 Task: Find connections with filter location Le Plessis-Robinson with filter topic #Strategywith filter profile language Spanish with filter current company Analytics Vidhya with filter school CDAC Bangalore with filter industry Language Schools with filter service category Digital Marketing with filter keywords title Financial Analyst
Action: Mouse moved to (716, 136)
Screenshot: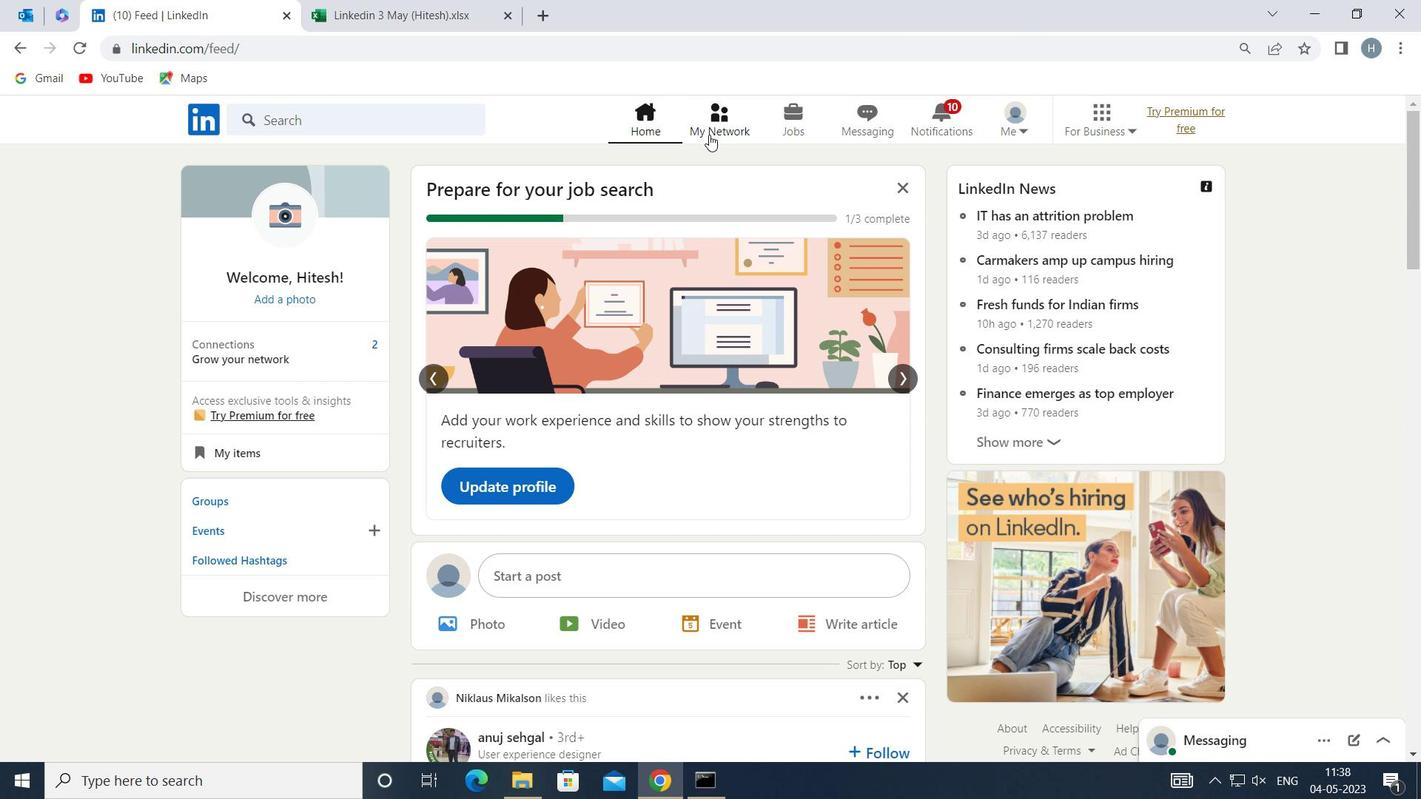 
Action: Mouse pressed left at (716, 136)
Screenshot: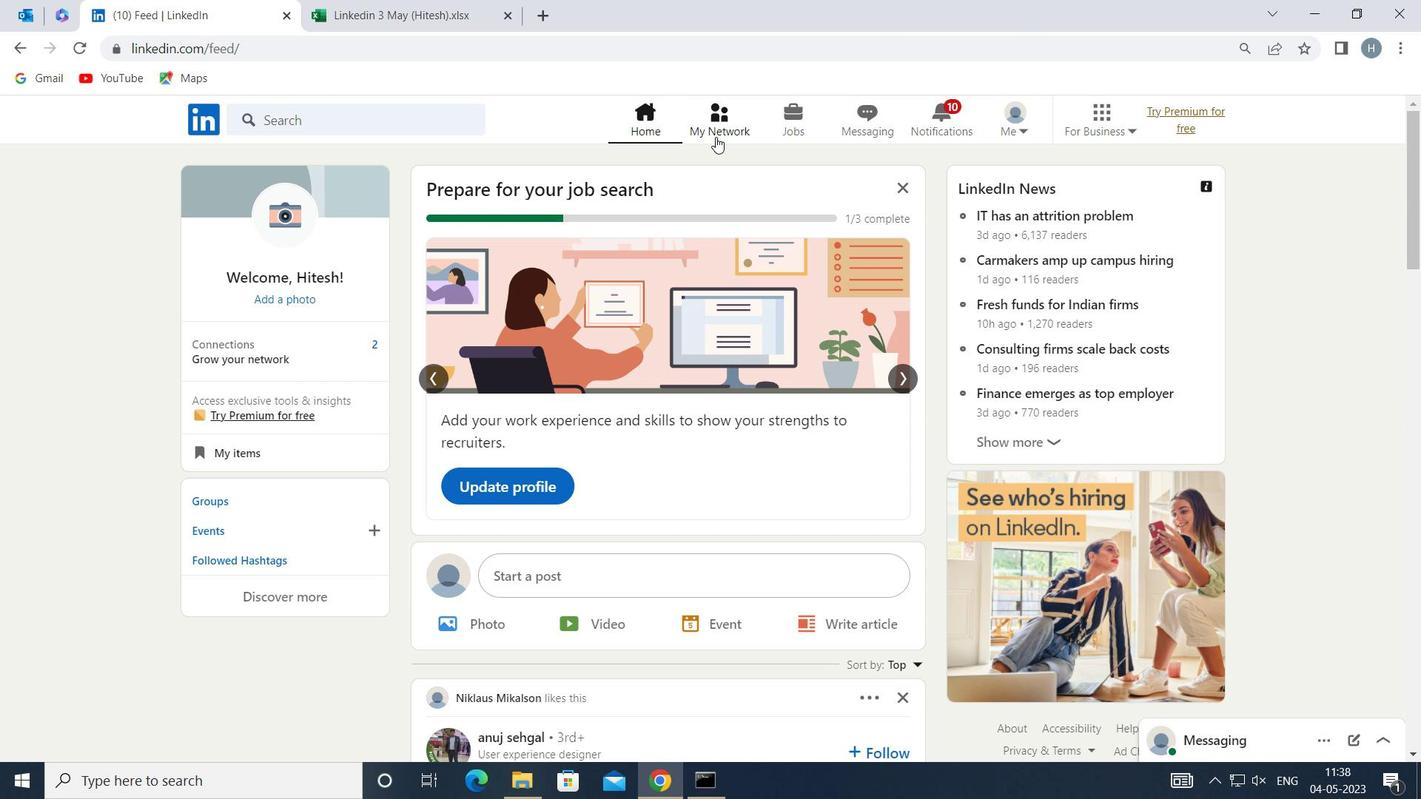 
Action: Mouse moved to (404, 226)
Screenshot: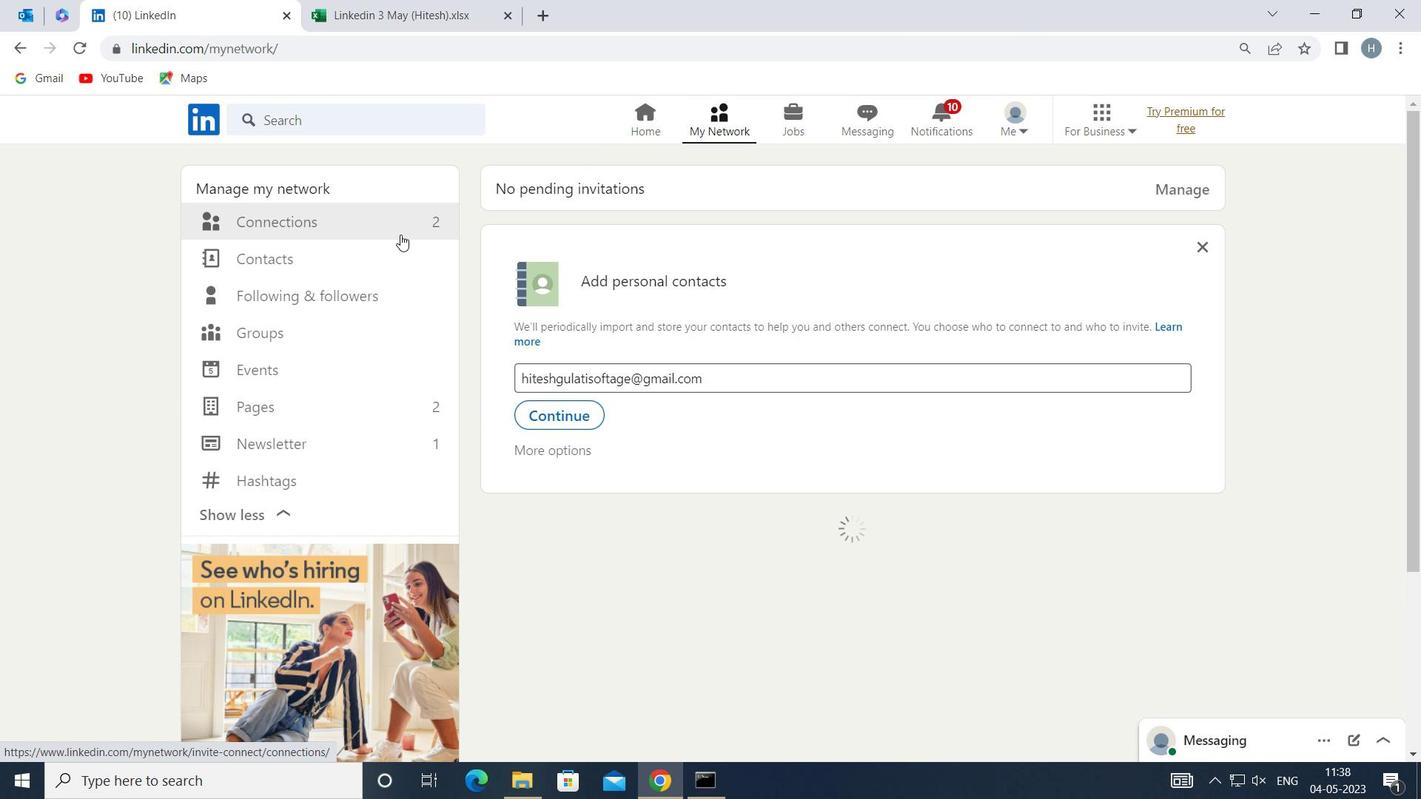 
Action: Mouse pressed left at (404, 226)
Screenshot: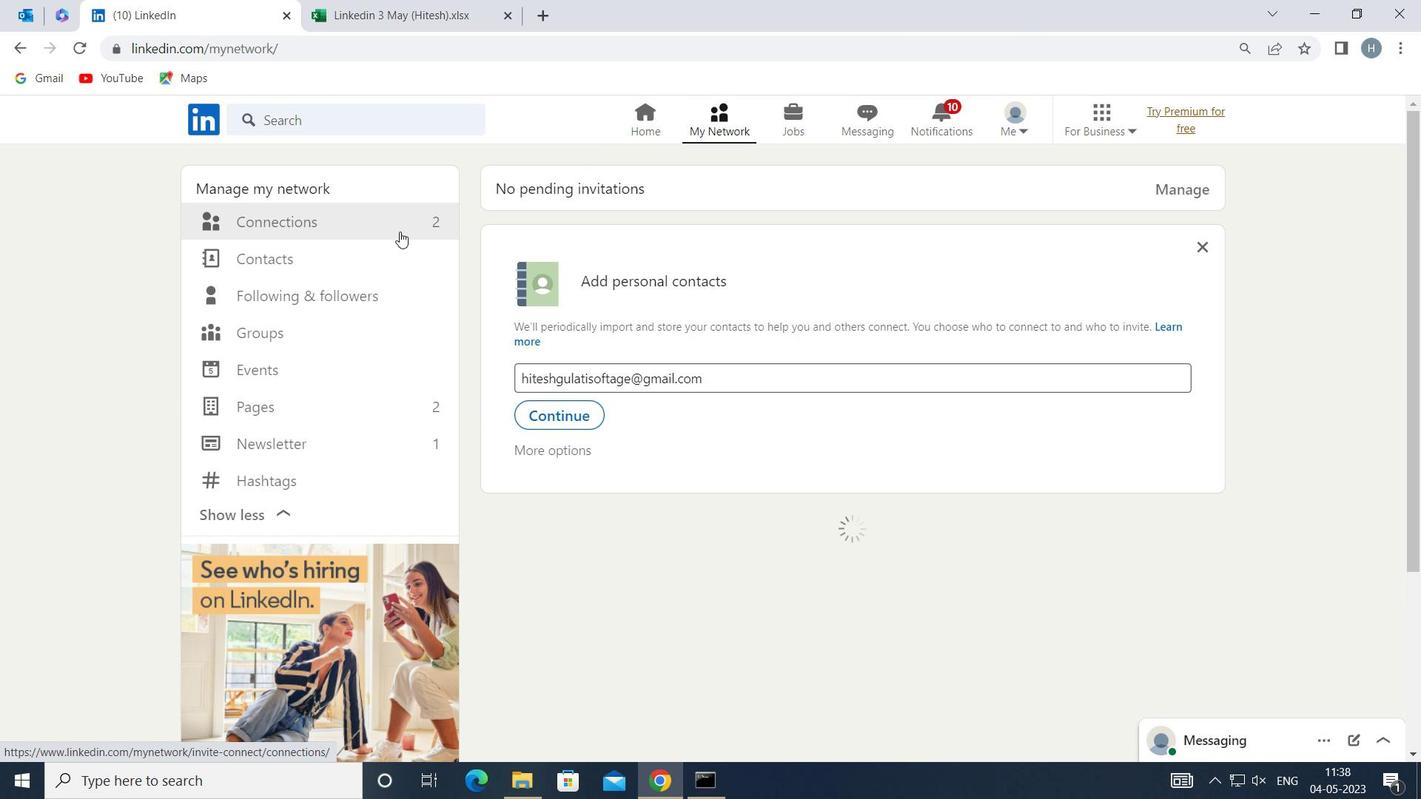 
Action: Mouse moved to (826, 216)
Screenshot: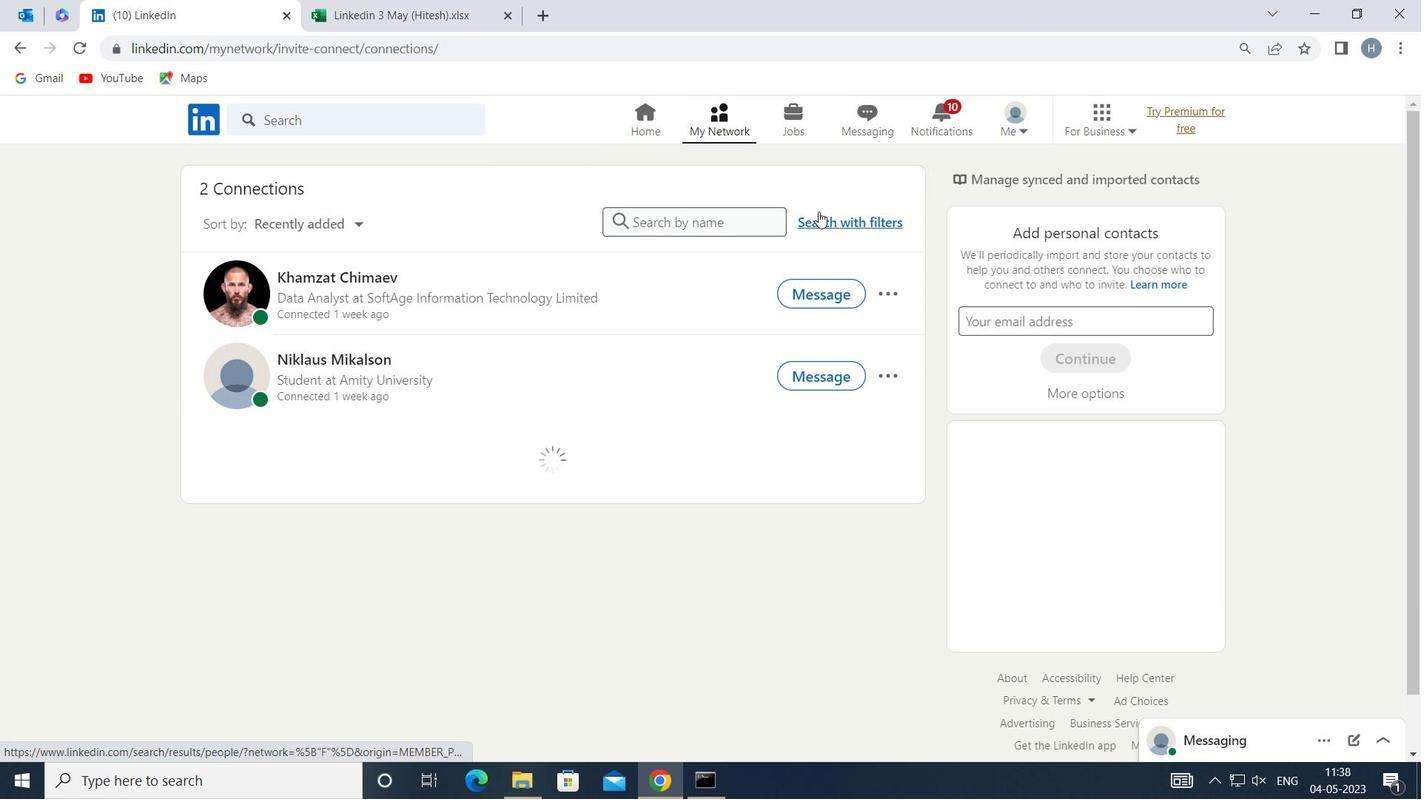
Action: Mouse pressed left at (826, 216)
Screenshot: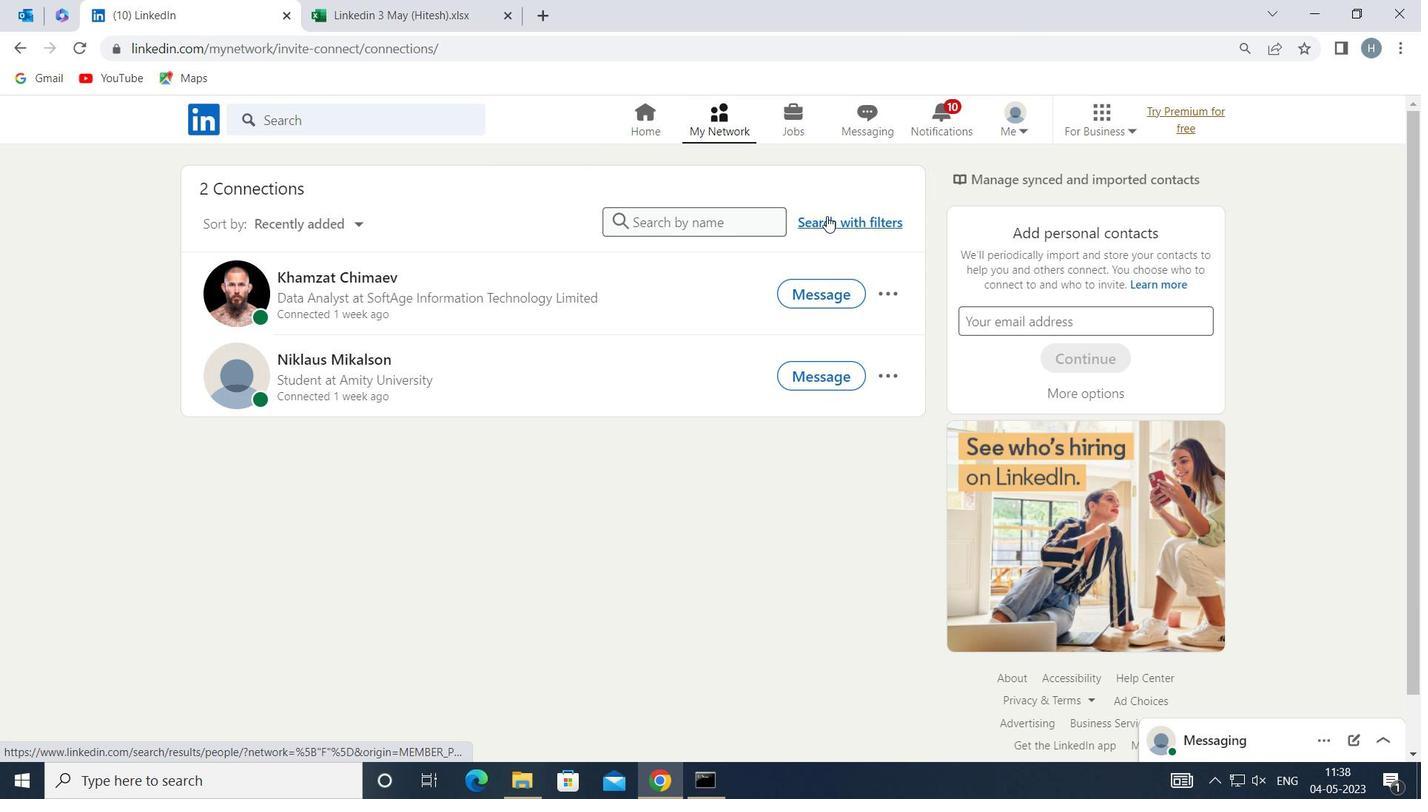
Action: Mouse moved to (777, 169)
Screenshot: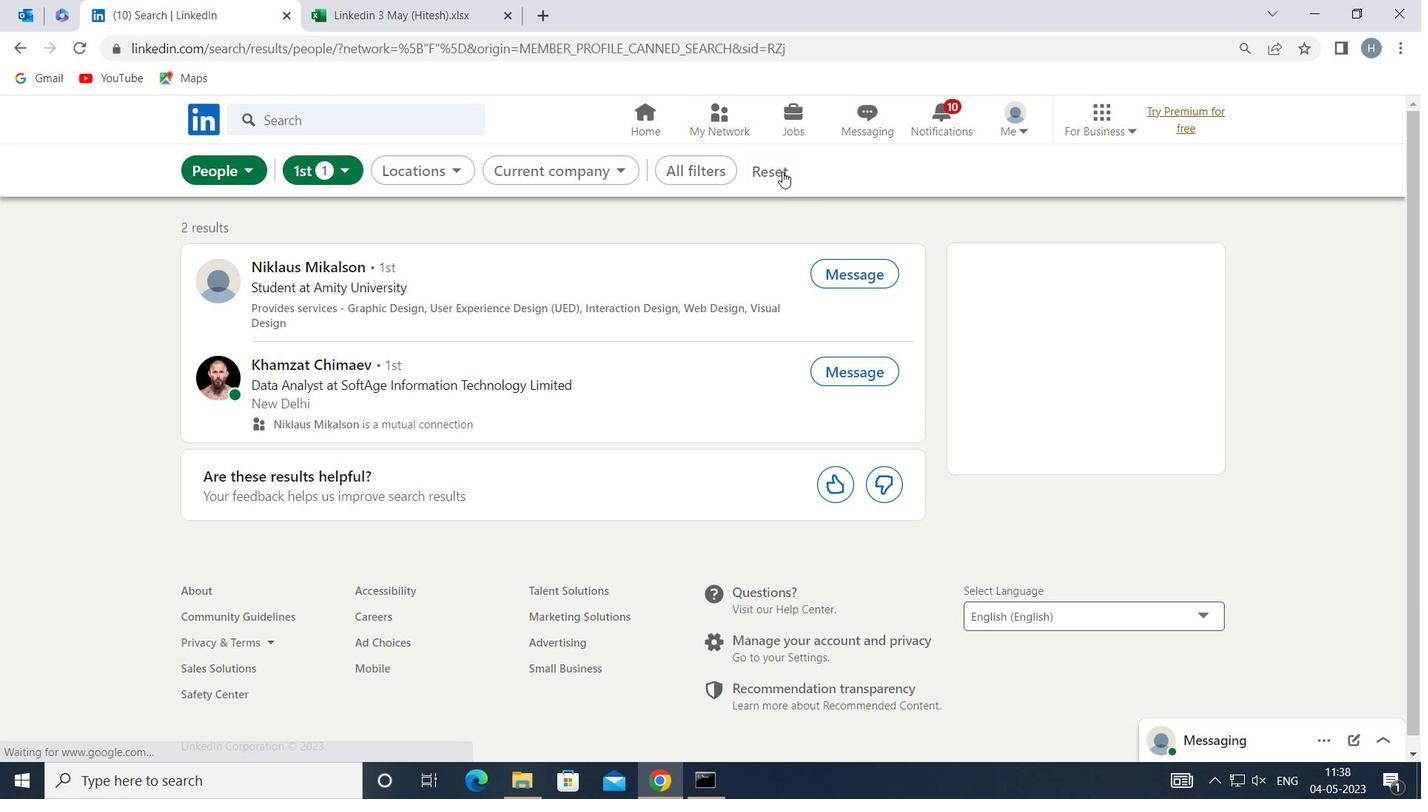 
Action: Mouse pressed left at (777, 169)
Screenshot: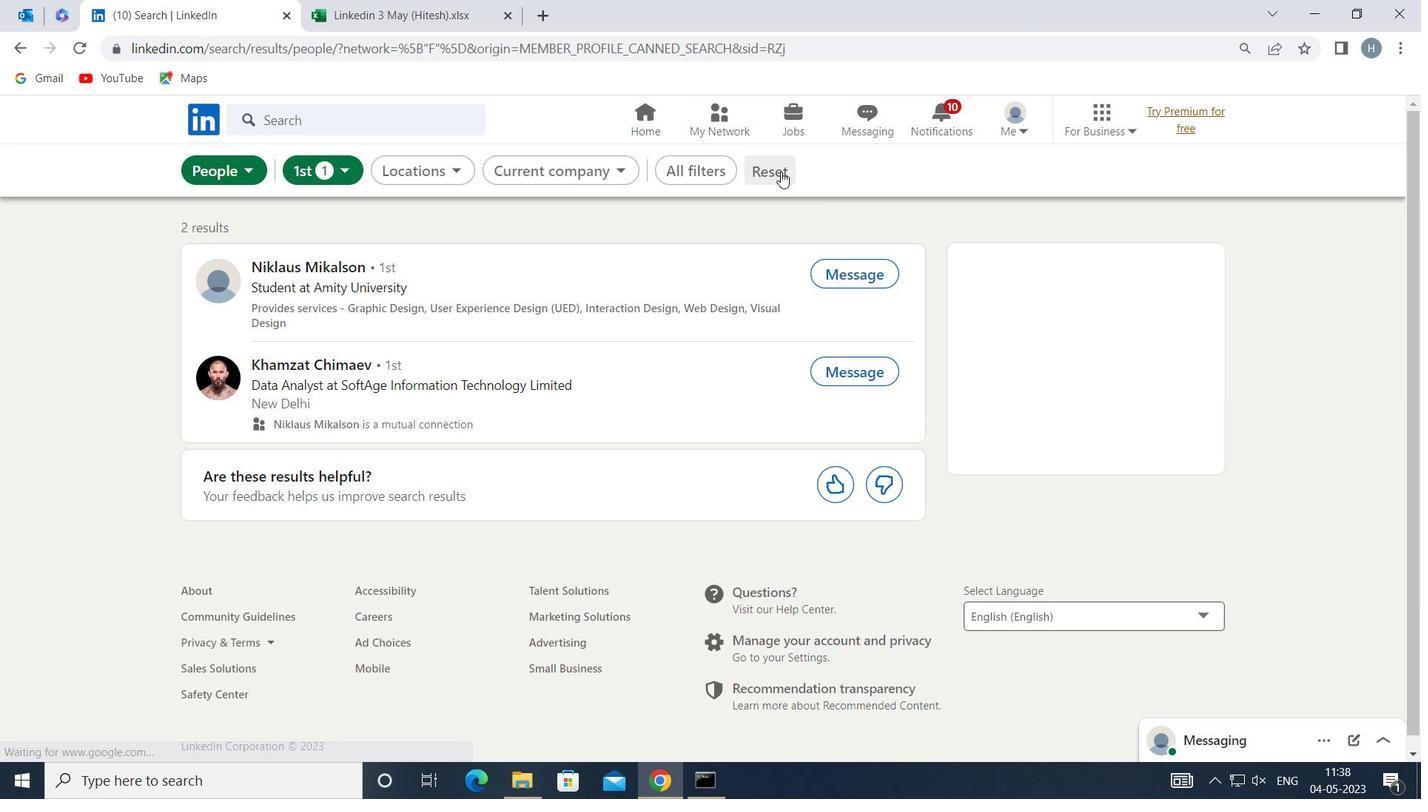 
Action: Mouse moved to (747, 170)
Screenshot: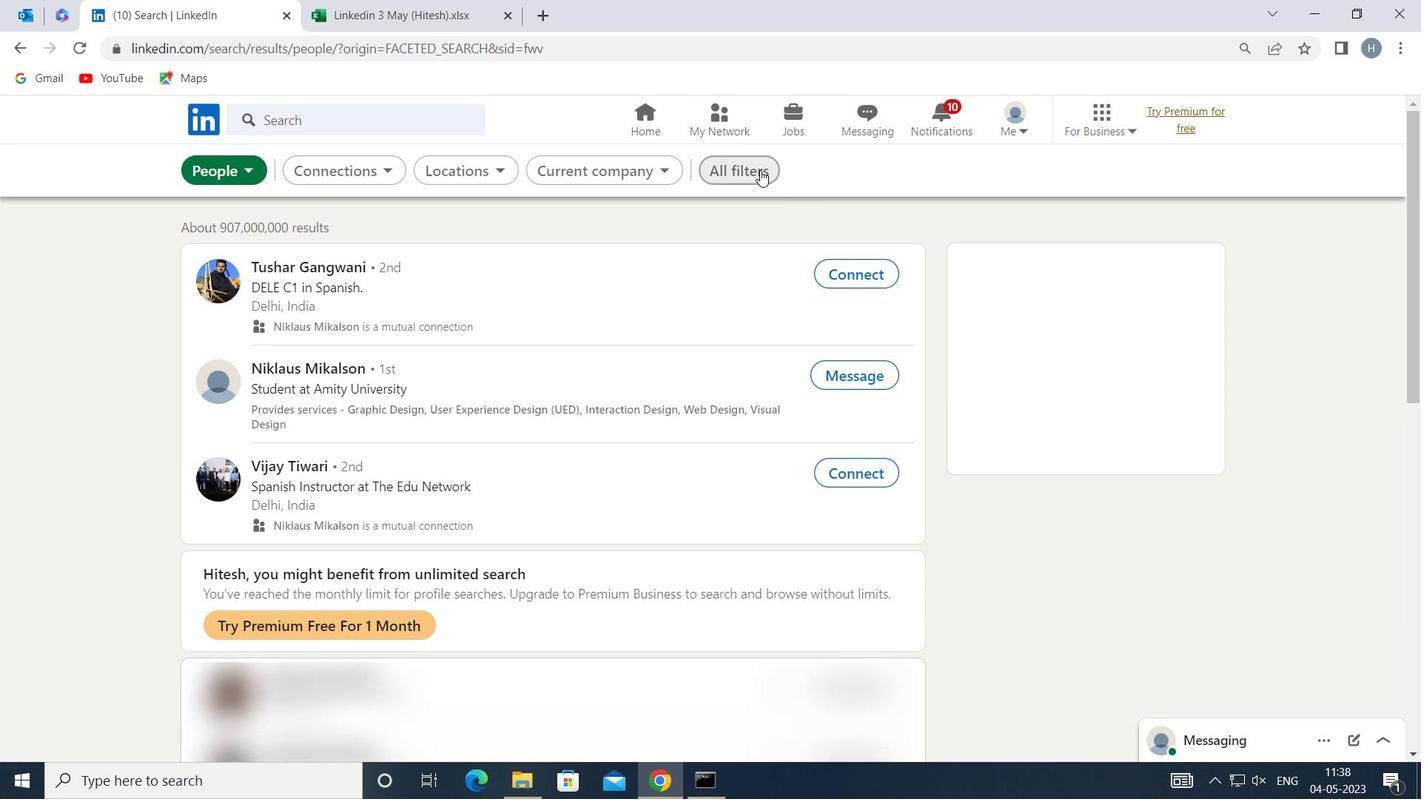 
Action: Mouse pressed left at (747, 170)
Screenshot: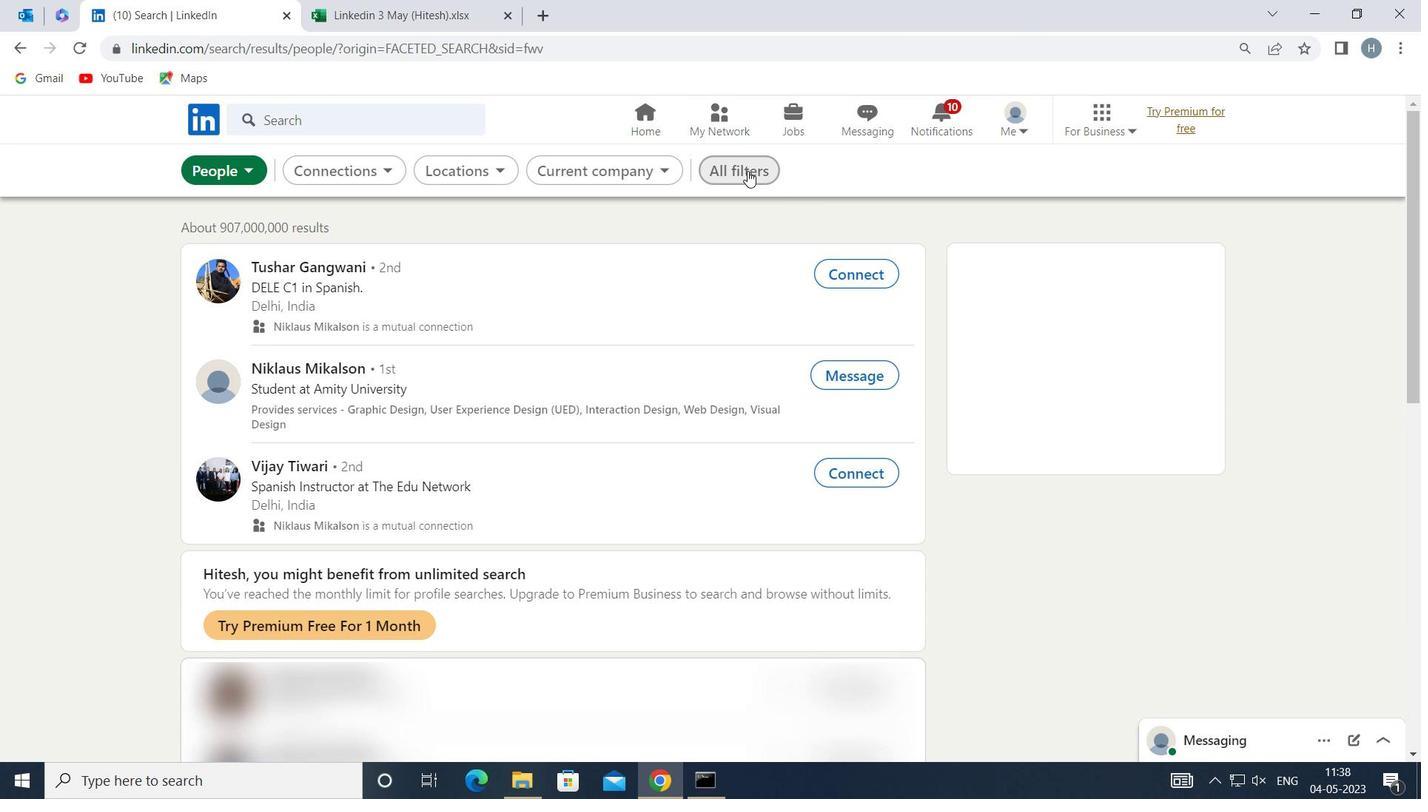 
Action: Mouse moved to (1264, 387)
Screenshot: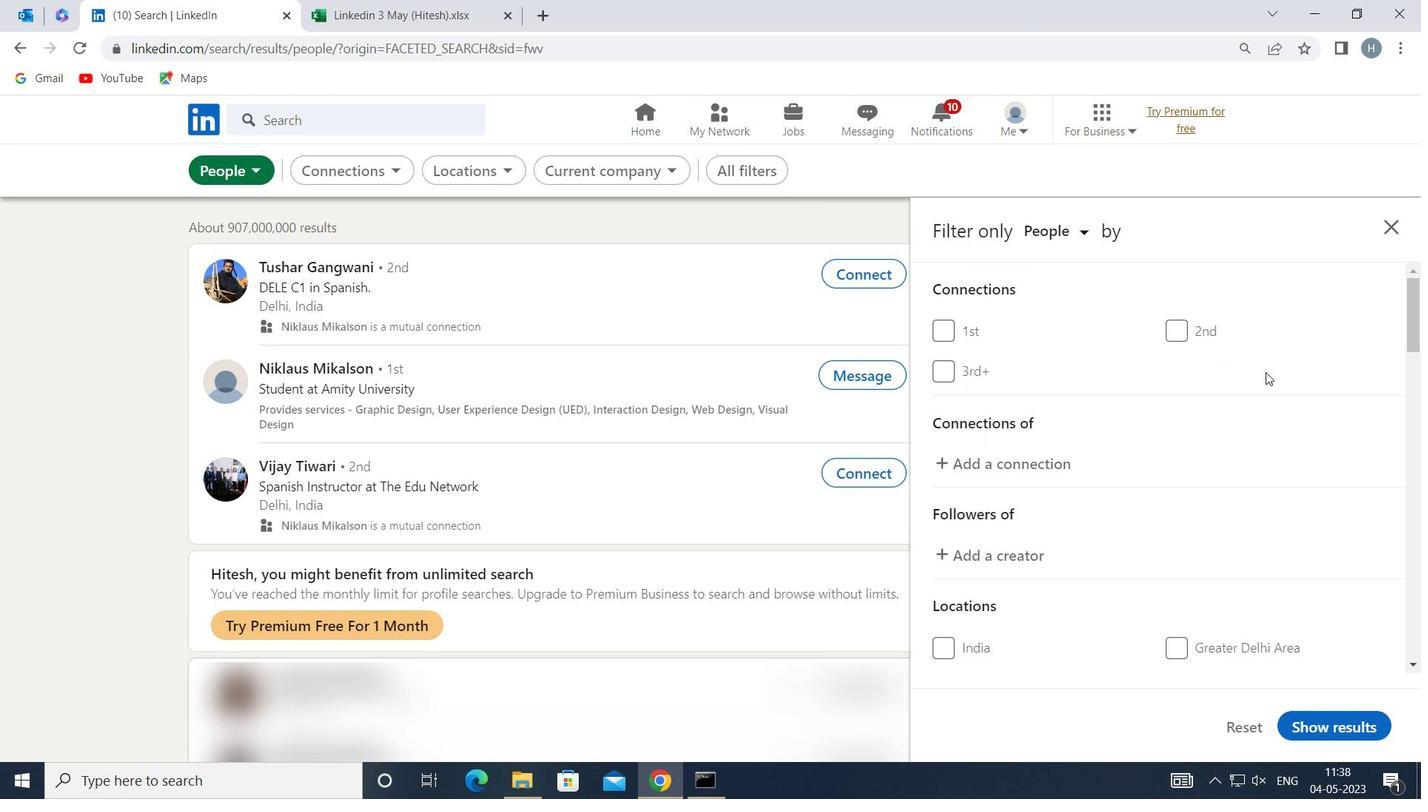 
Action: Mouse scrolled (1264, 387) with delta (0, 0)
Screenshot: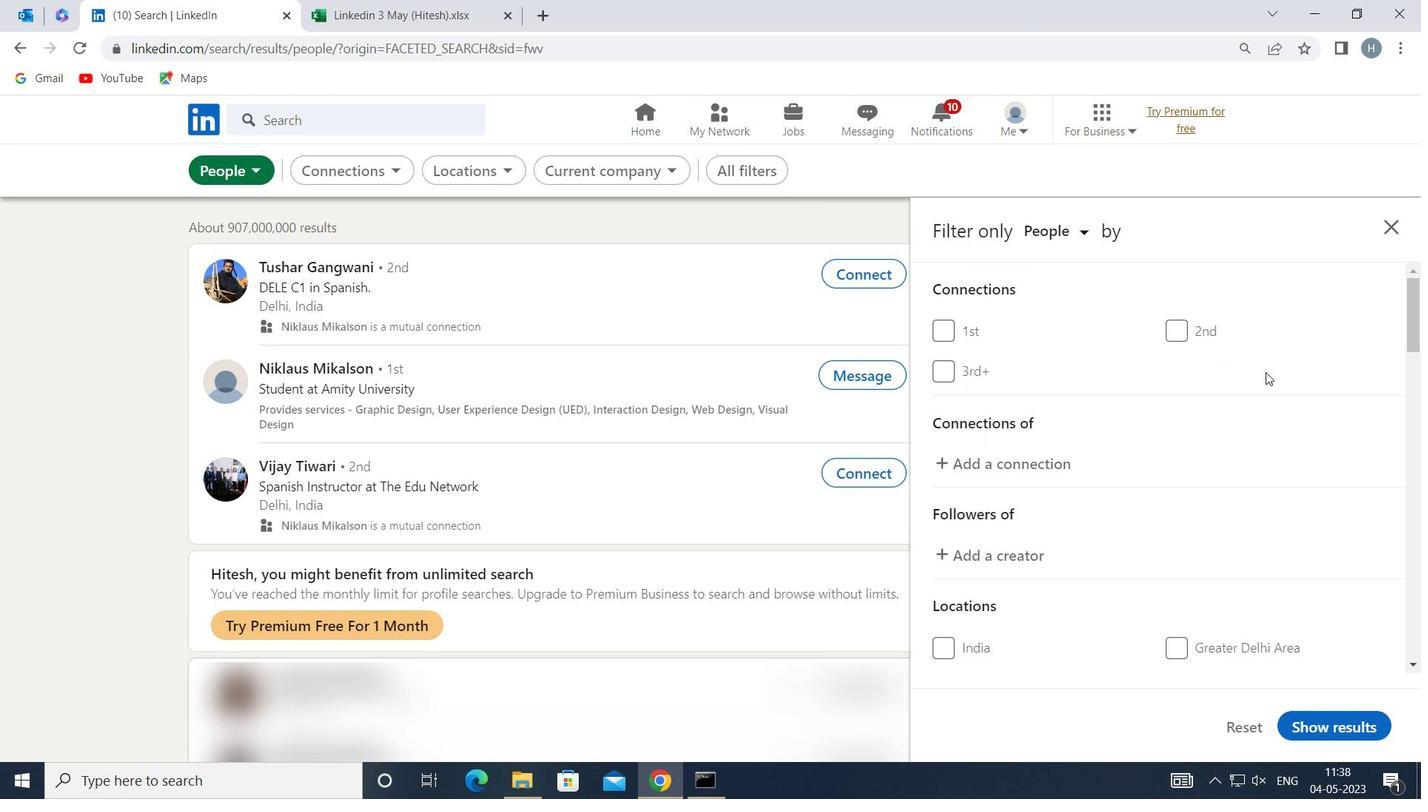 
Action: Mouse moved to (1262, 388)
Screenshot: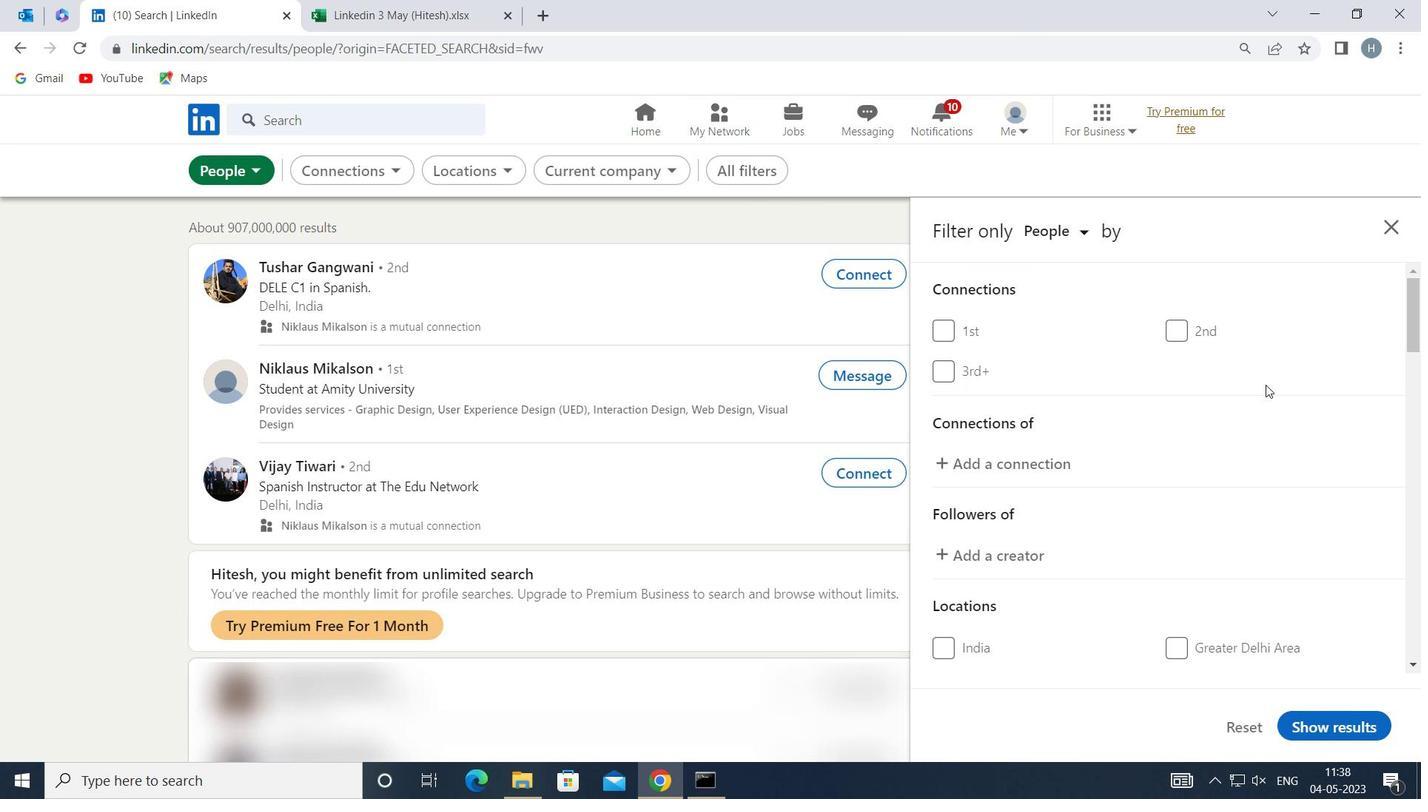 
Action: Mouse scrolled (1262, 387) with delta (0, 0)
Screenshot: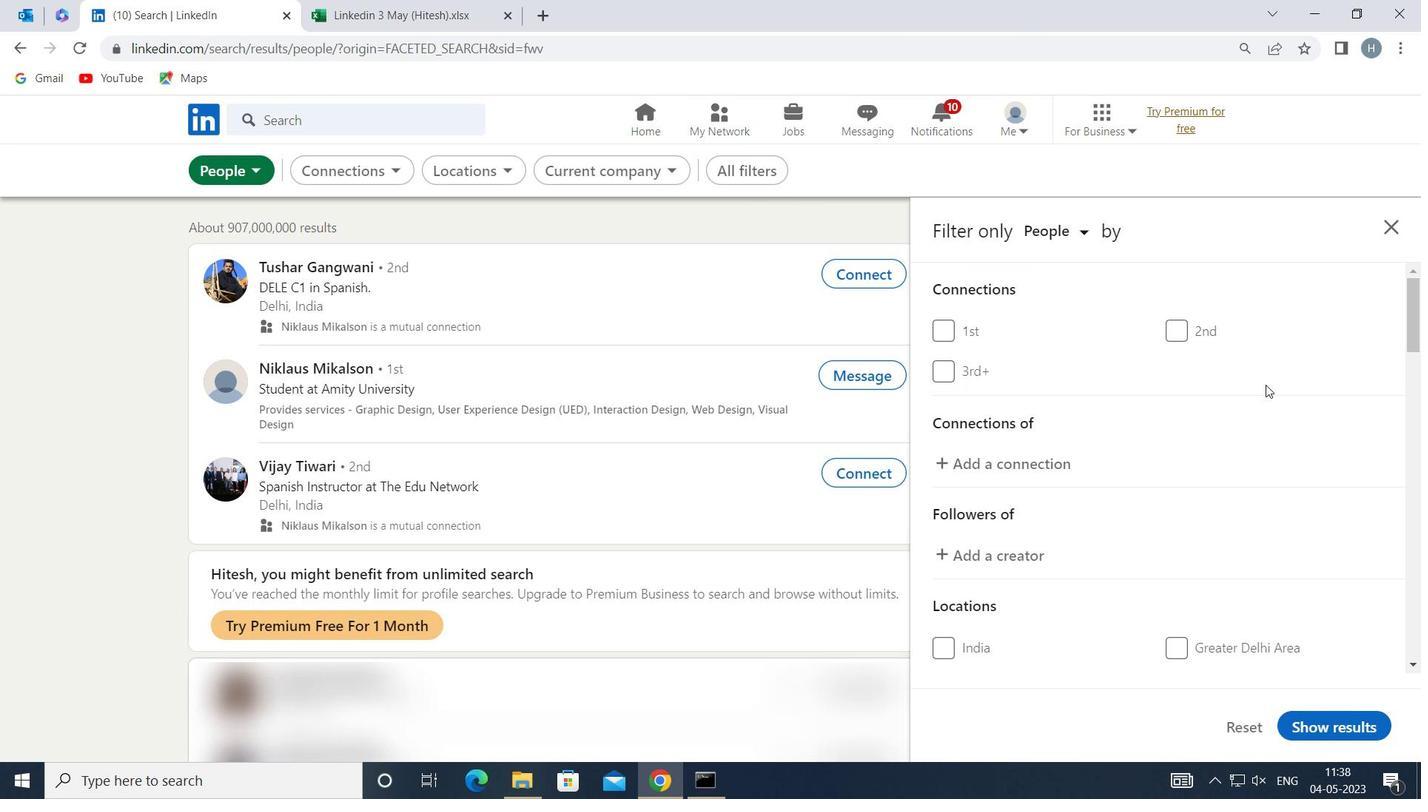 
Action: Mouse moved to (1249, 393)
Screenshot: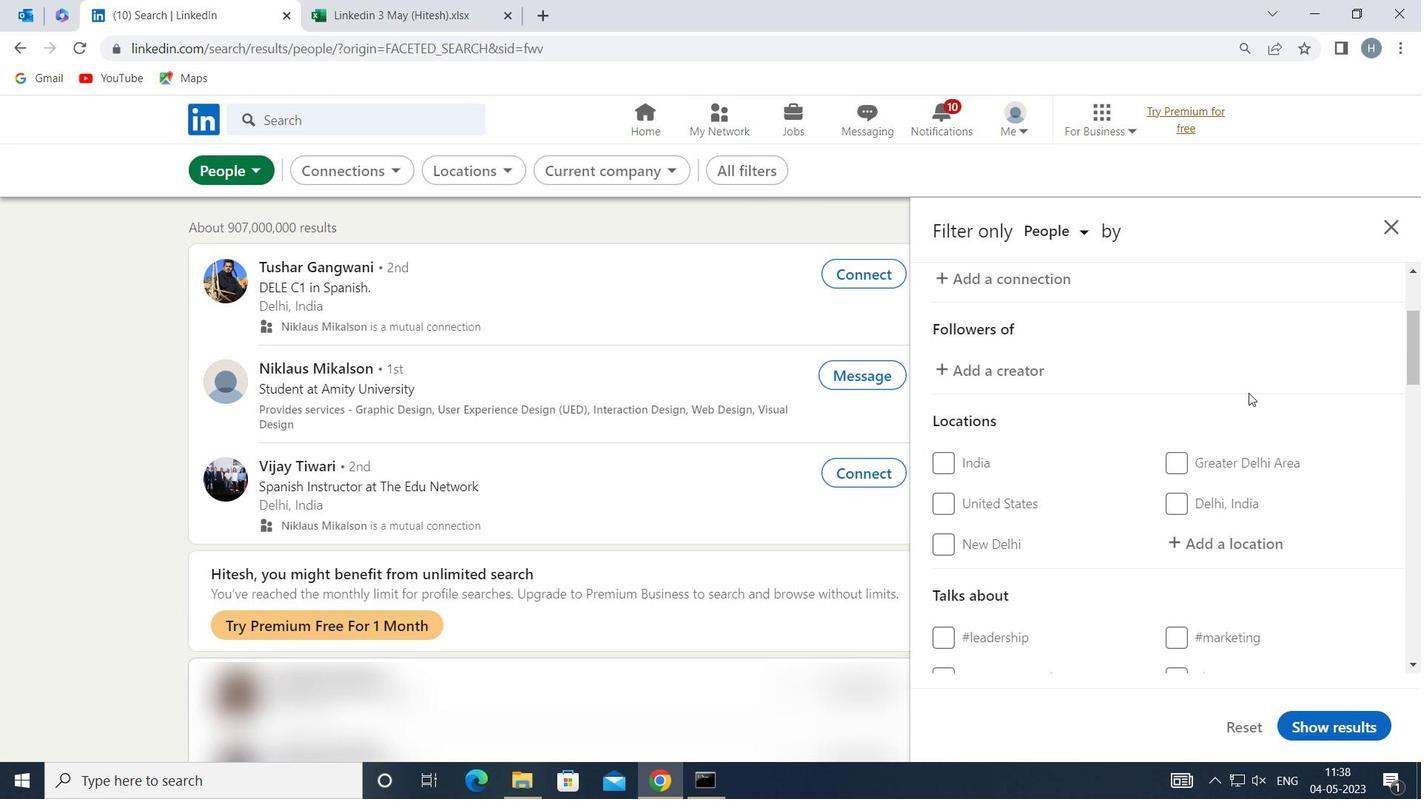 
Action: Mouse scrolled (1249, 393) with delta (0, 0)
Screenshot: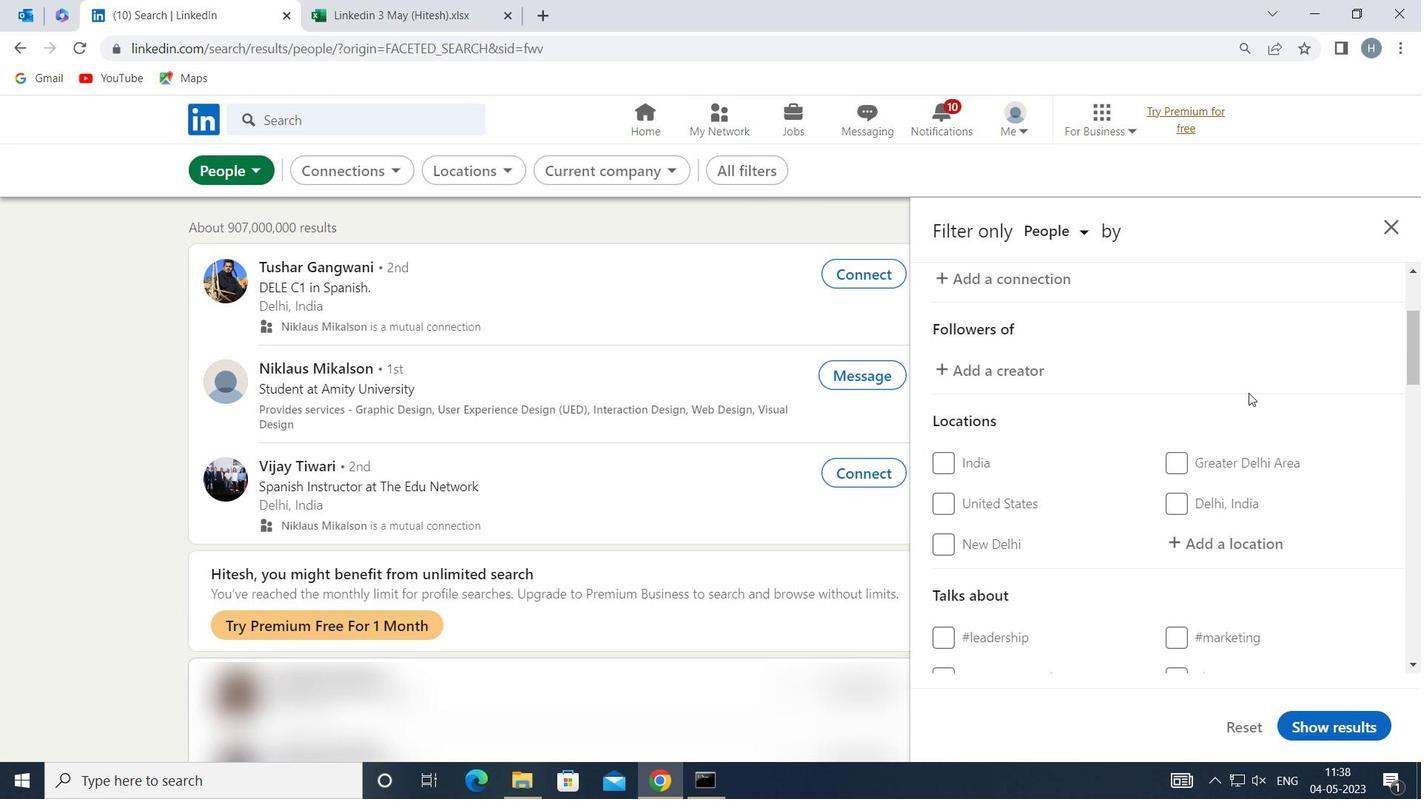 
Action: Mouse moved to (1250, 447)
Screenshot: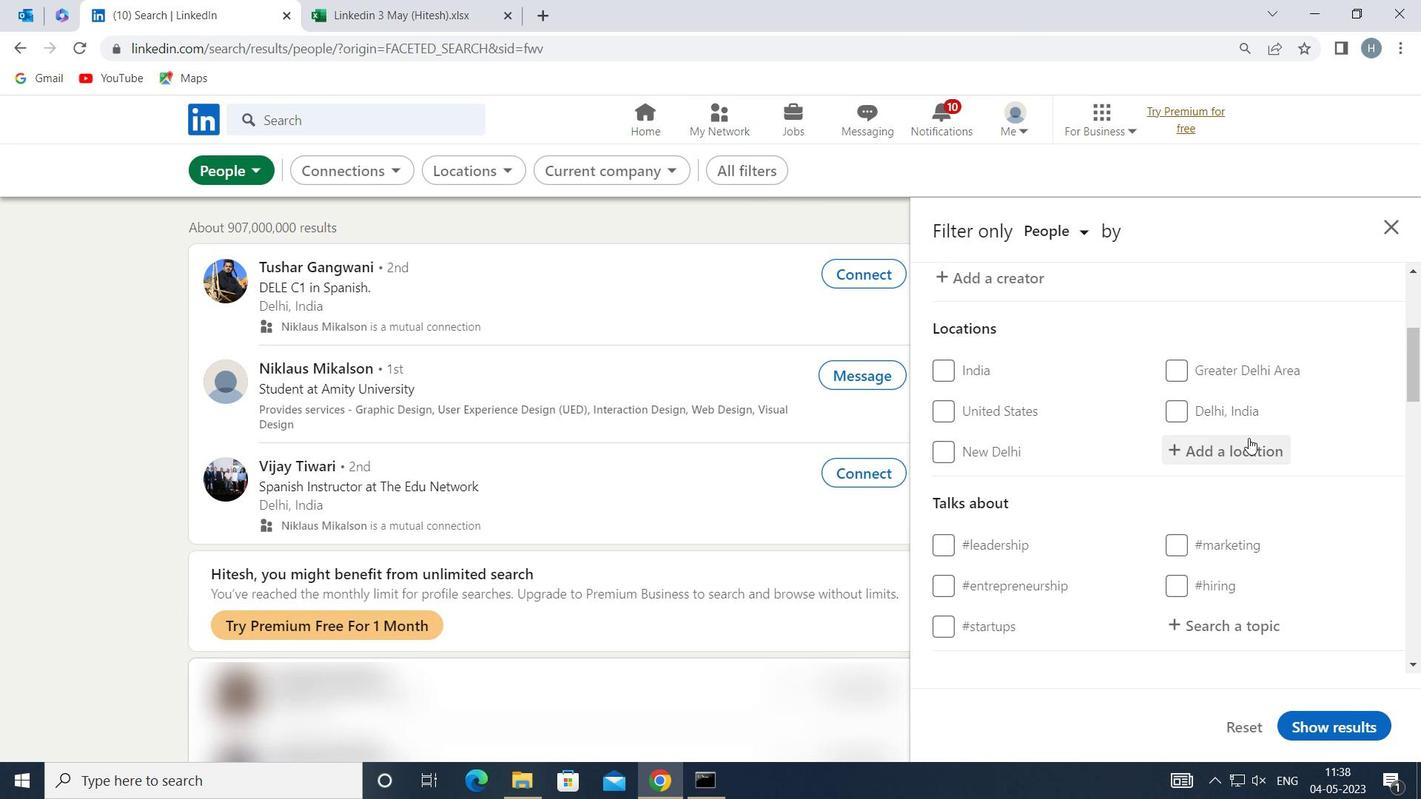 
Action: Mouse pressed left at (1250, 447)
Screenshot: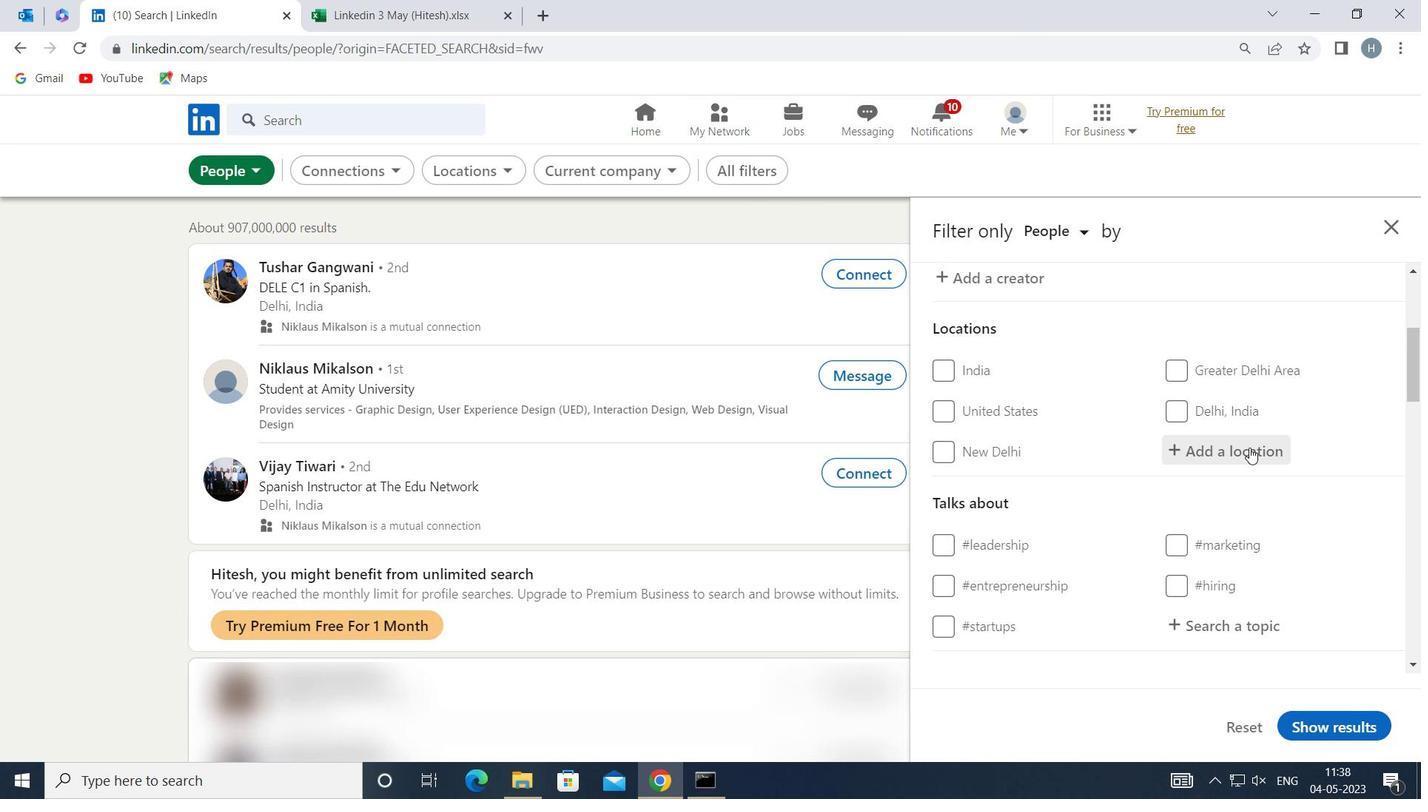 
Action: Key pressed <Key.shift>LE<Key.space><Key.shift>PLE
Screenshot: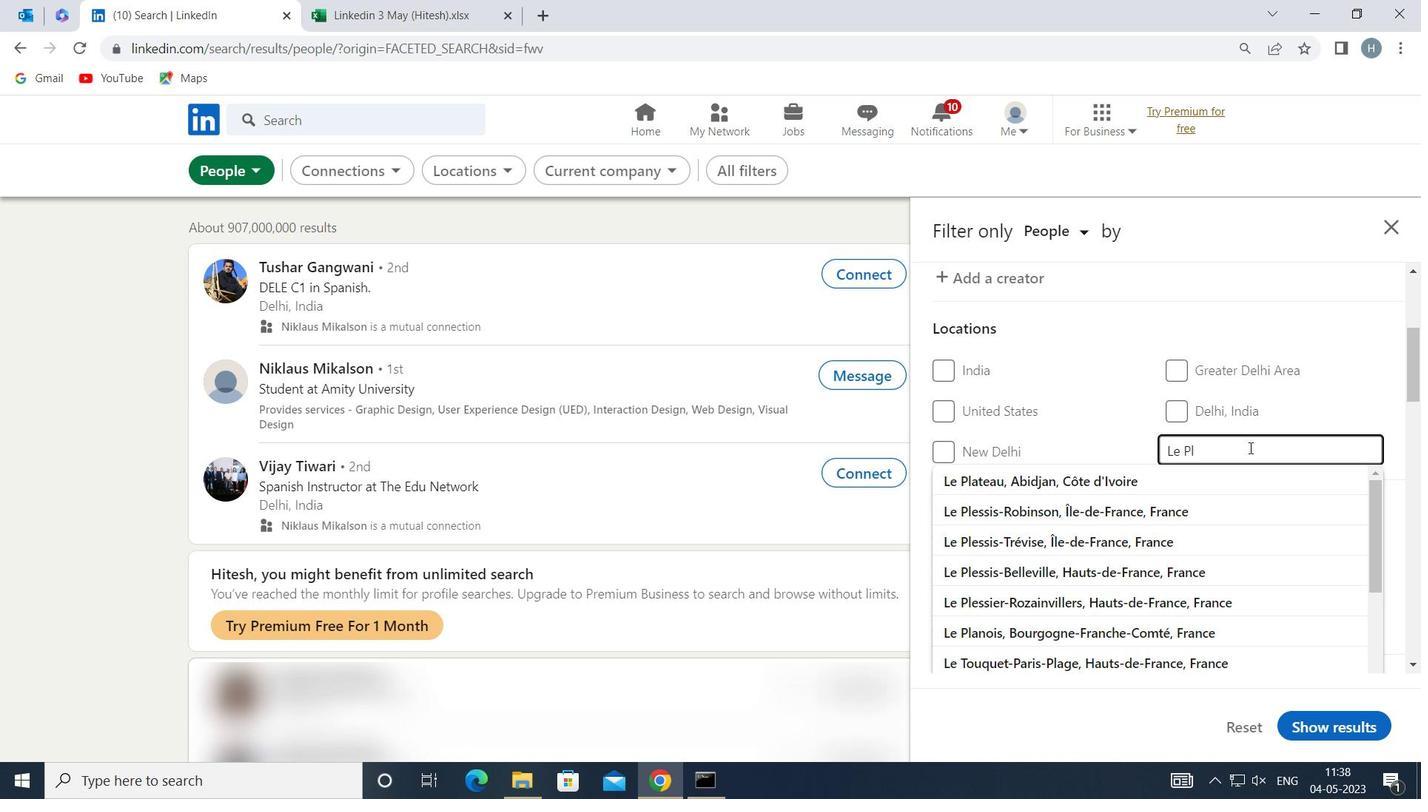 
Action: Mouse moved to (1207, 478)
Screenshot: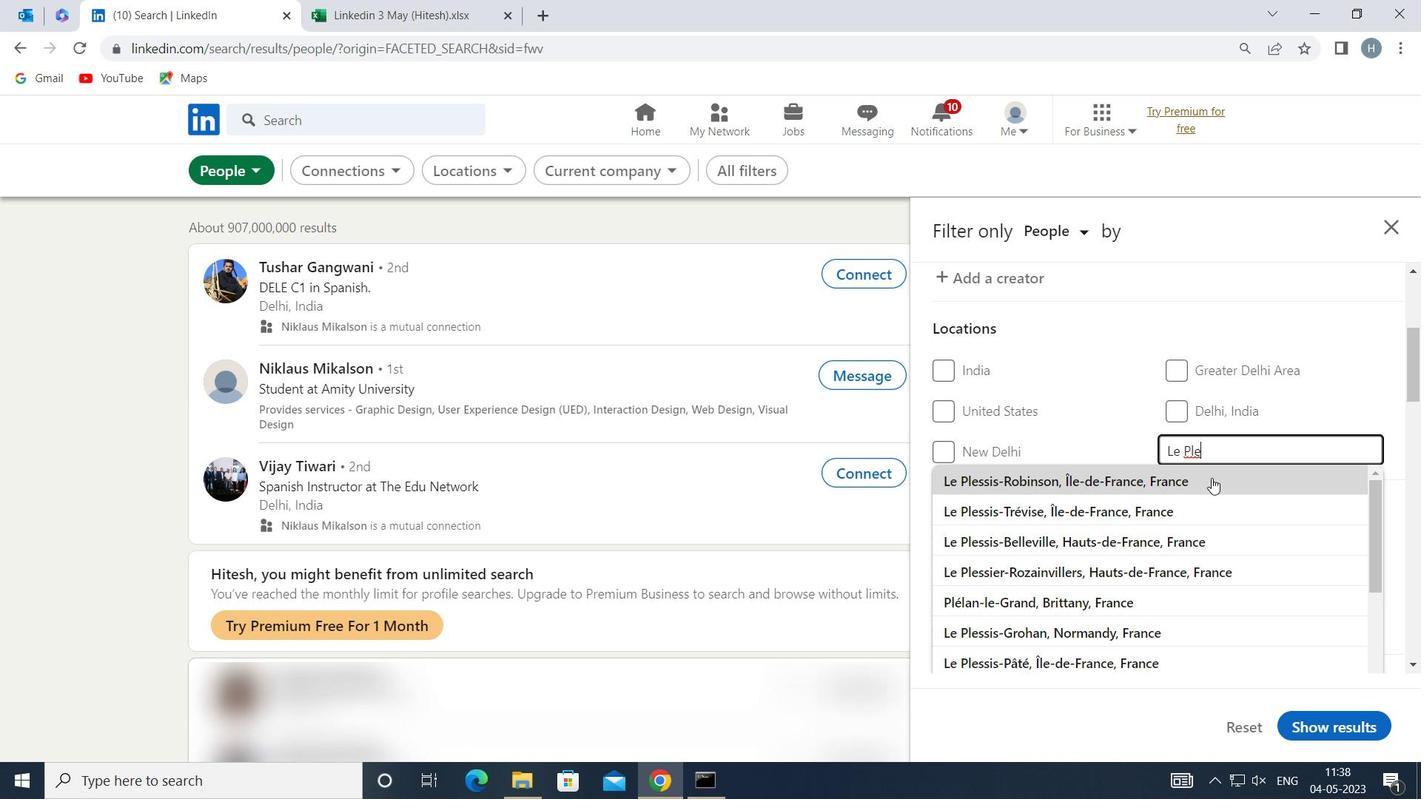 
Action: Mouse pressed left at (1207, 478)
Screenshot: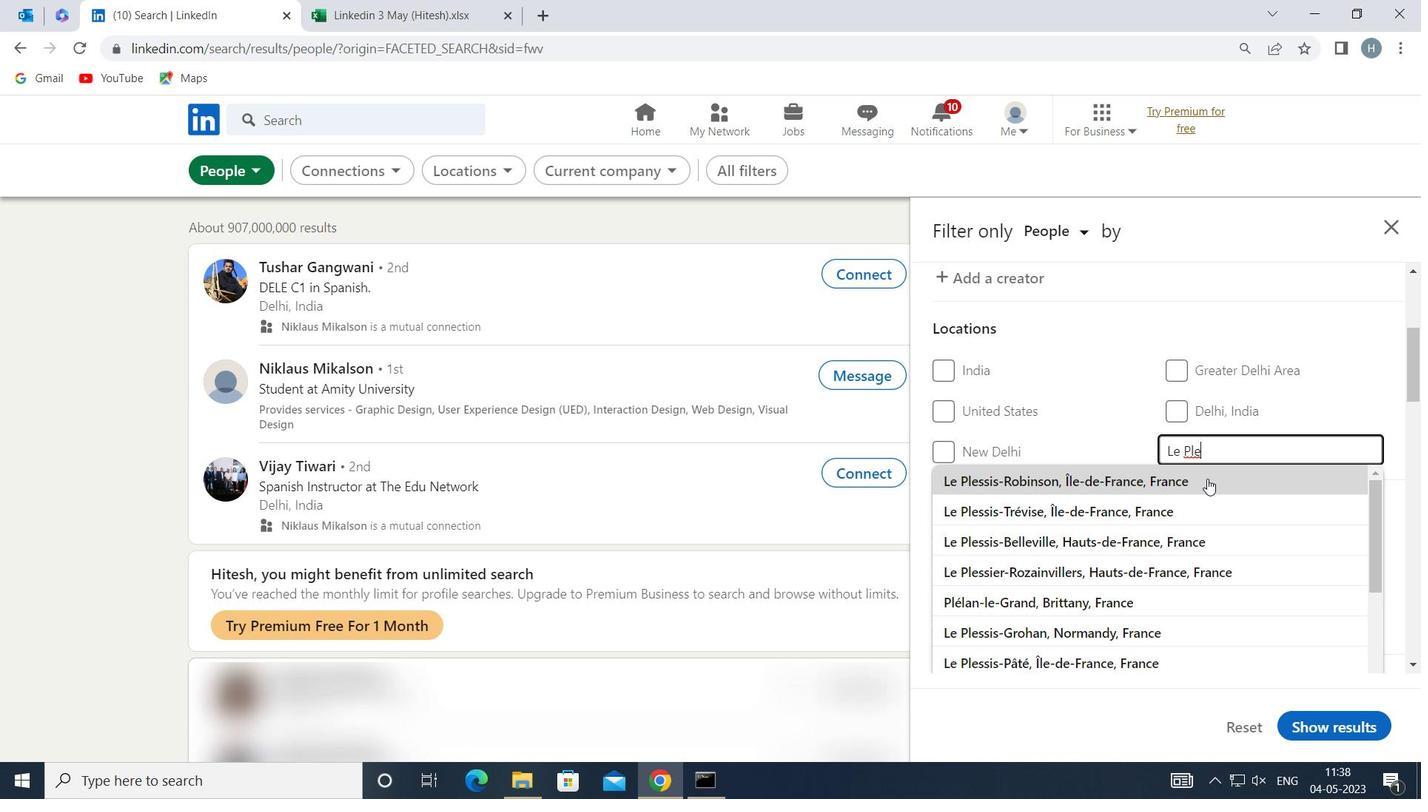 
Action: Mouse moved to (1171, 467)
Screenshot: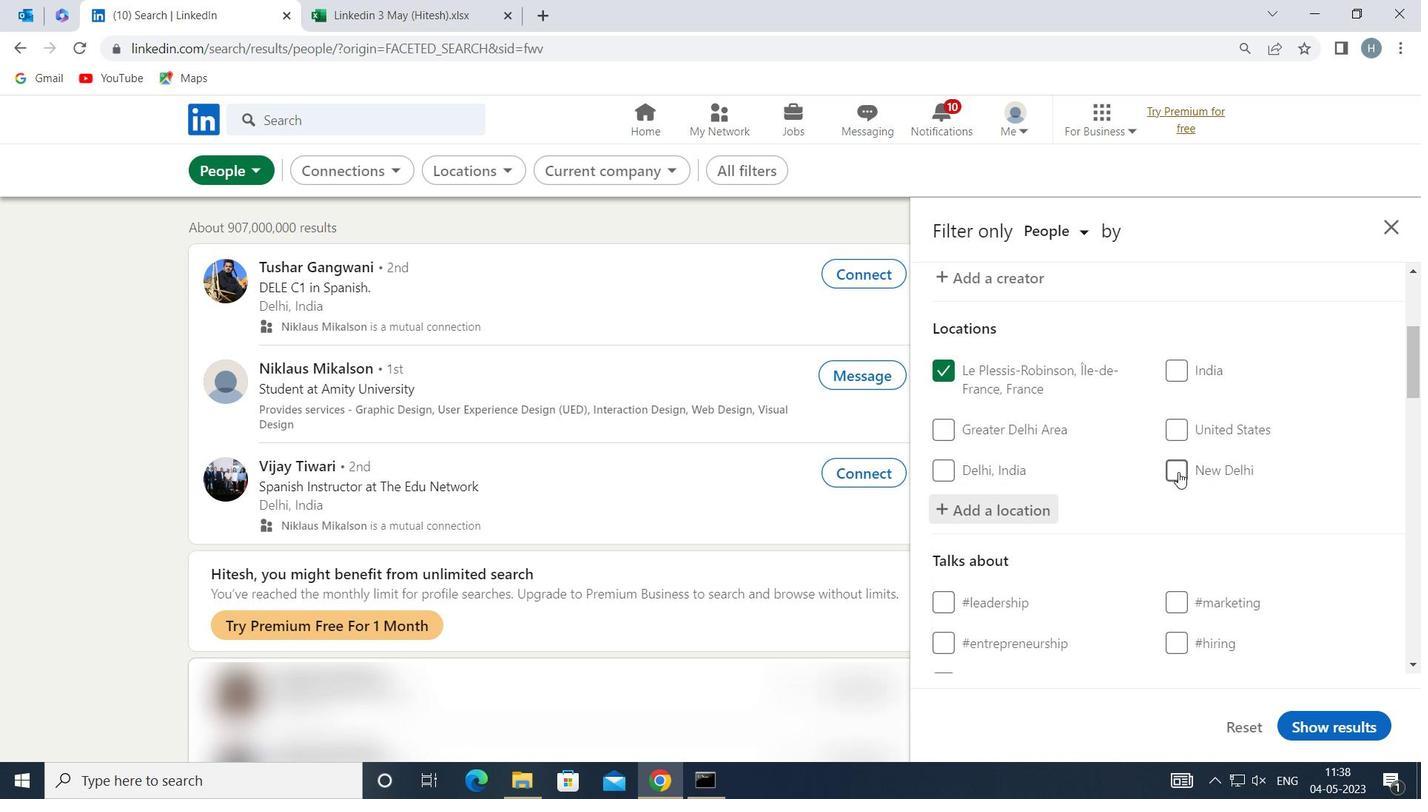 
Action: Mouse scrolled (1171, 467) with delta (0, 0)
Screenshot: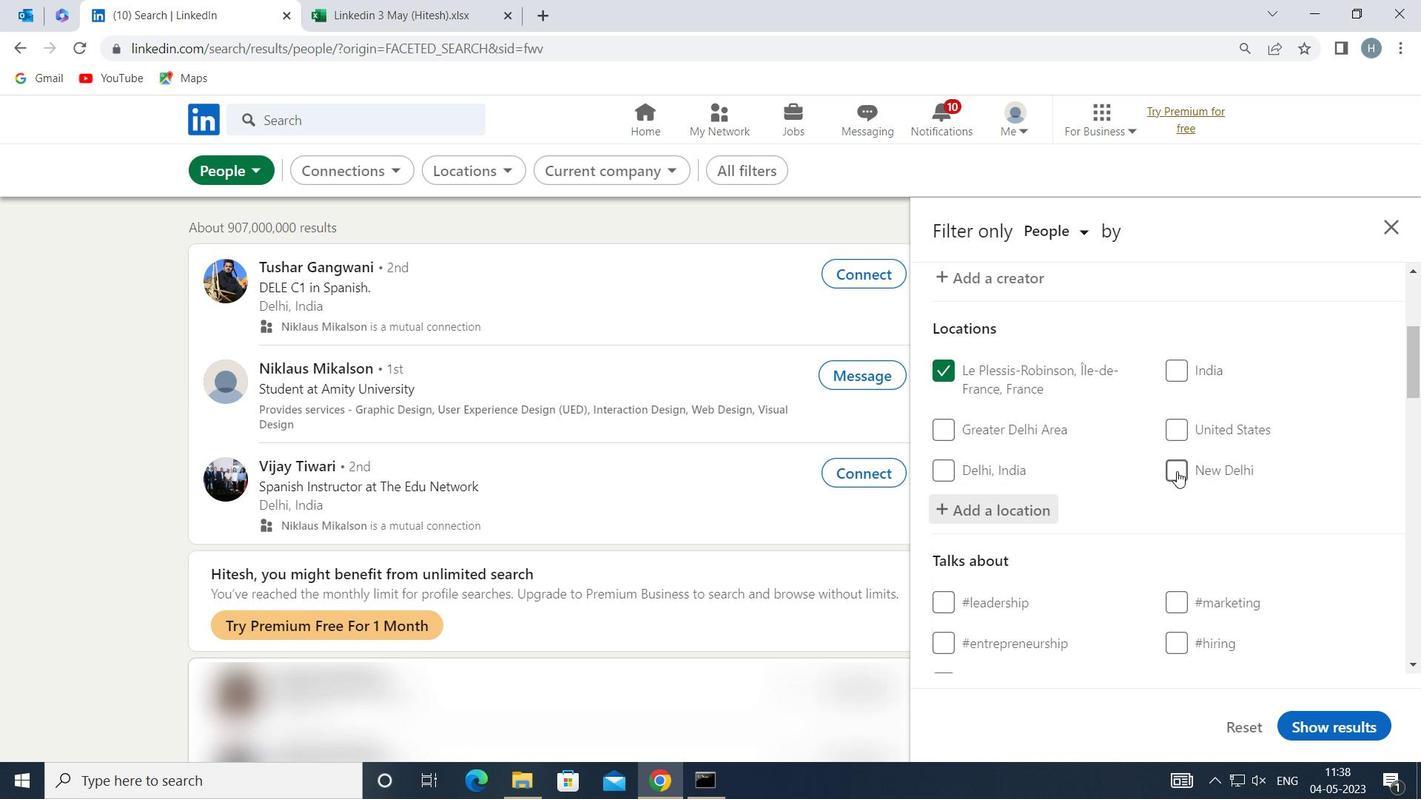 
Action: Mouse scrolled (1171, 467) with delta (0, 0)
Screenshot: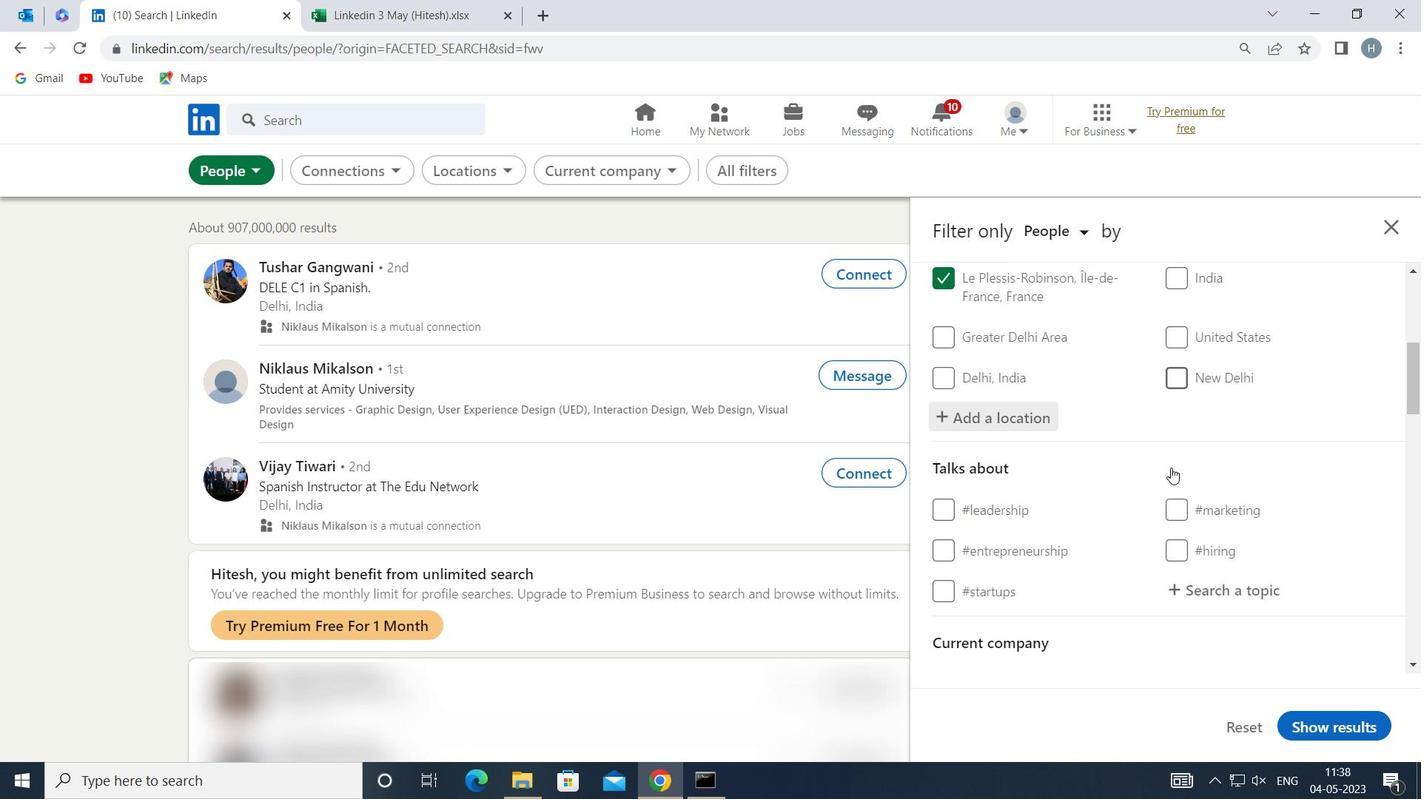 
Action: Mouse moved to (1240, 489)
Screenshot: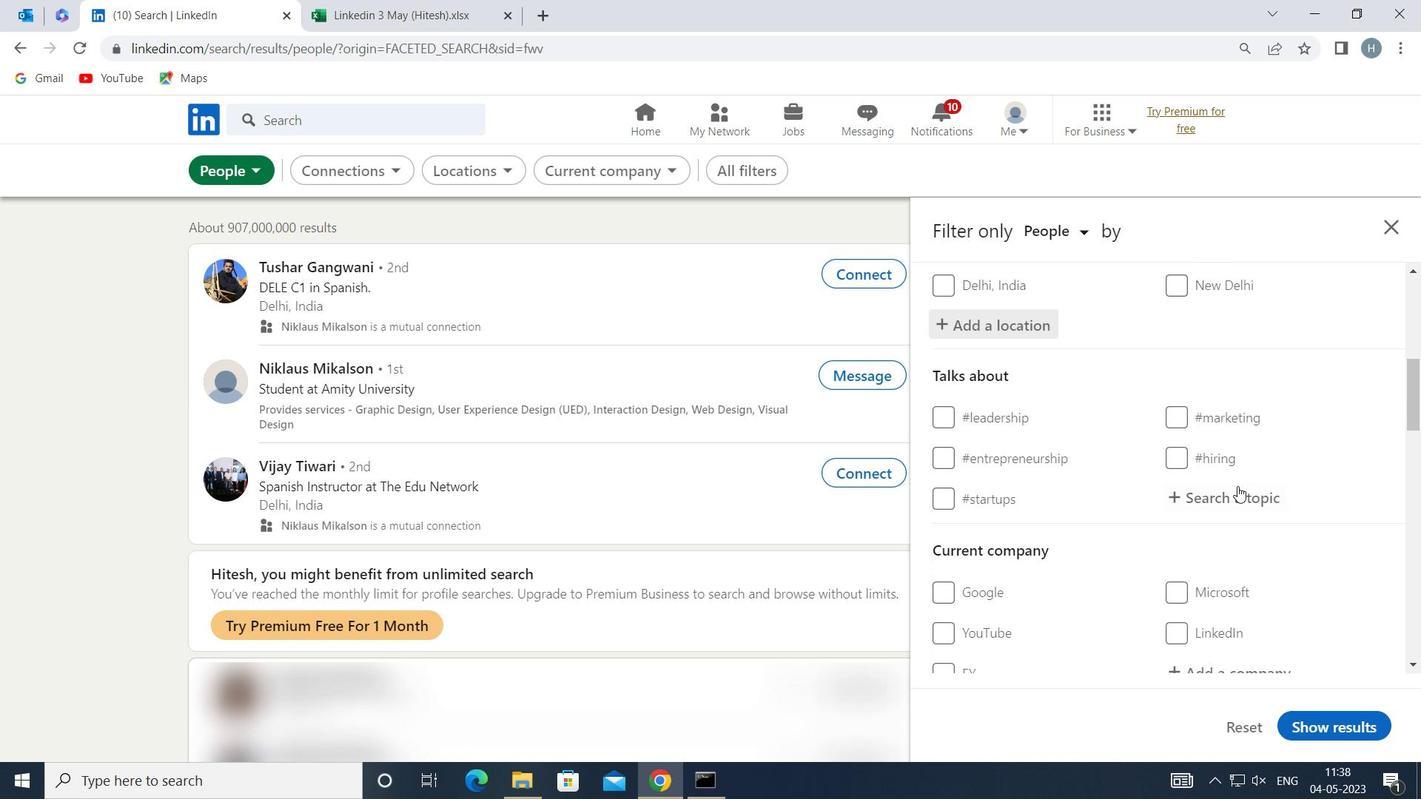 
Action: Mouse pressed left at (1240, 489)
Screenshot: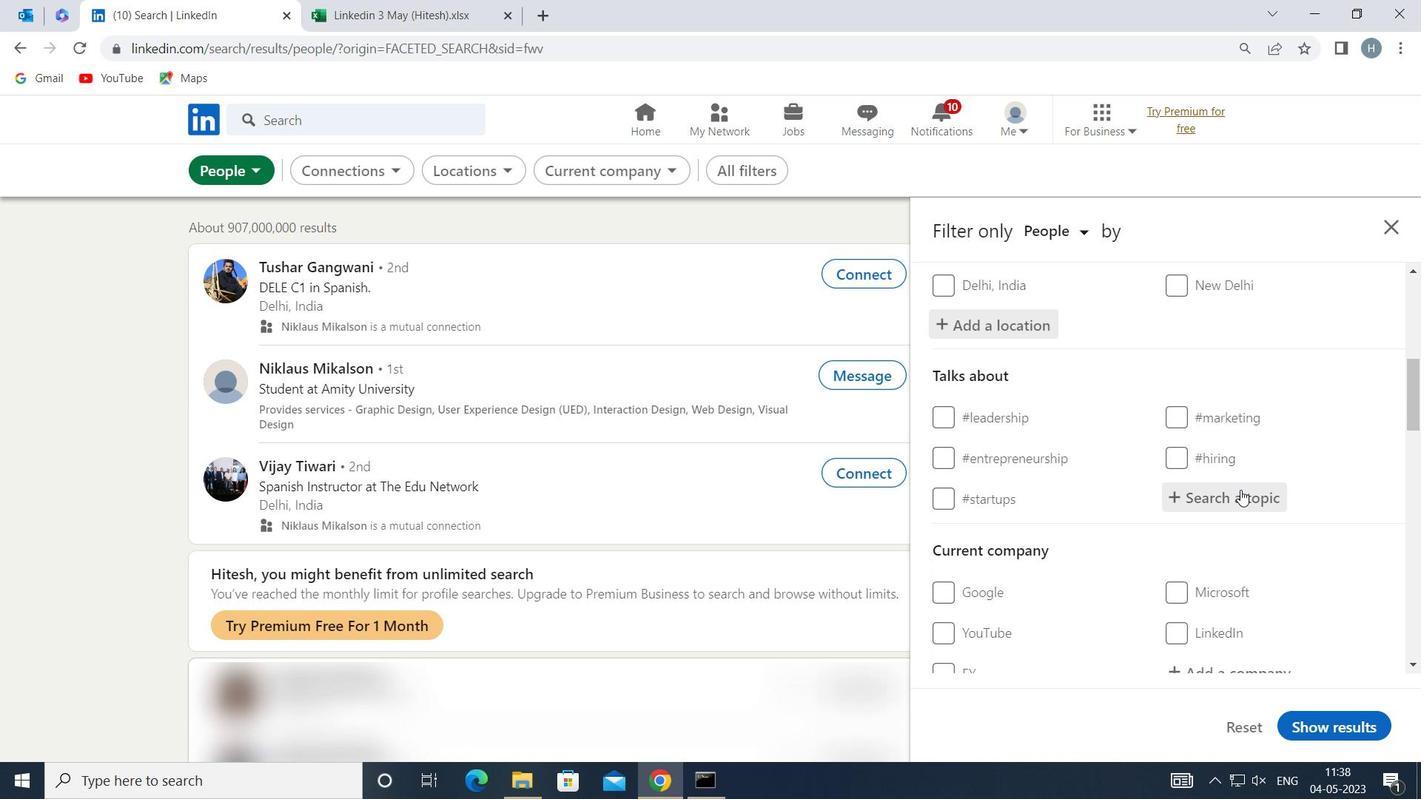 
Action: Mouse moved to (1240, 492)
Screenshot: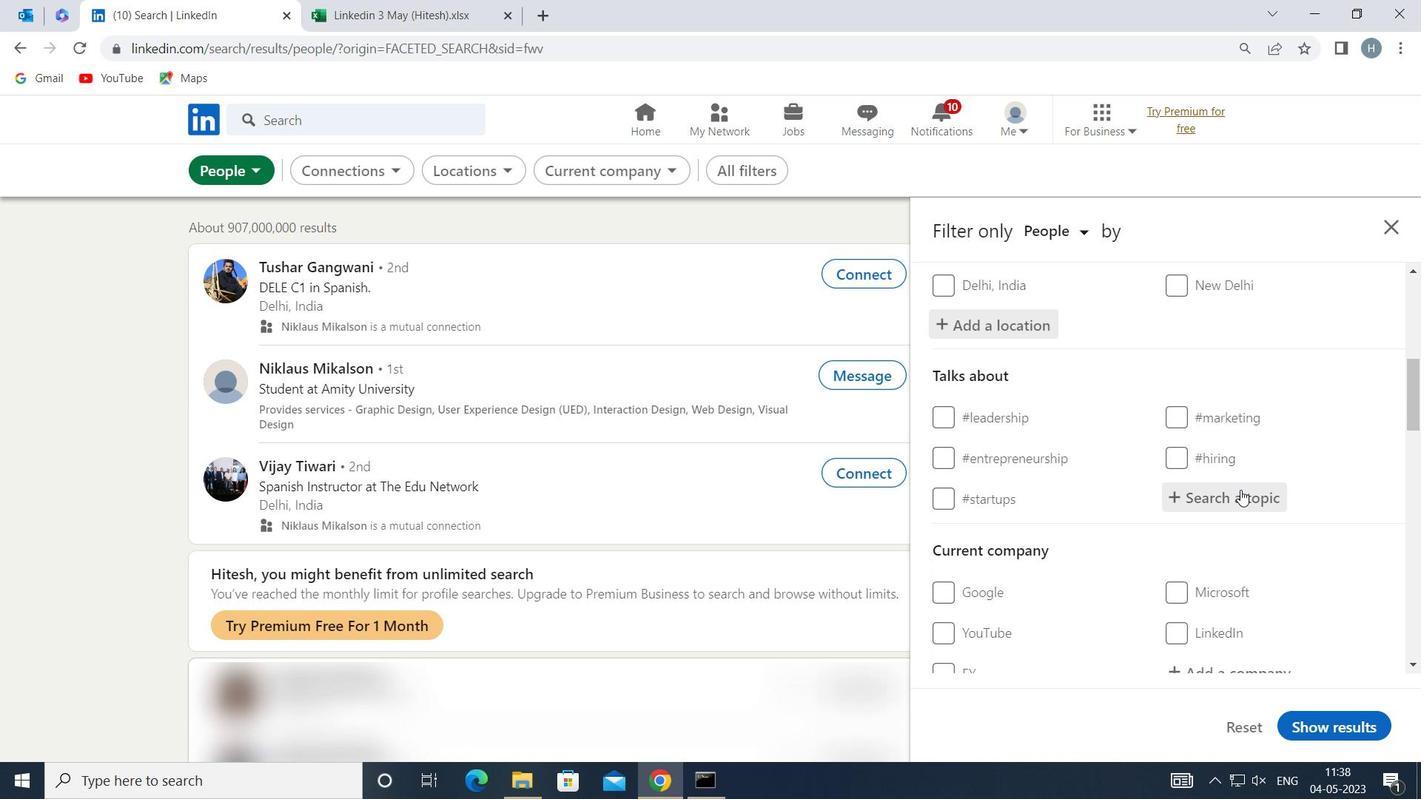 
Action: Key pressed <Key.shift>STRATEGY
Screenshot: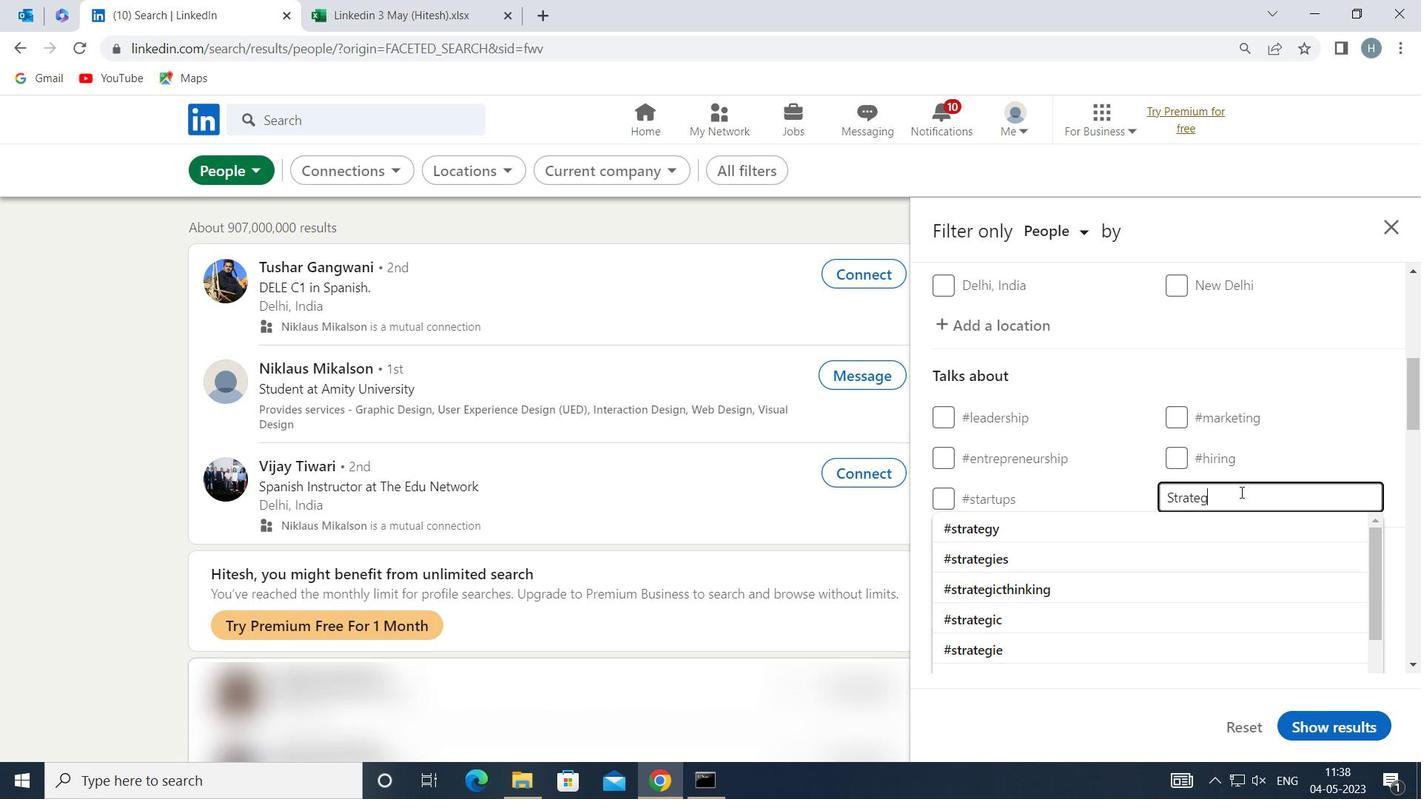 
Action: Mouse moved to (1166, 521)
Screenshot: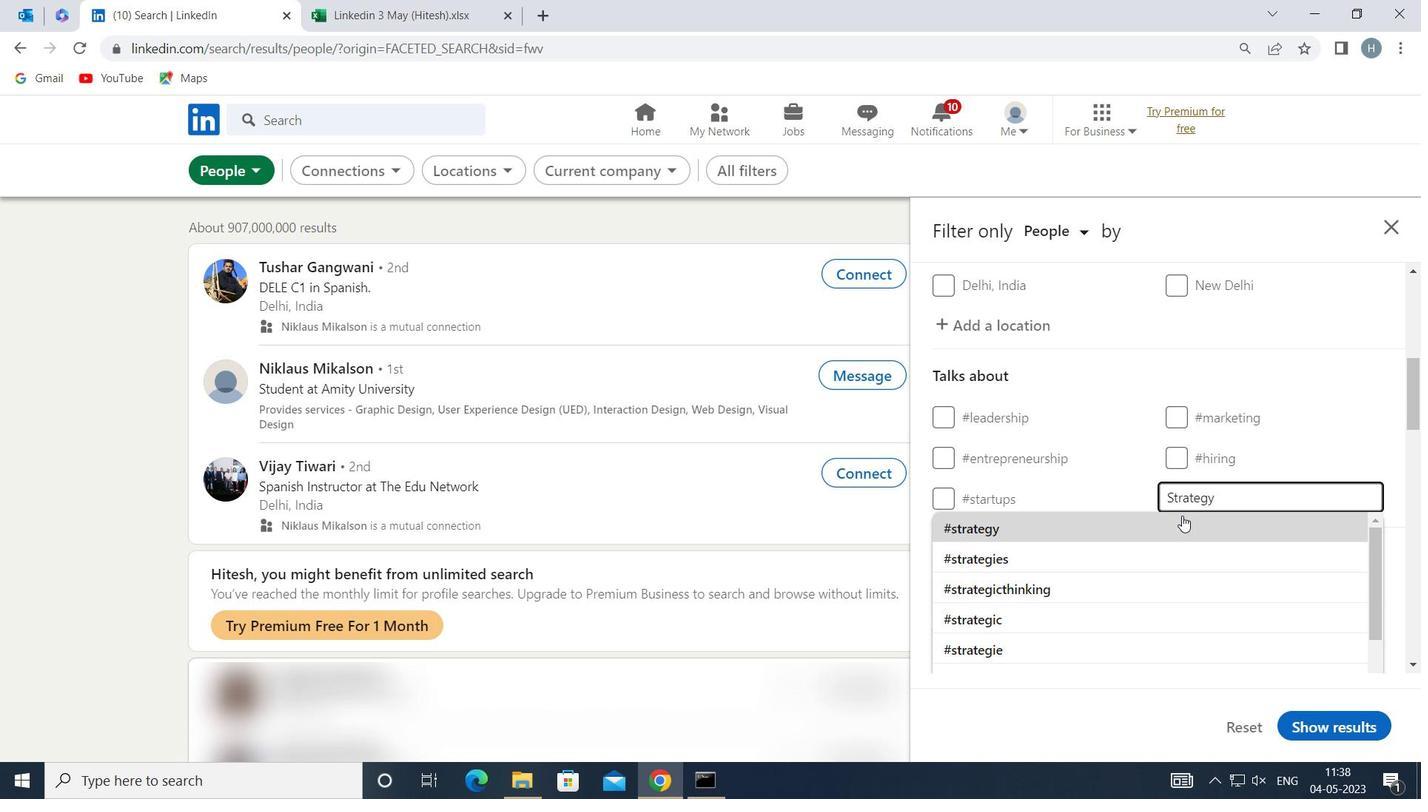 
Action: Mouse pressed left at (1166, 521)
Screenshot: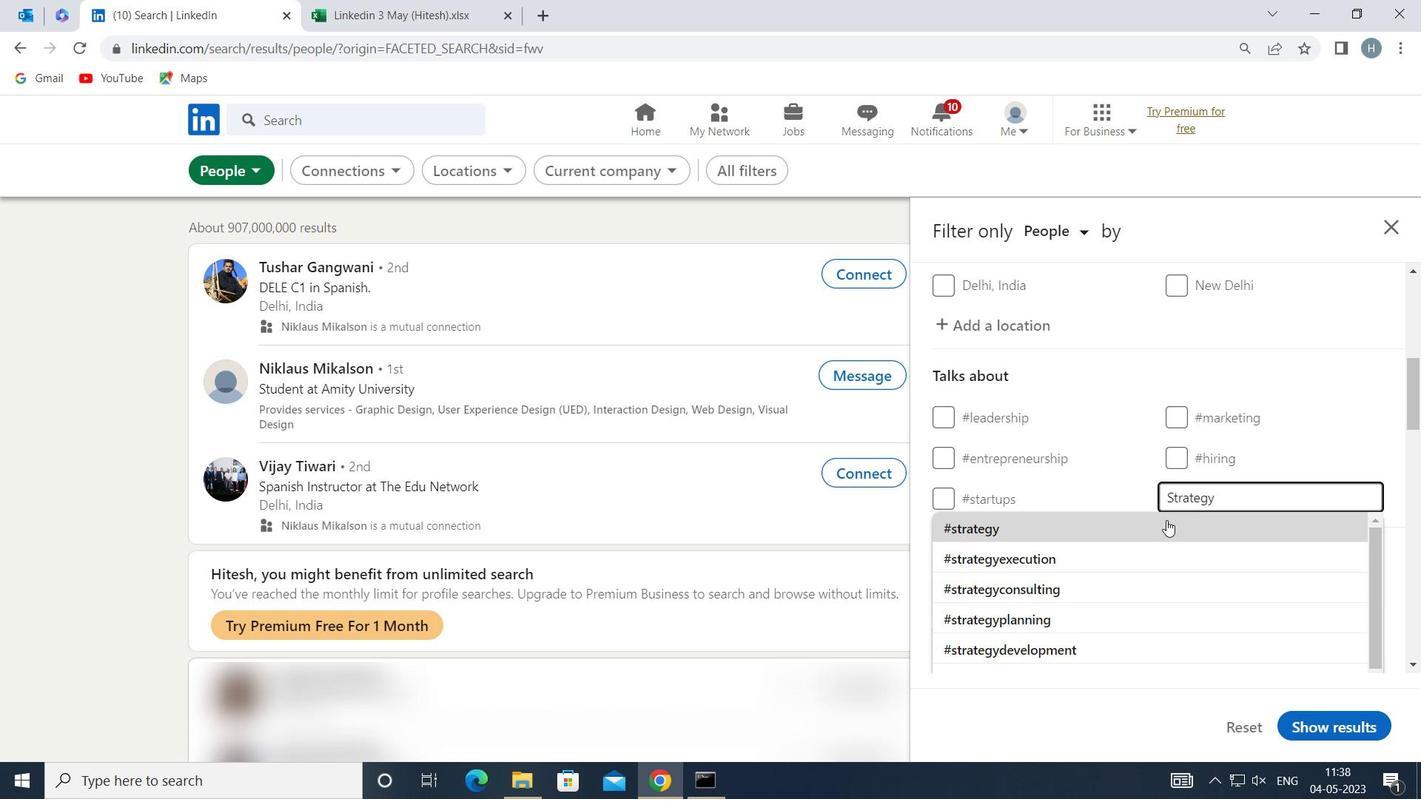 
Action: Mouse moved to (1151, 525)
Screenshot: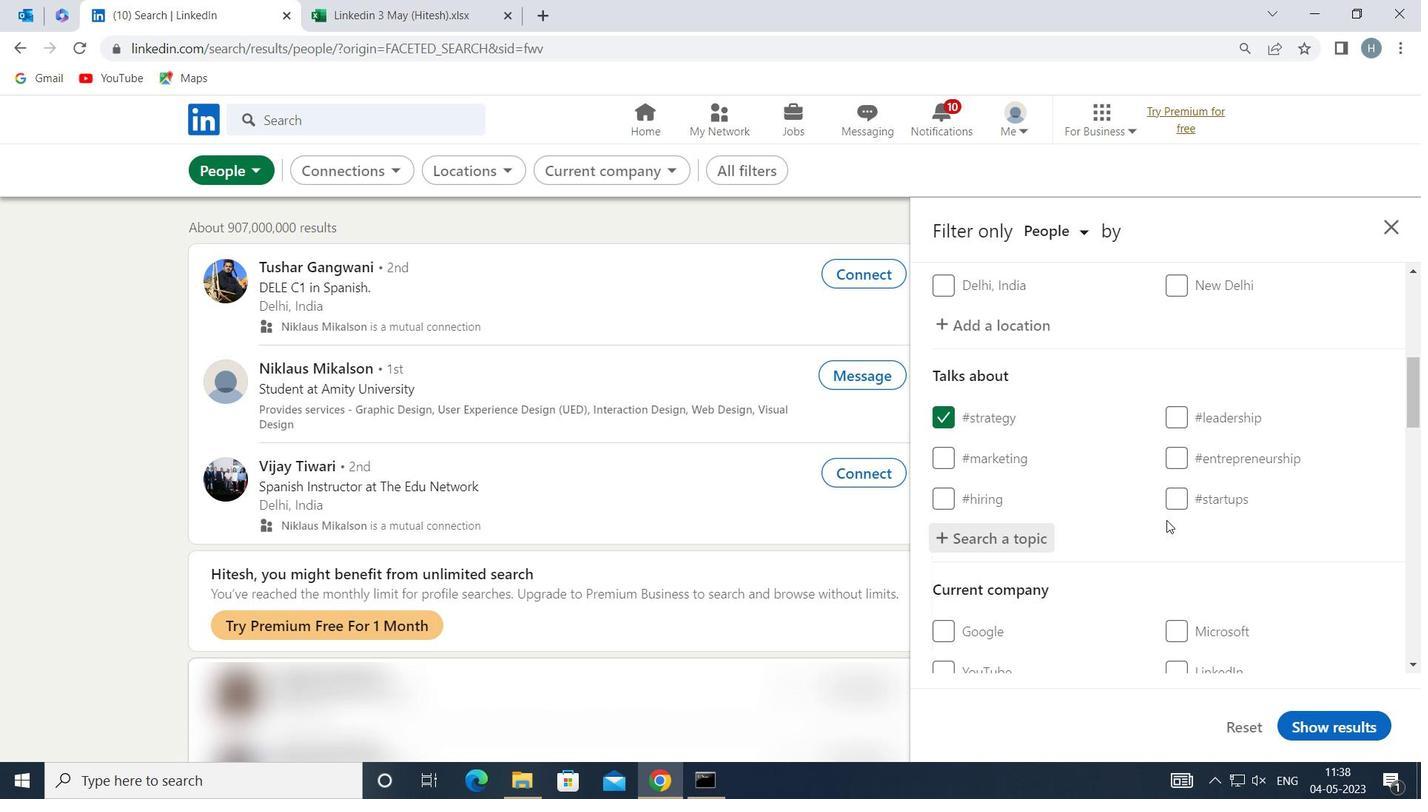 
Action: Mouse scrolled (1151, 524) with delta (0, 0)
Screenshot: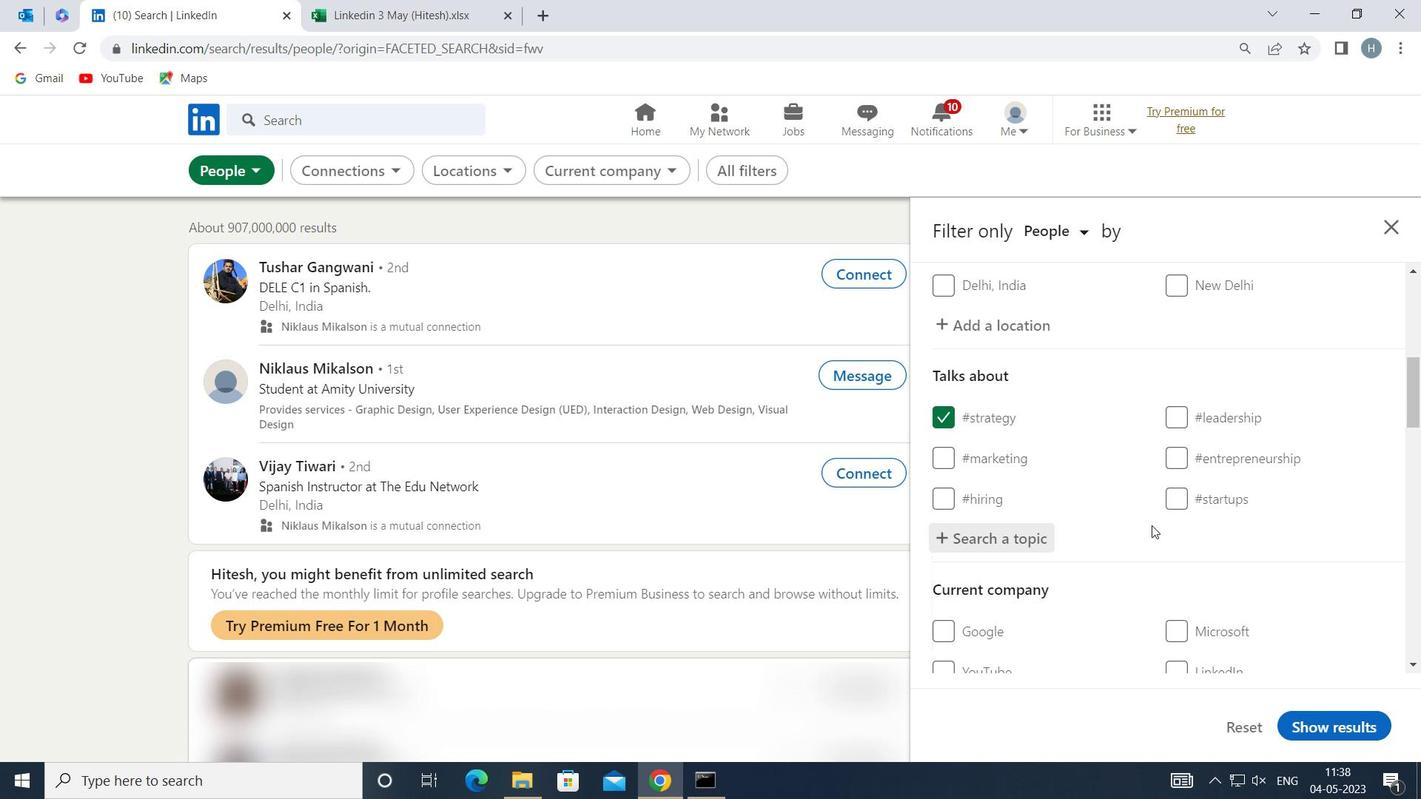 
Action: Mouse moved to (1150, 525)
Screenshot: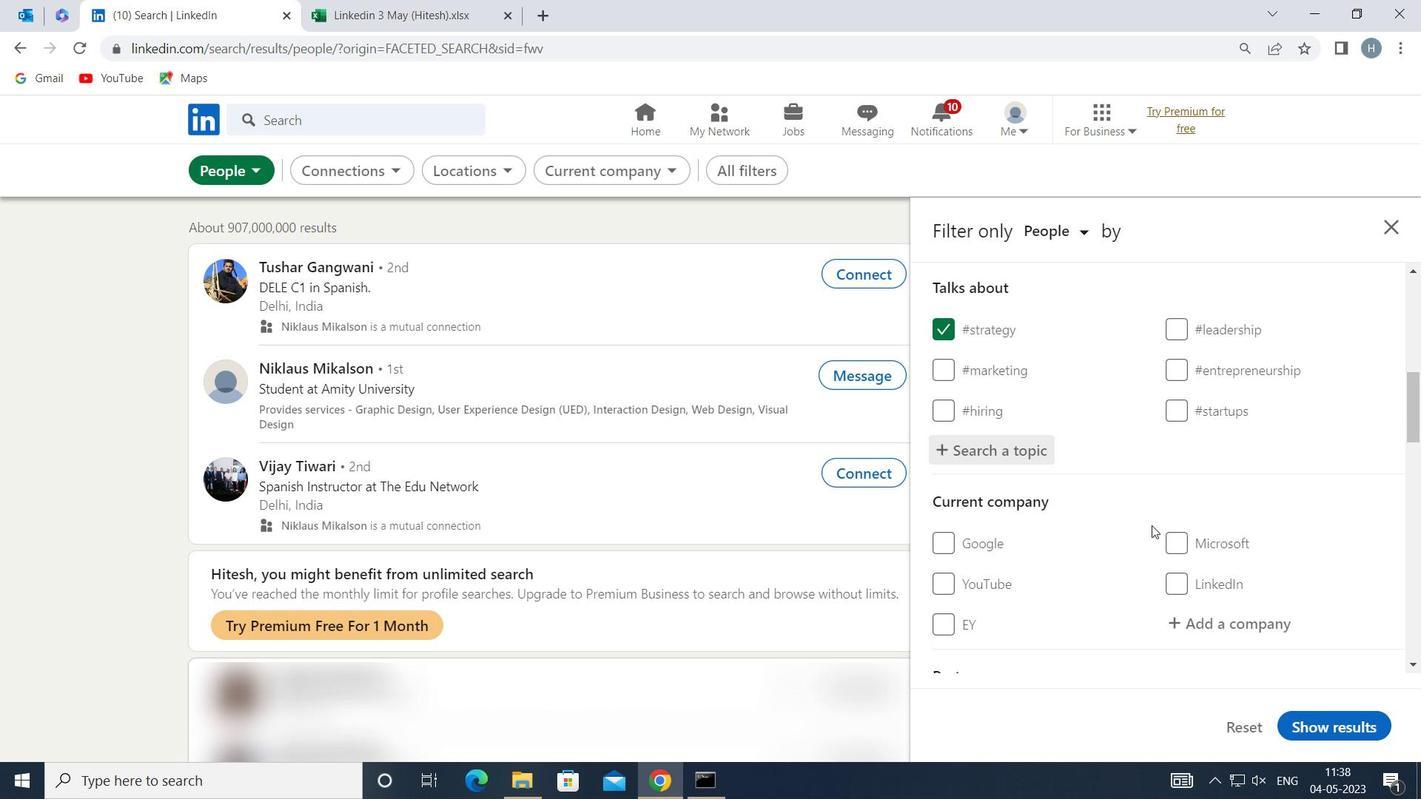 
Action: Mouse scrolled (1150, 524) with delta (0, 0)
Screenshot: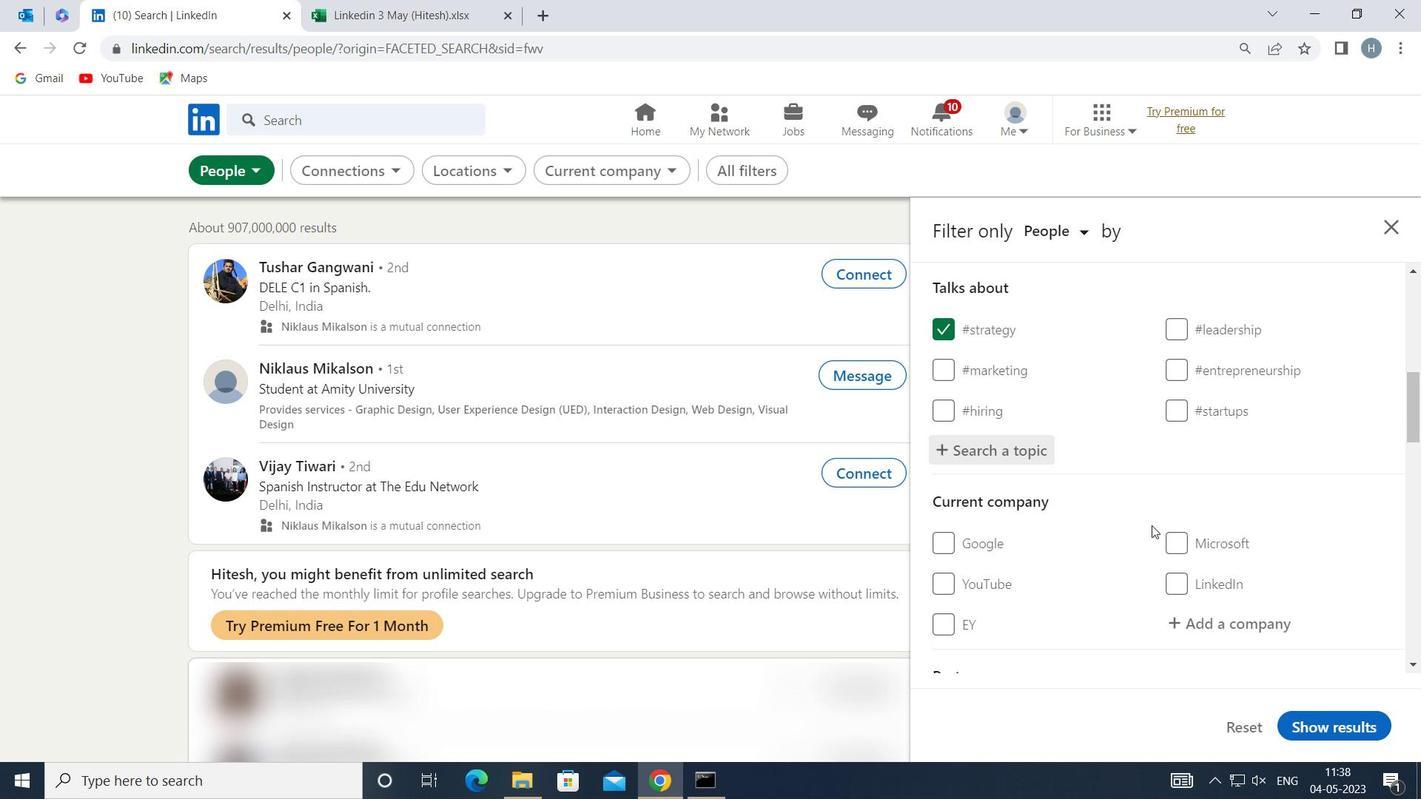 
Action: Mouse moved to (1150, 526)
Screenshot: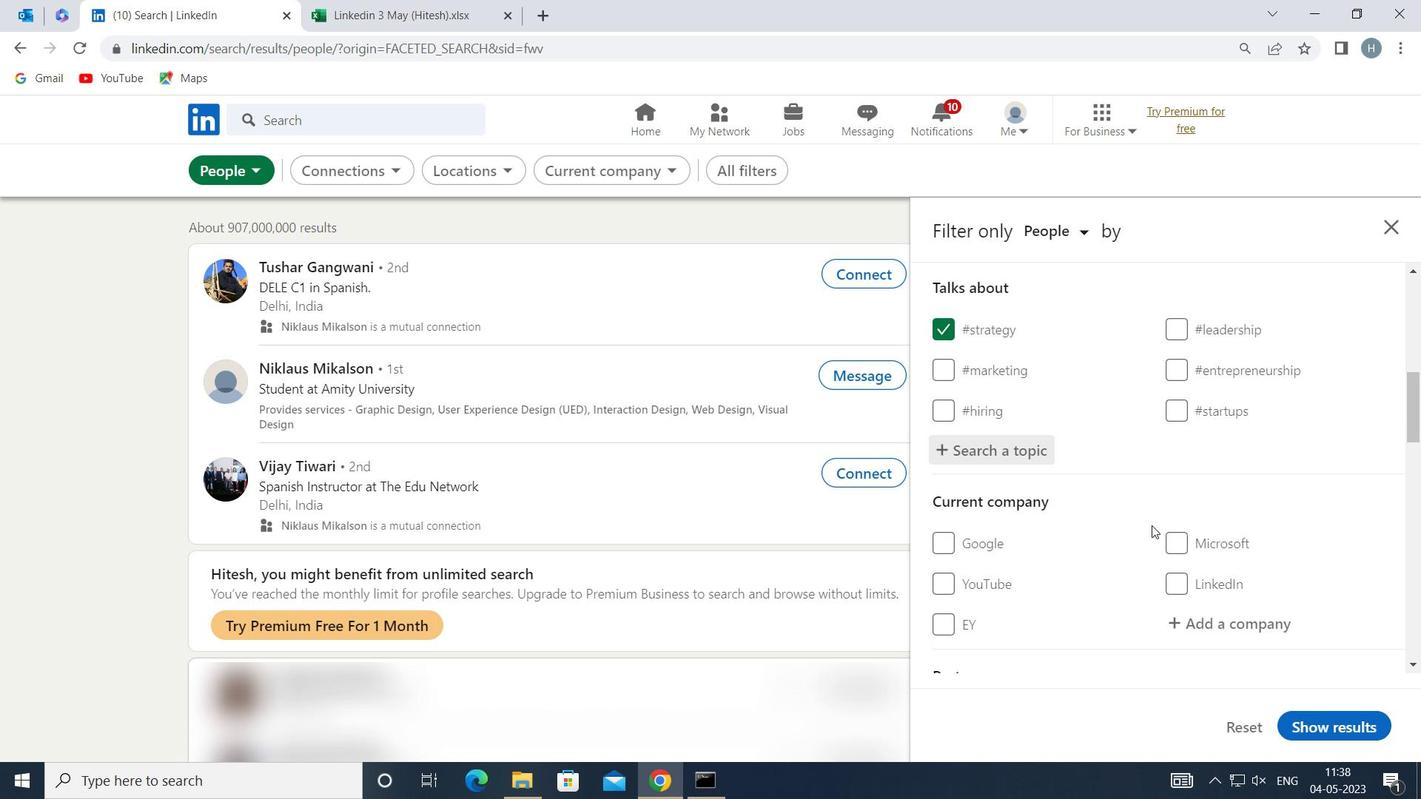 
Action: Mouse scrolled (1150, 525) with delta (0, 0)
Screenshot: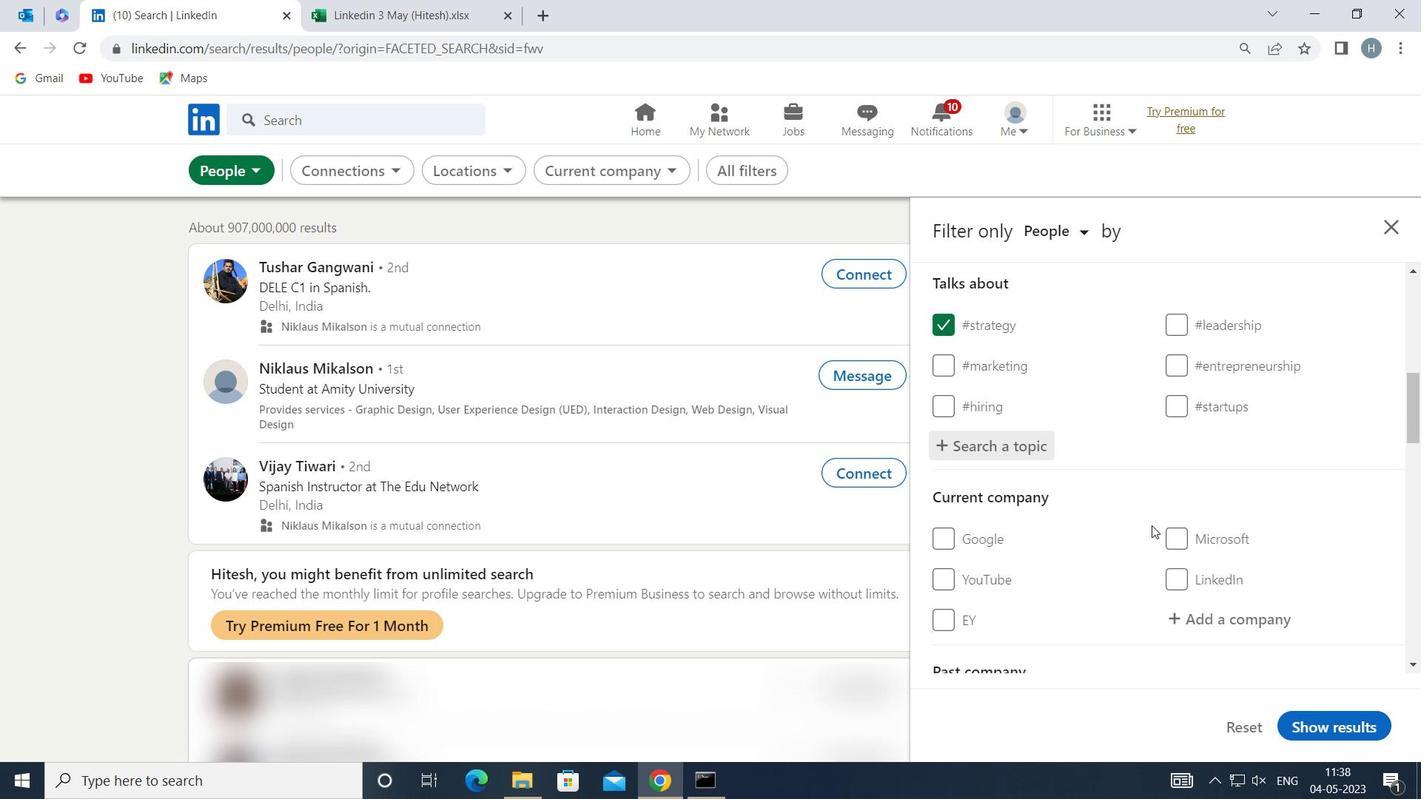 
Action: Mouse scrolled (1150, 525) with delta (0, 0)
Screenshot: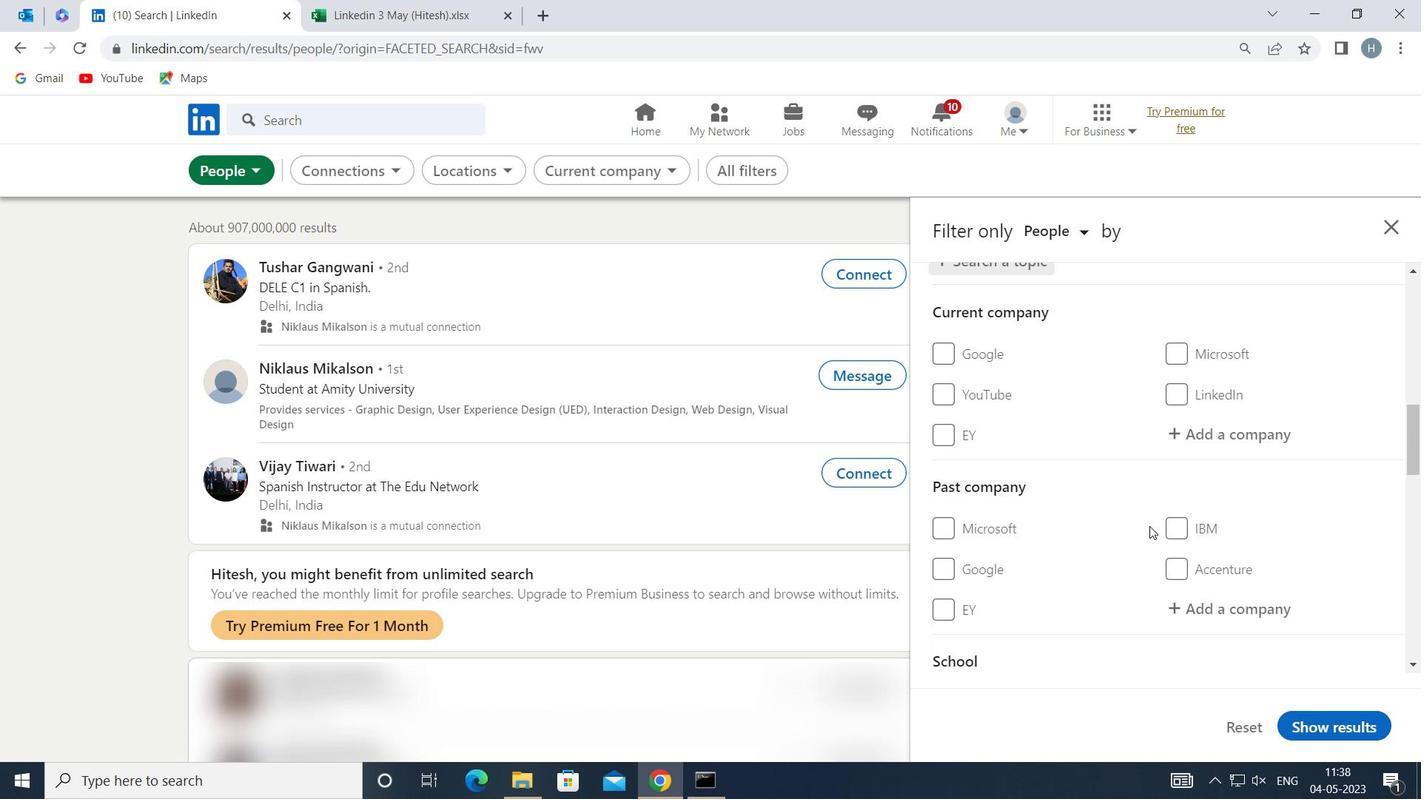 
Action: Mouse scrolled (1150, 525) with delta (0, 0)
Screenshot: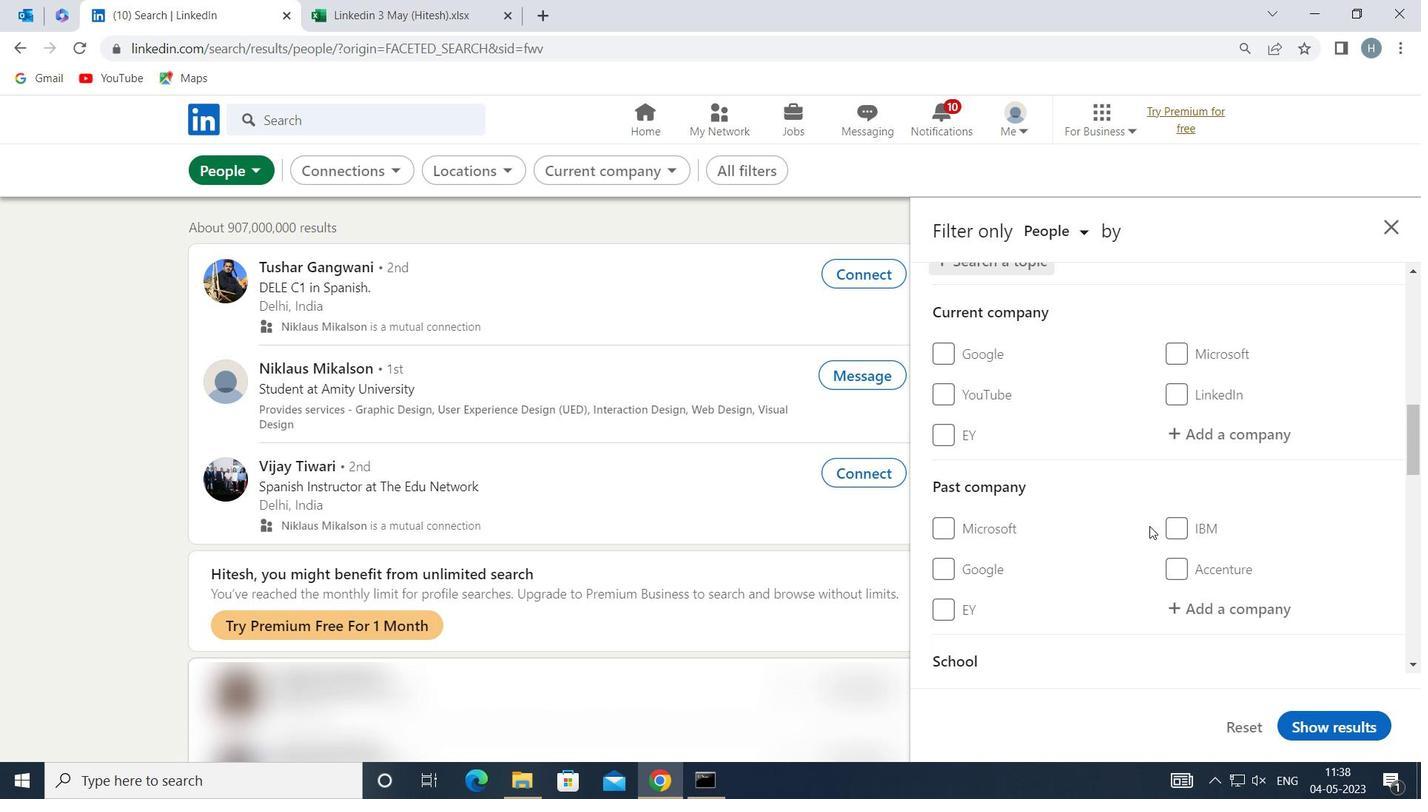 
Action: Mouse scrolled (1150, 525) with delta (0, 0)
Screenshot: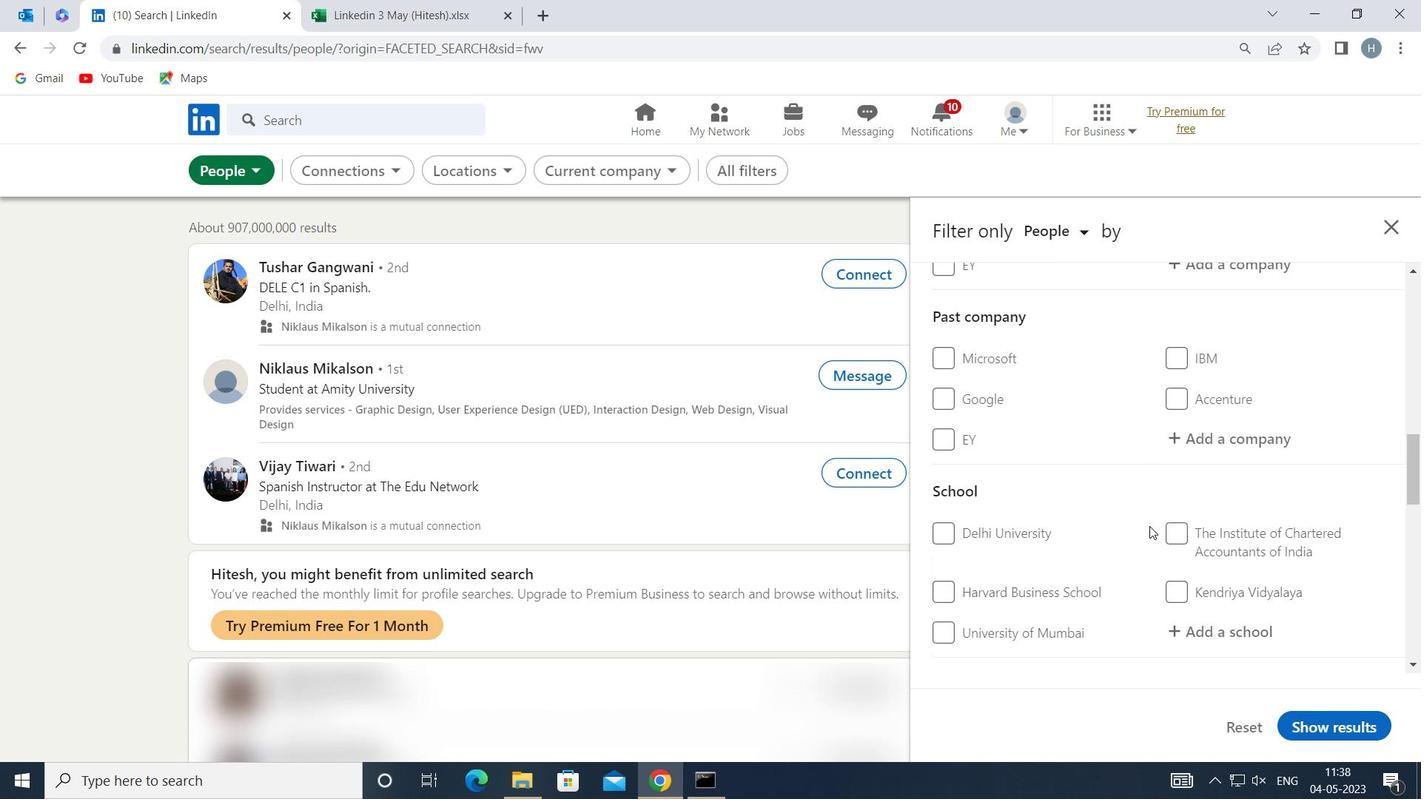 
Action: Mouse scrolled (1150, 526) with delta (0, 0)
Screenshot: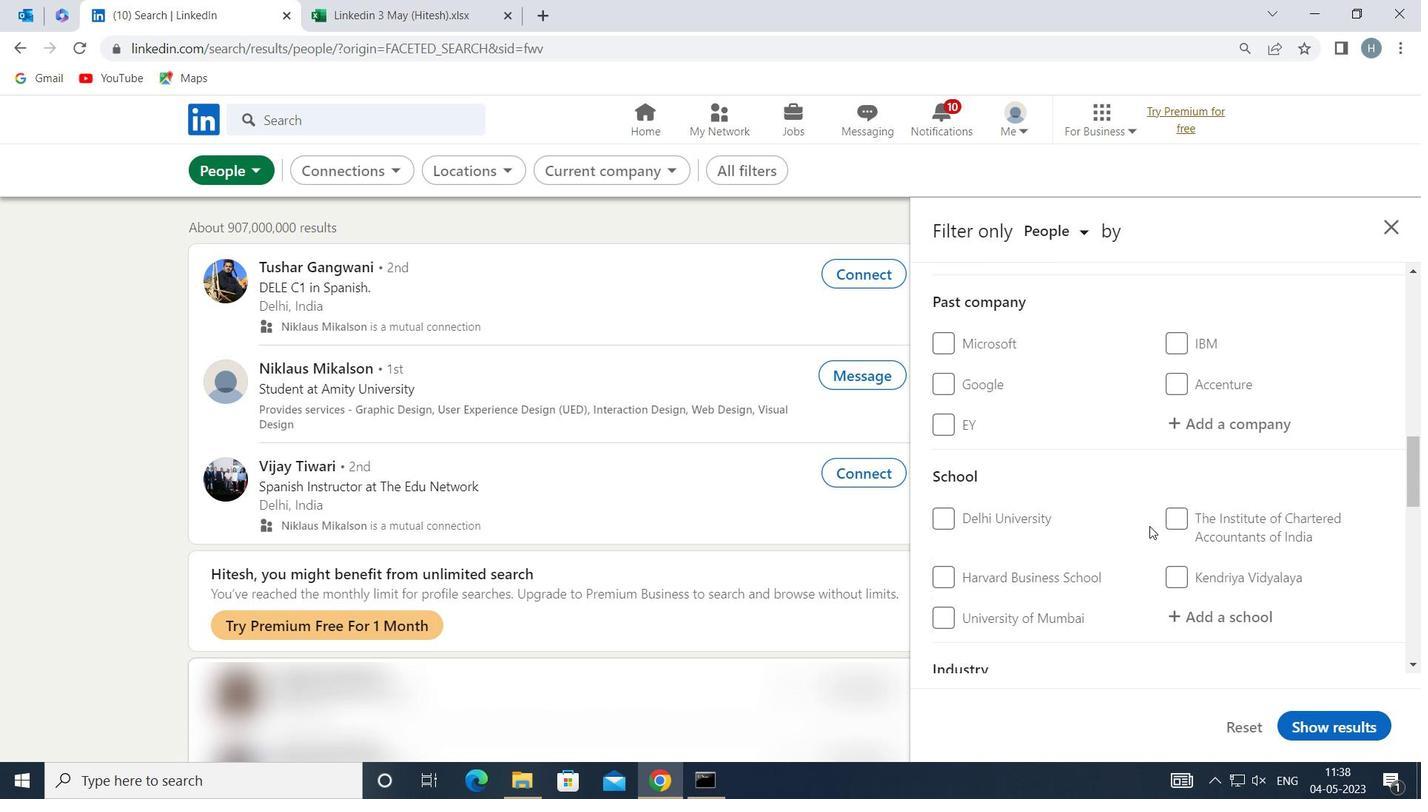 
Action: Mouse moved to (1150, 526)
Screenshot: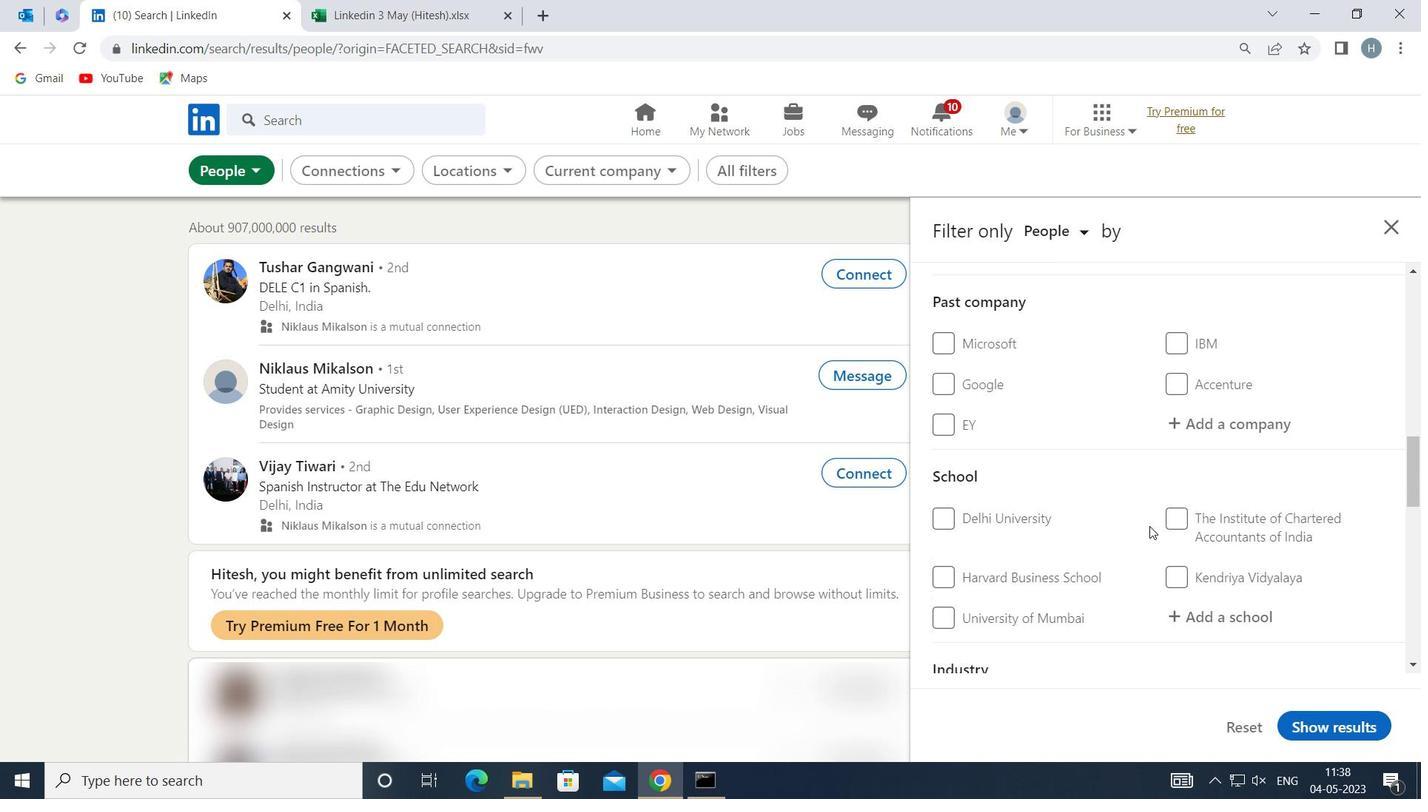 
Action: Mouse scrolled (1150, 526) with delta (0, 0)
Screenshot: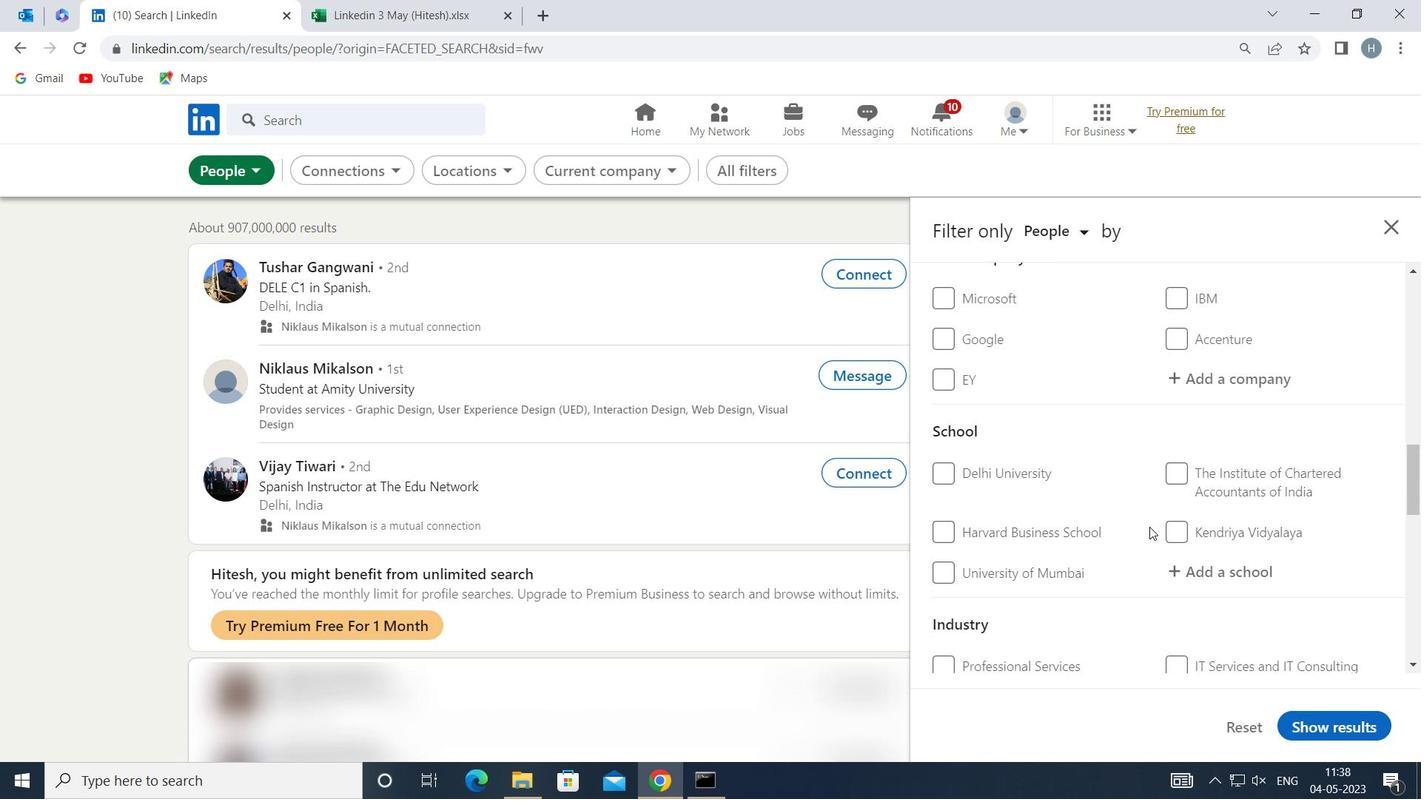 
Action: Mouse scrolled (1150, 526) with delta (0, 0)
Screenshot: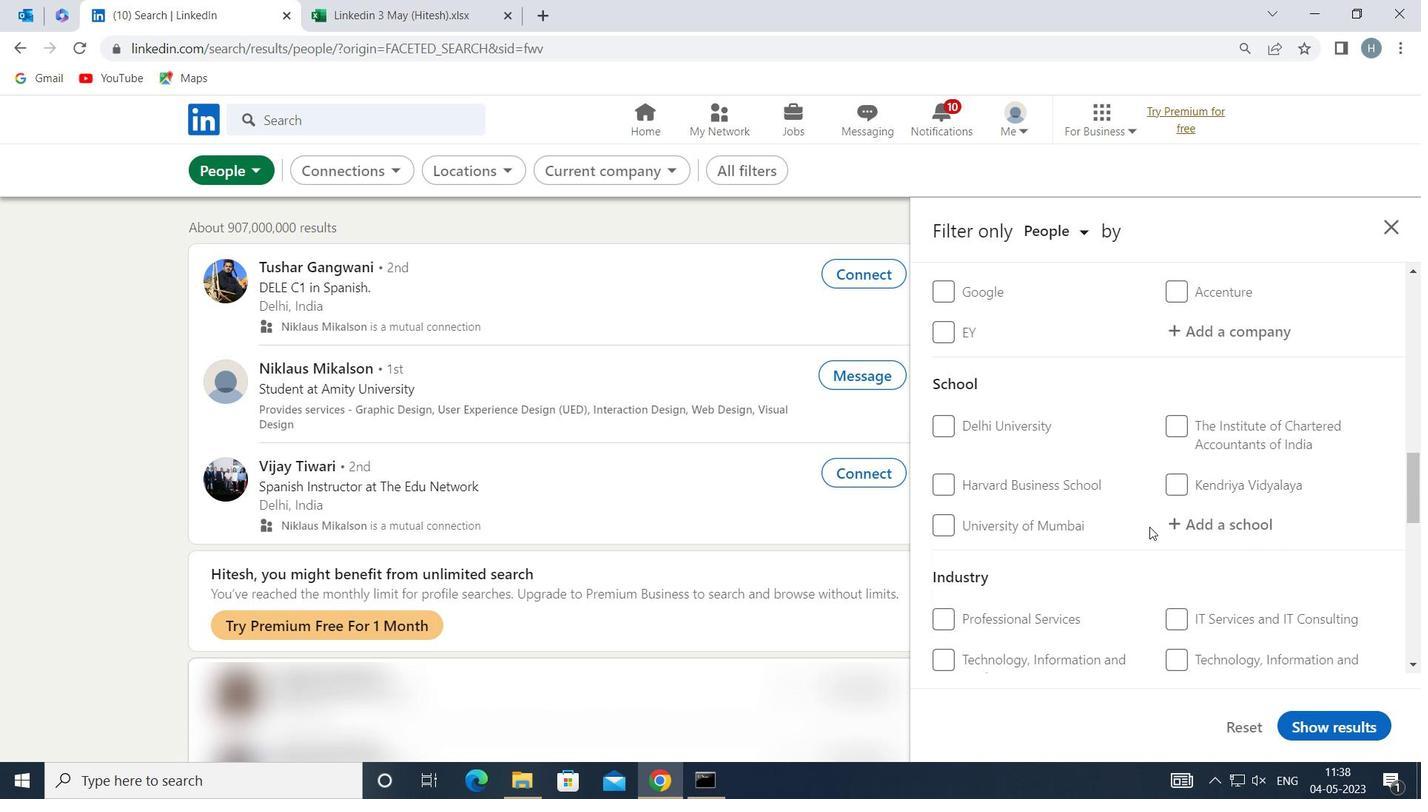 
Action: Mouse scrolled (1150, 526) with delta (0, 0)
Screenshot: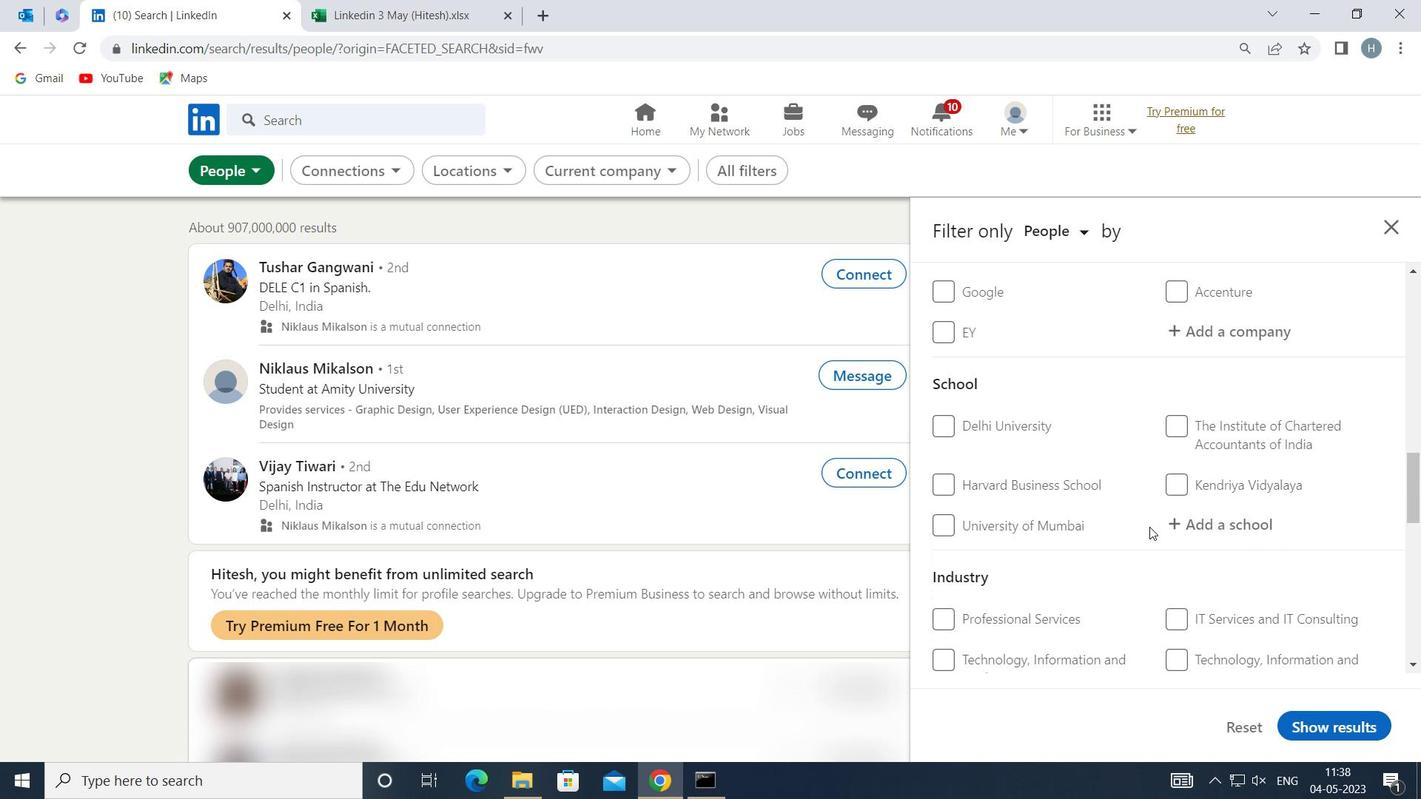 
Action: Mouse scrolled (1150, 526) with delta (0, 0)
Screenshot: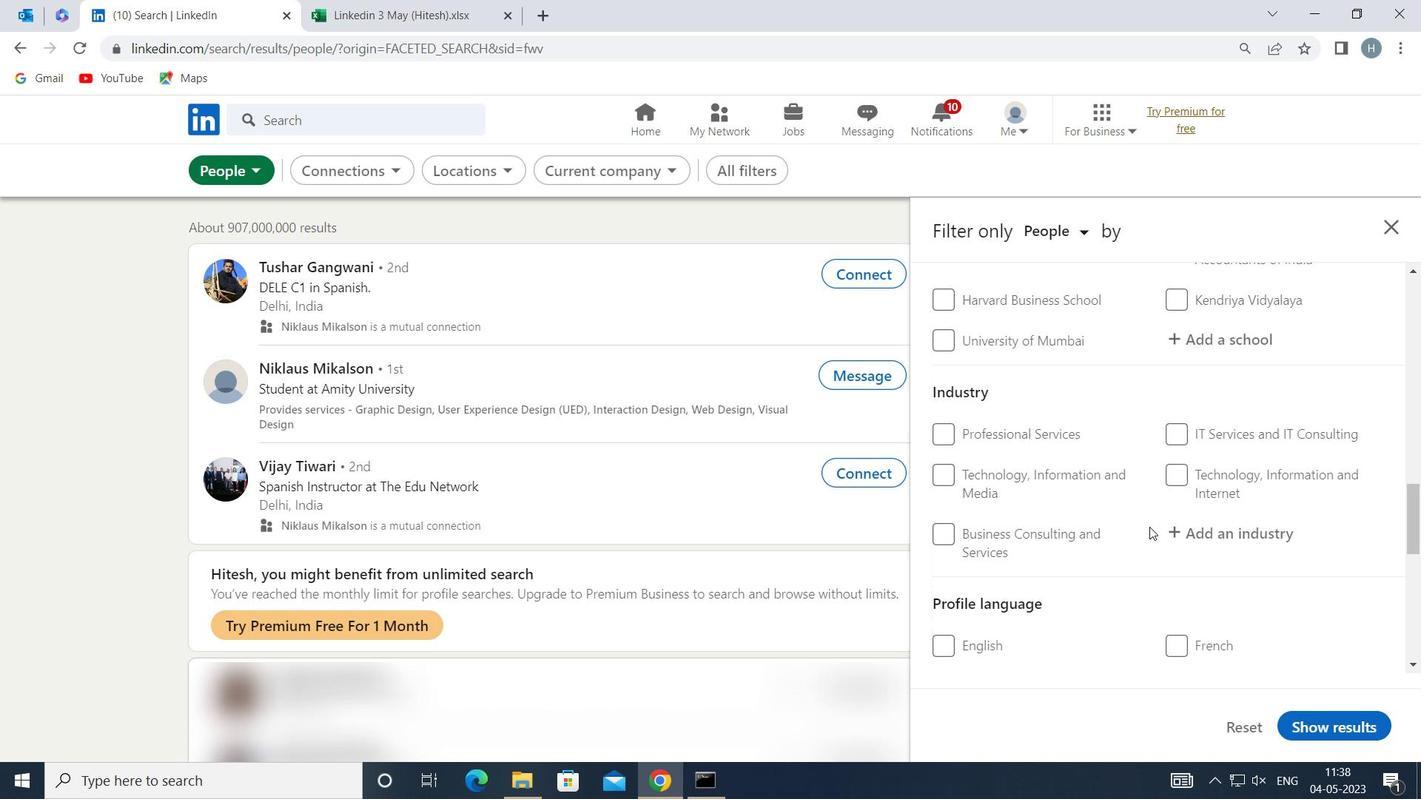 
Action: Mouse moved to (986, 593)
Screenshot: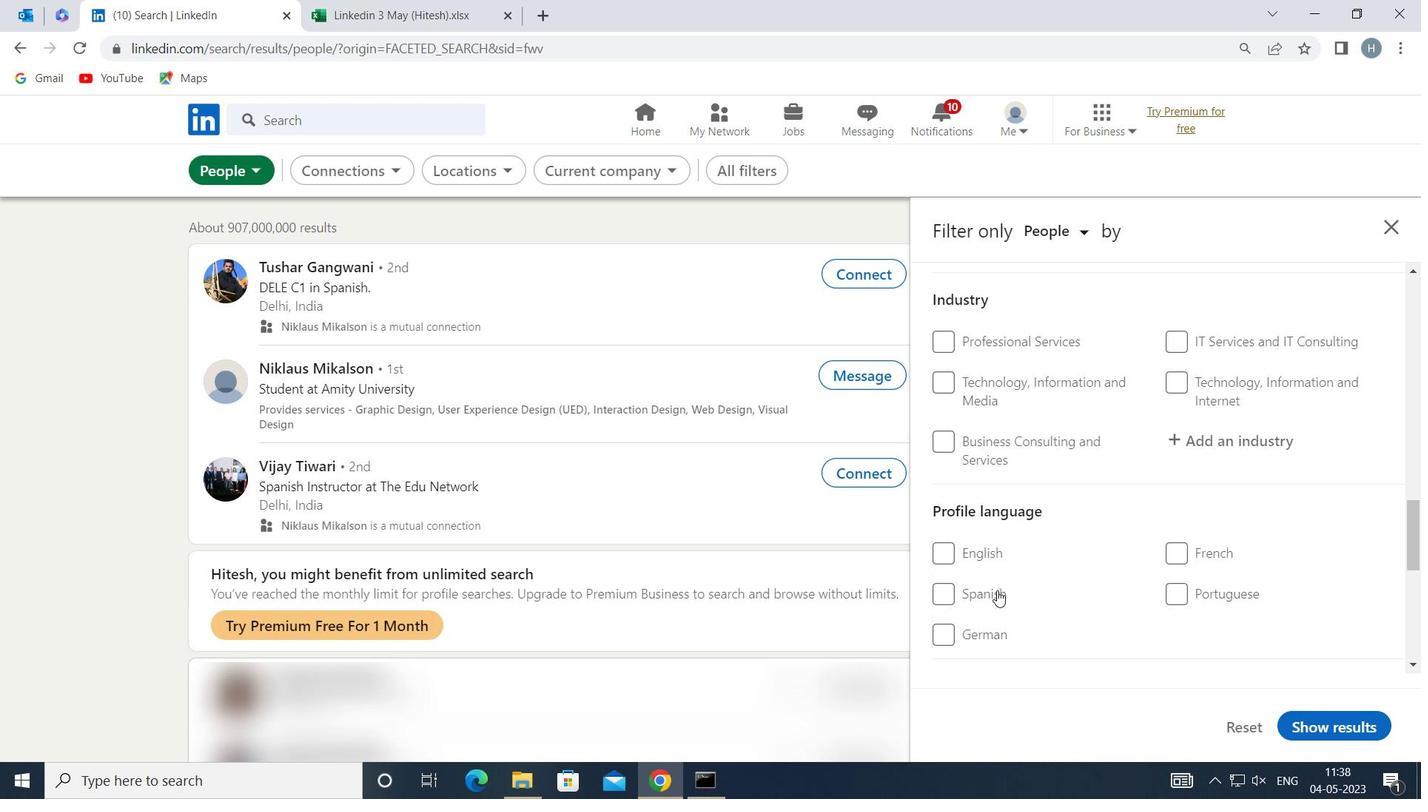
Action: Mouse pressed left at (986, 593)
Screenshot: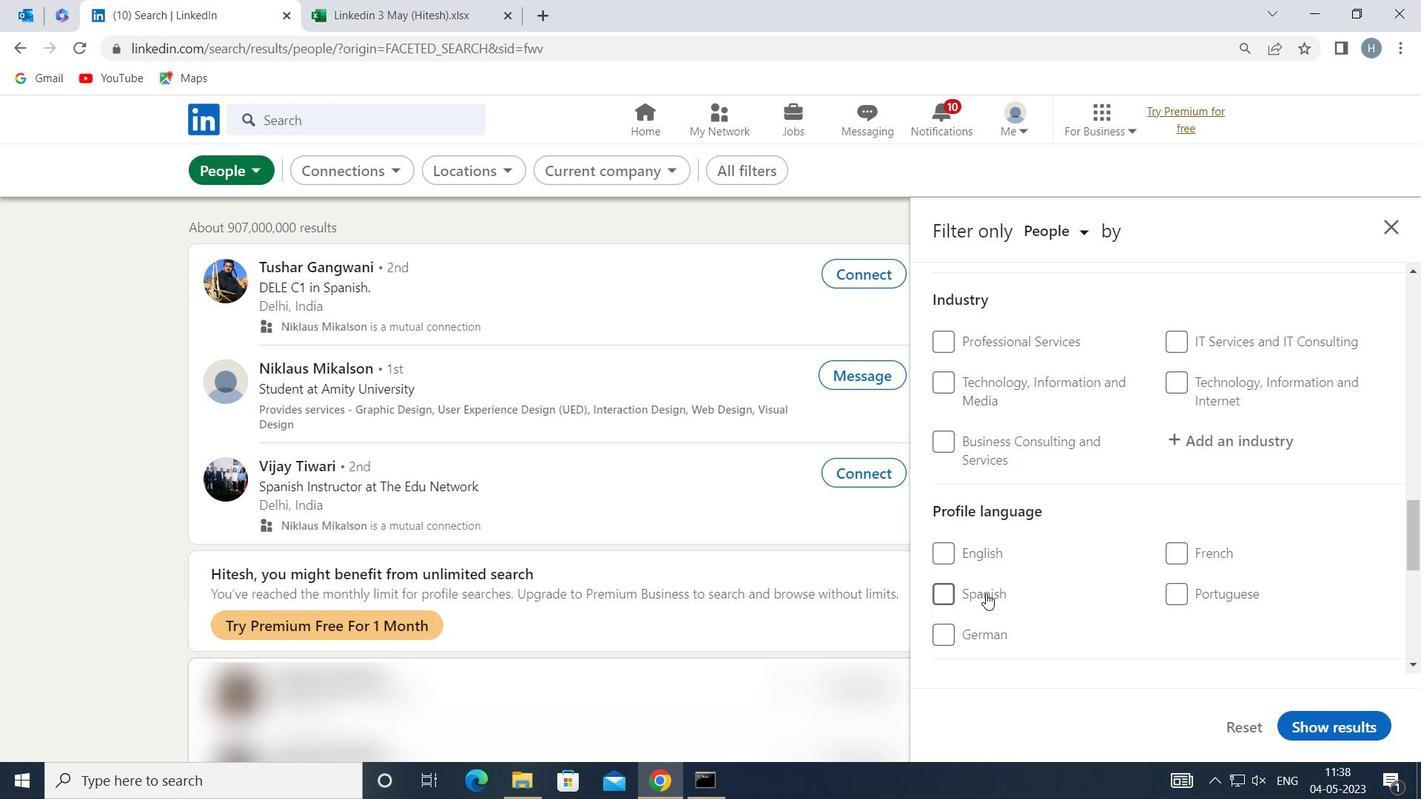 
Action: Mouse moved to (1127, 564)
Screenshot: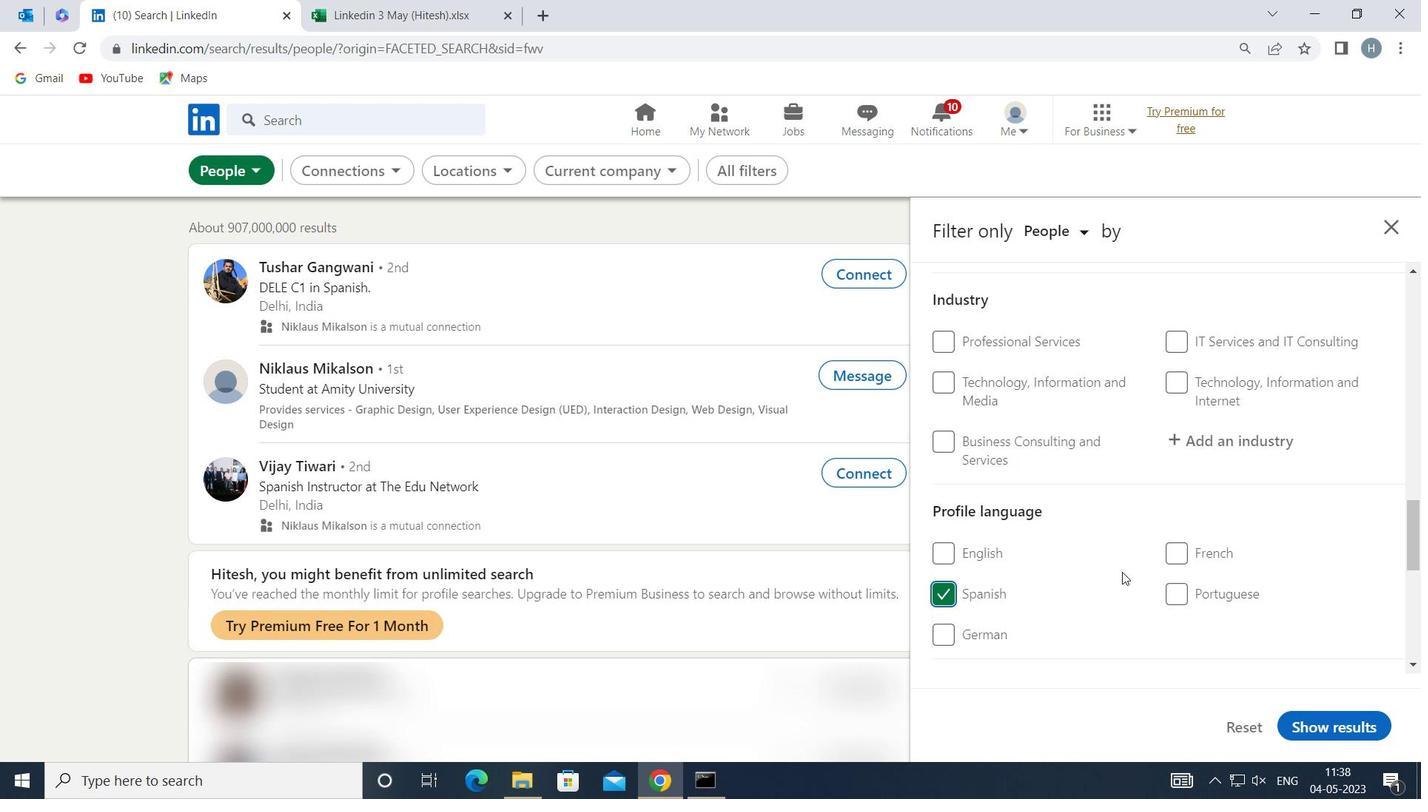 
Action: Mouse scrolled (1127, 564) with delta (0, 0)
Screenshot: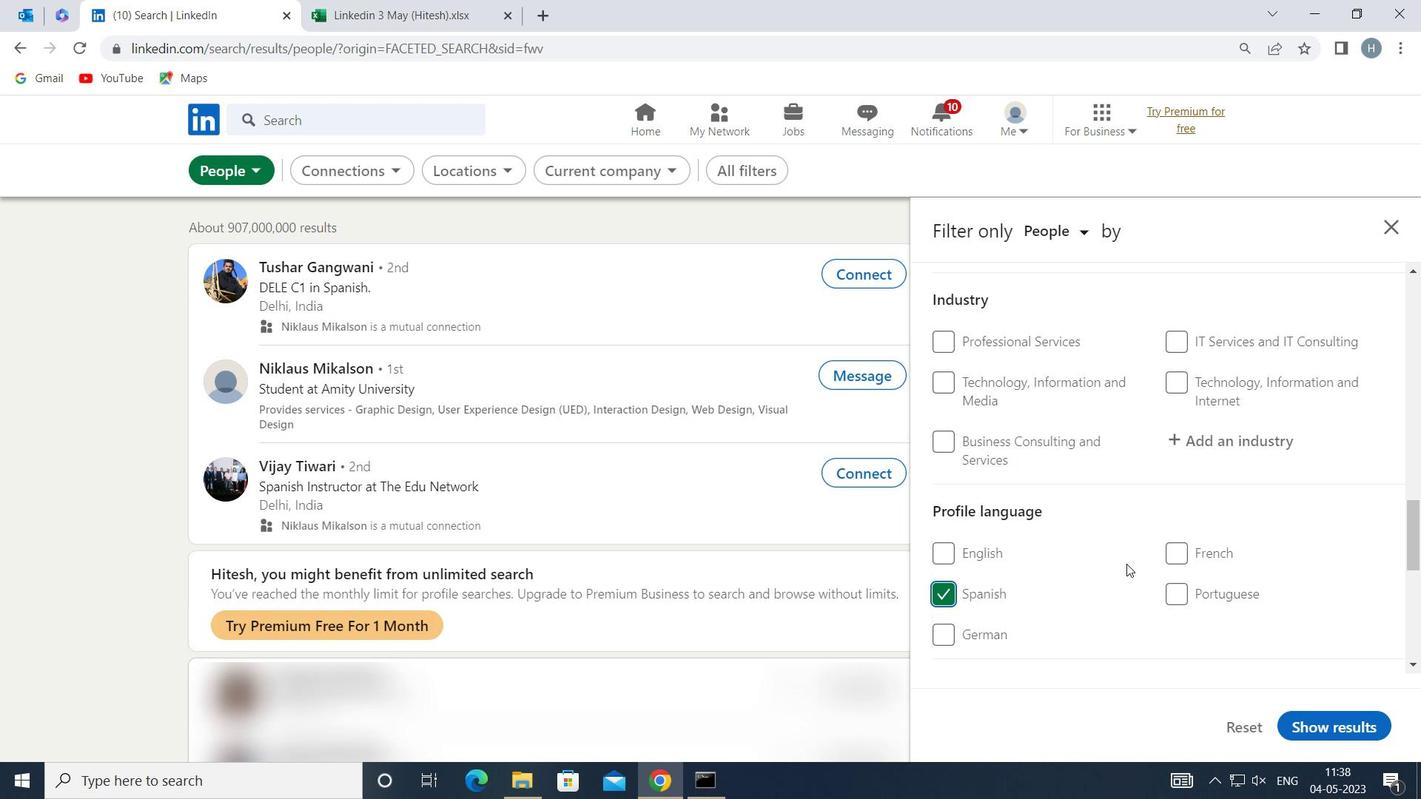 
Action: Mouse scrolled (1127, 564) with delta (0, 0)
Screenshot: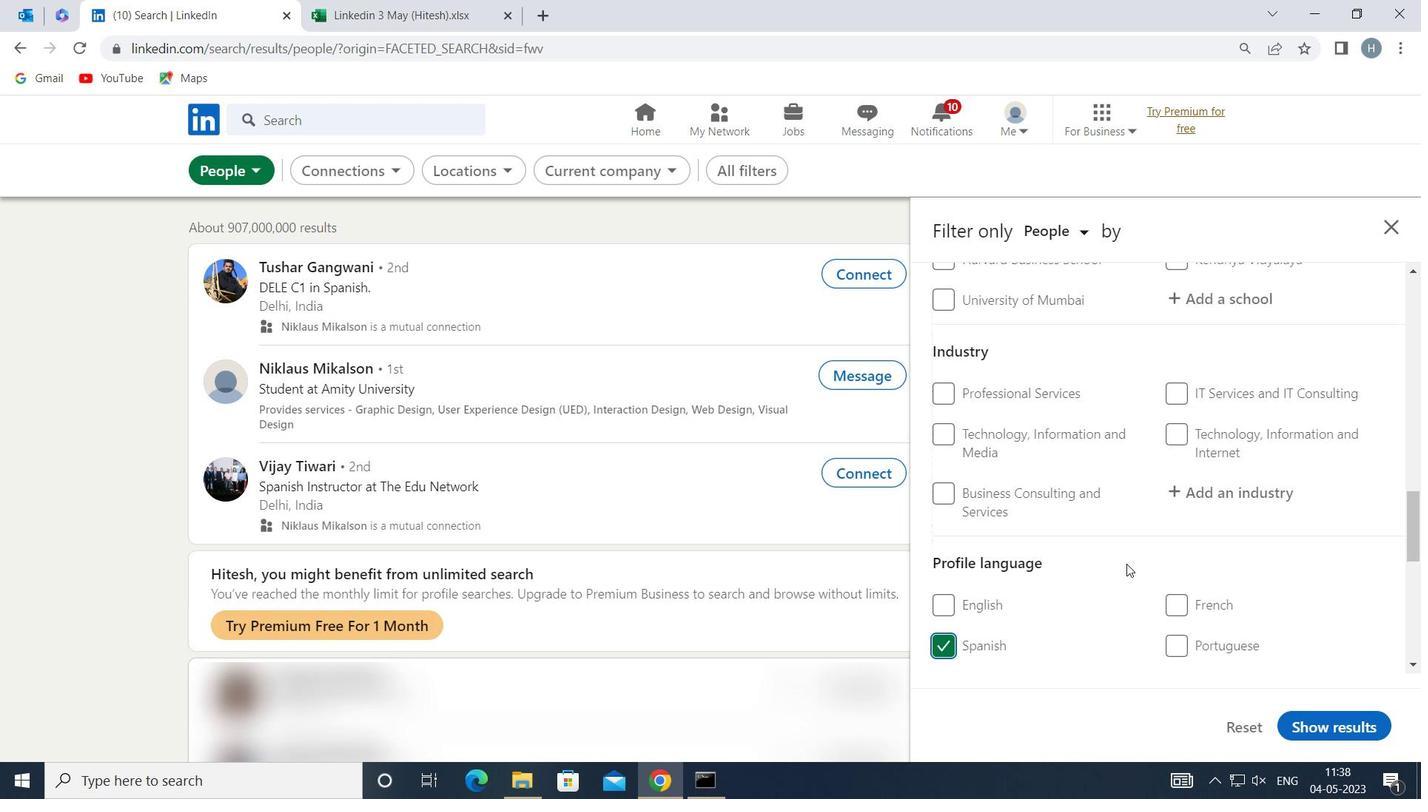 
Action: Mouse scrolled (1127, 564) with delta (0, 0)
Screenshot: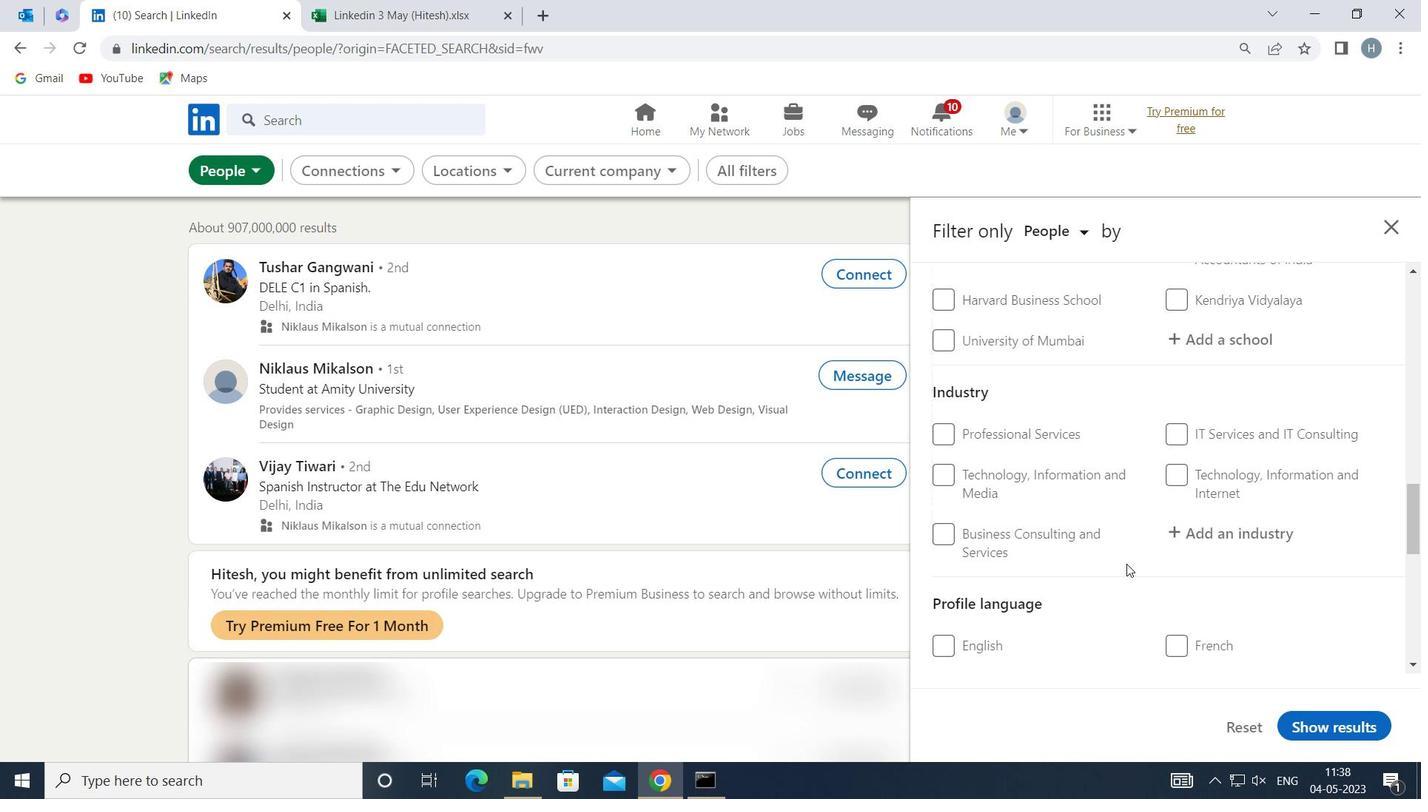
Action: Mouse scrolled (1127, 564) with delta (0, 0)
Screenshot: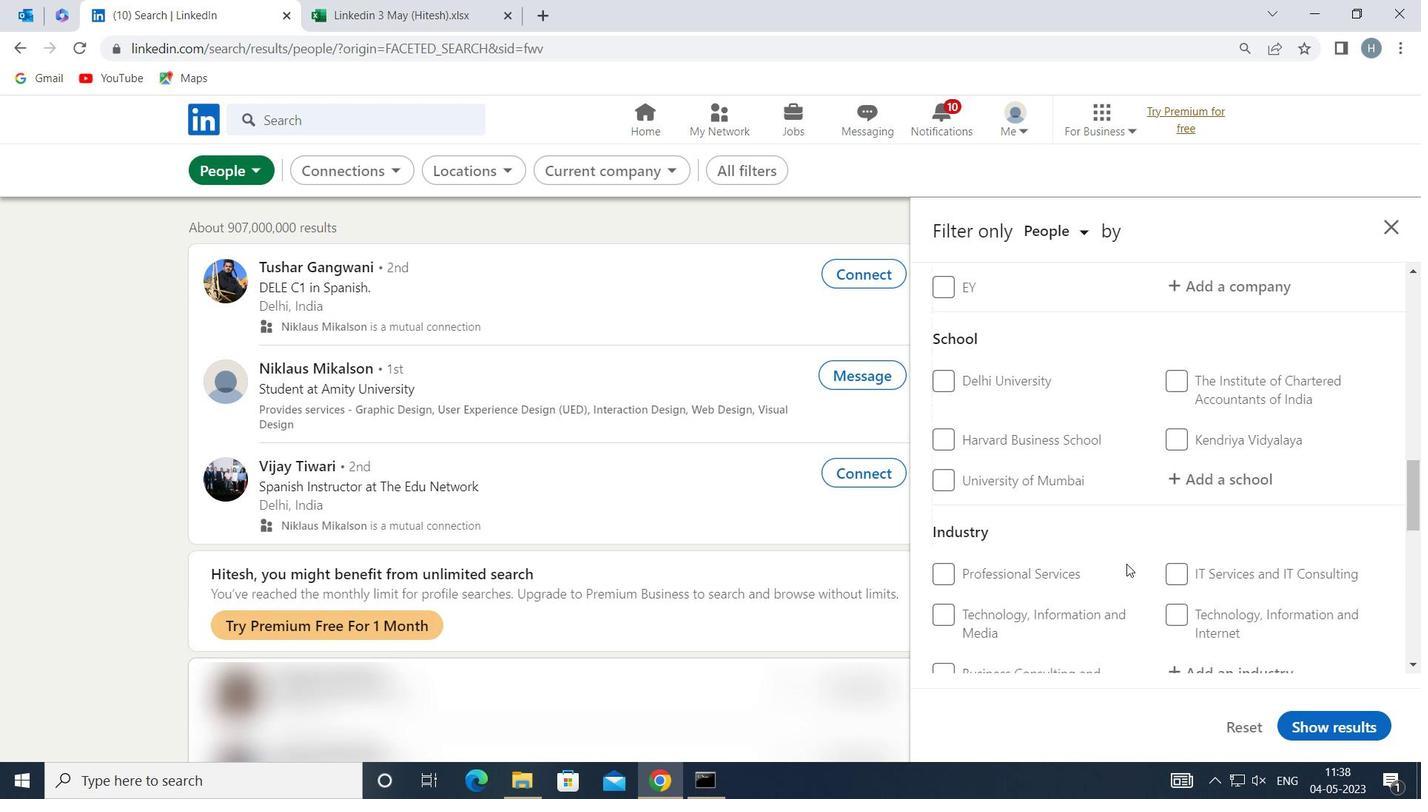 
Action: Mouse scrolled (1127, 564) with delta (0, 0)
Screenshot: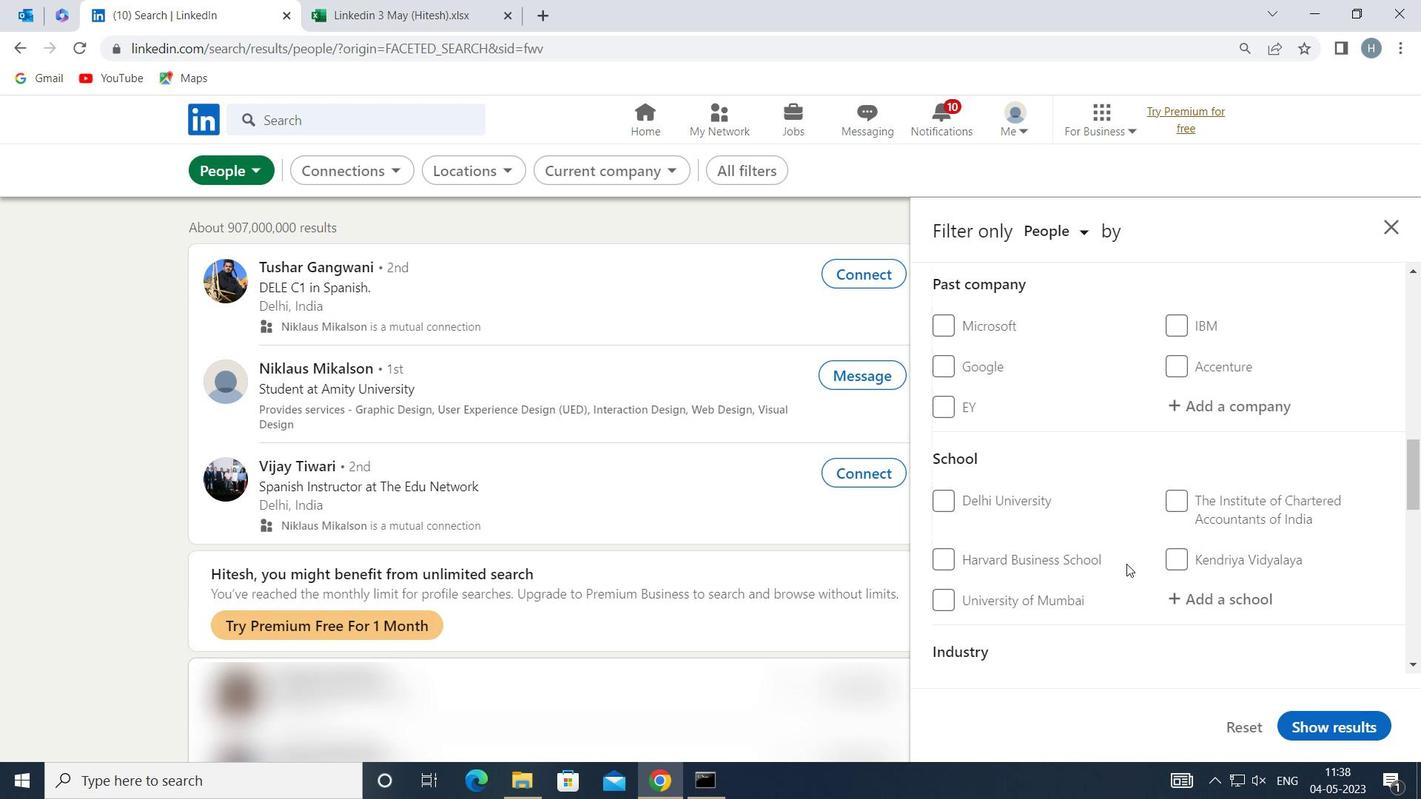 
Action: Mouse scrolled (1127, 564) with delta (0, 0)
Screenshot: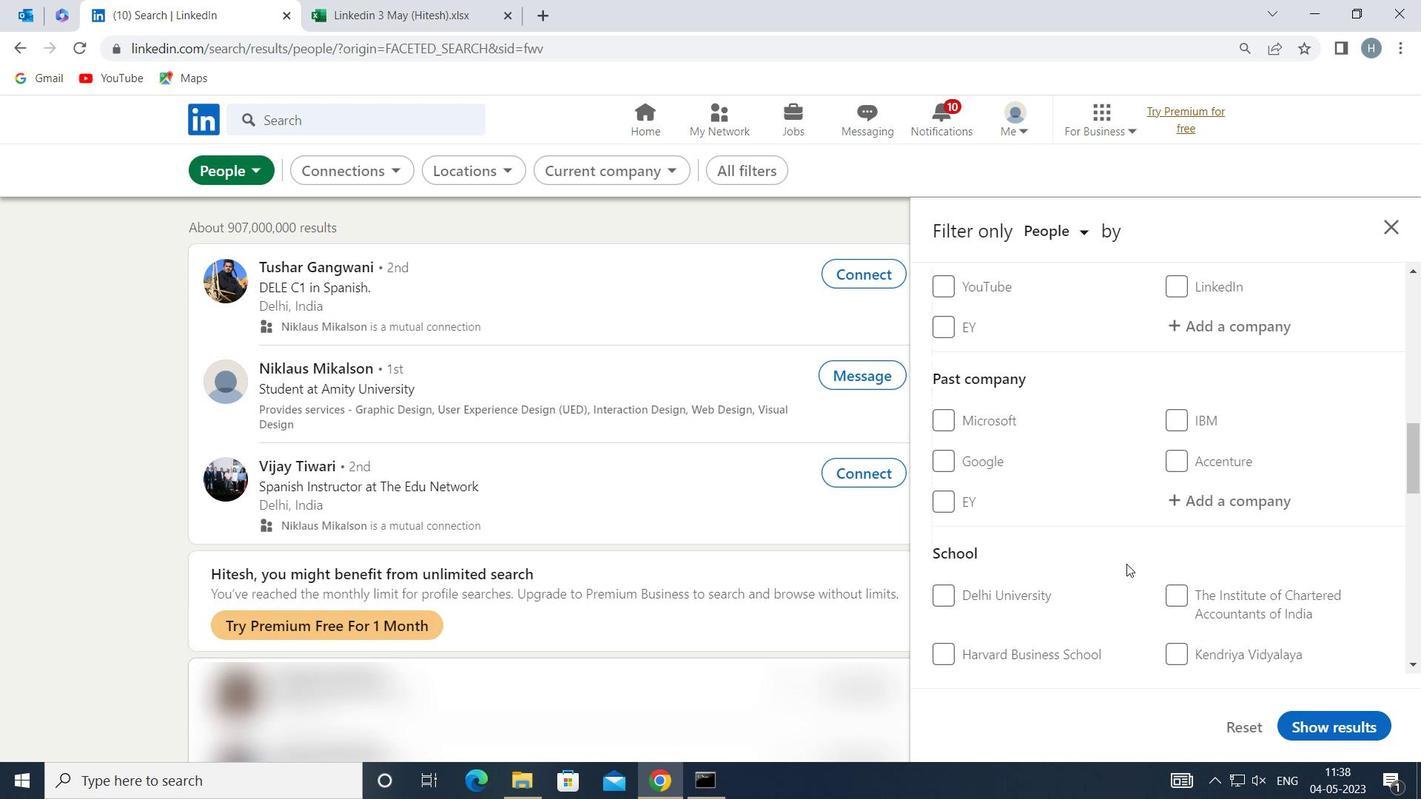 
Action: Mouse scrolled (1127, 564) with delta (0, 0)
Screenshot: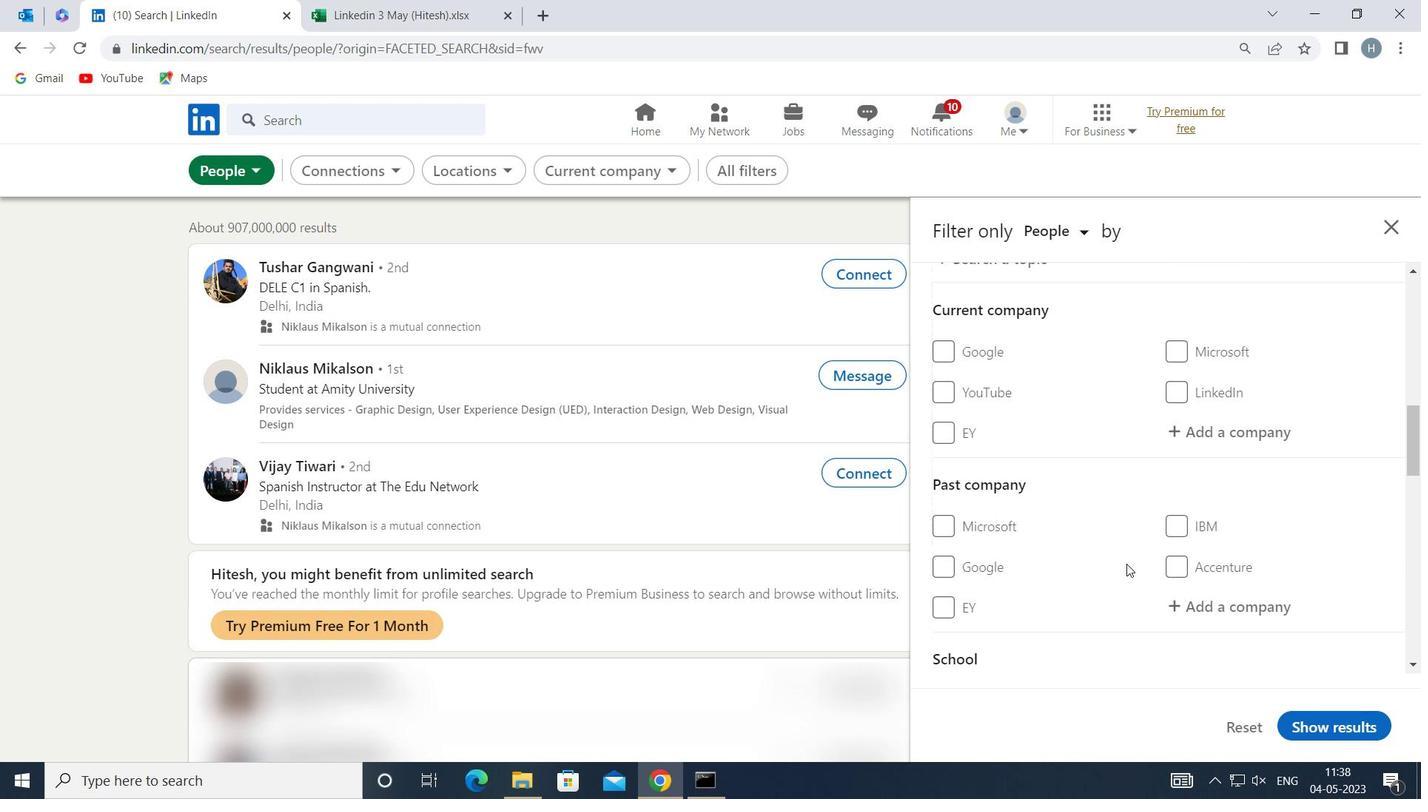 
Action: Mouse moved to (1216, 525)
Screenshot: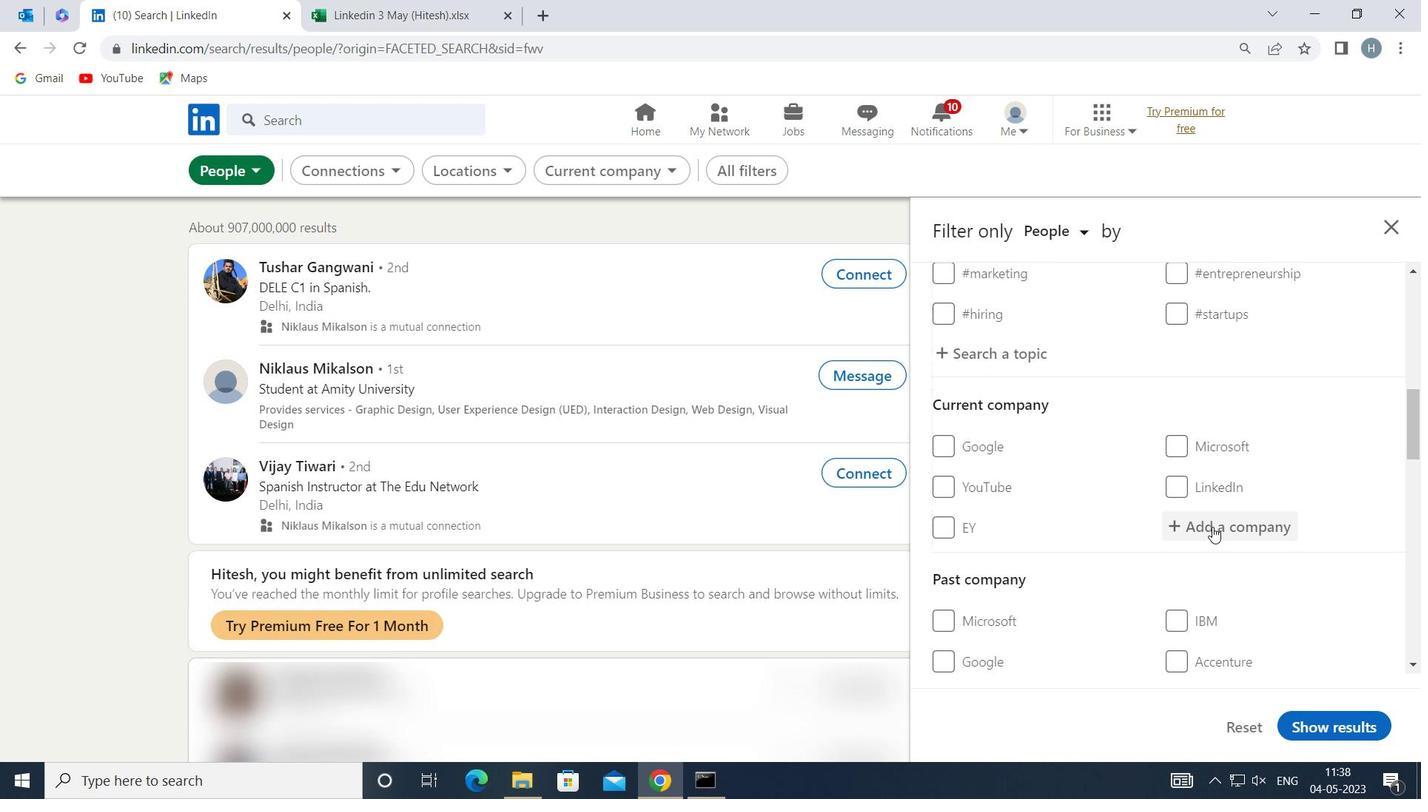 
Action: Mouse pressed left at (1216, 525)
Screenshot: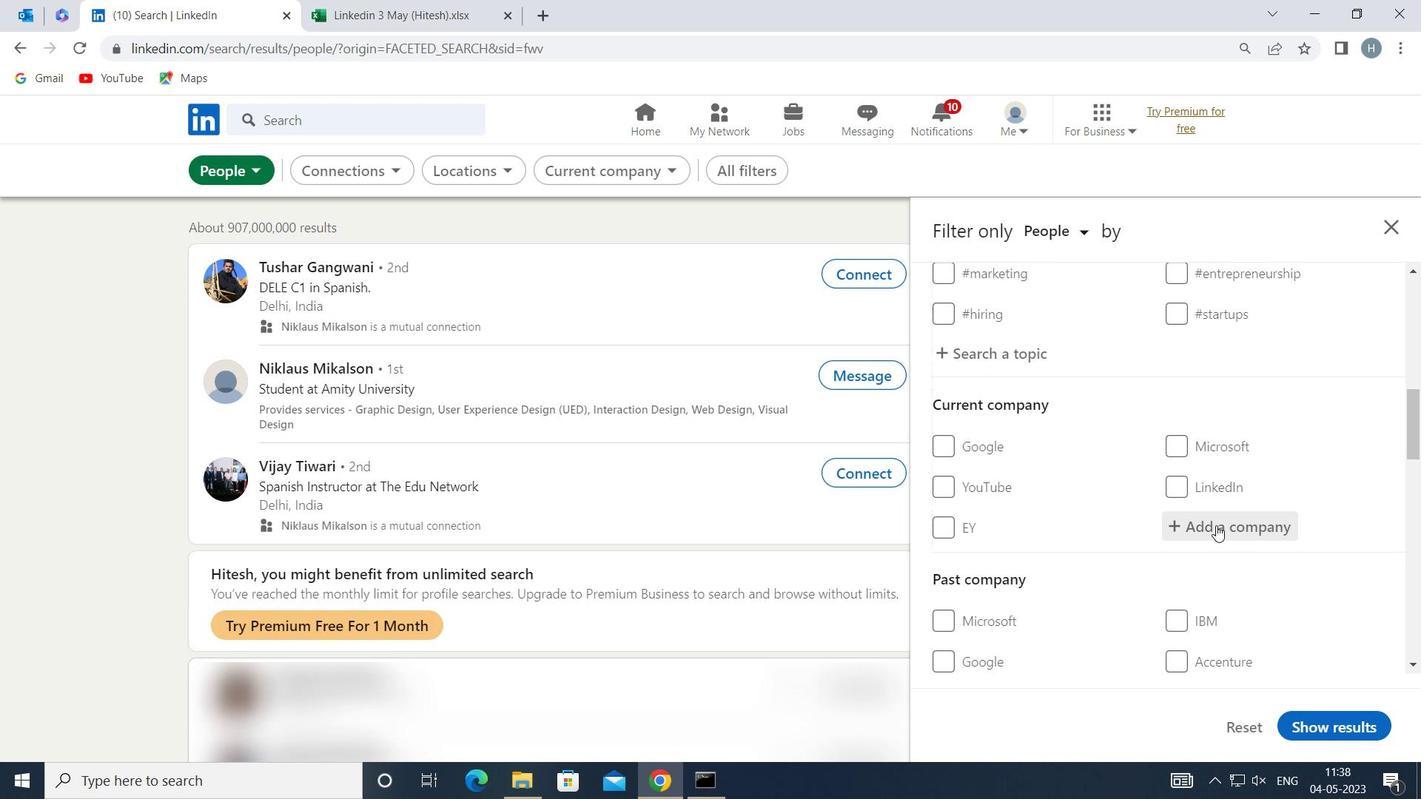 
Action: Key pressed <Key.shift>A
Screenshot: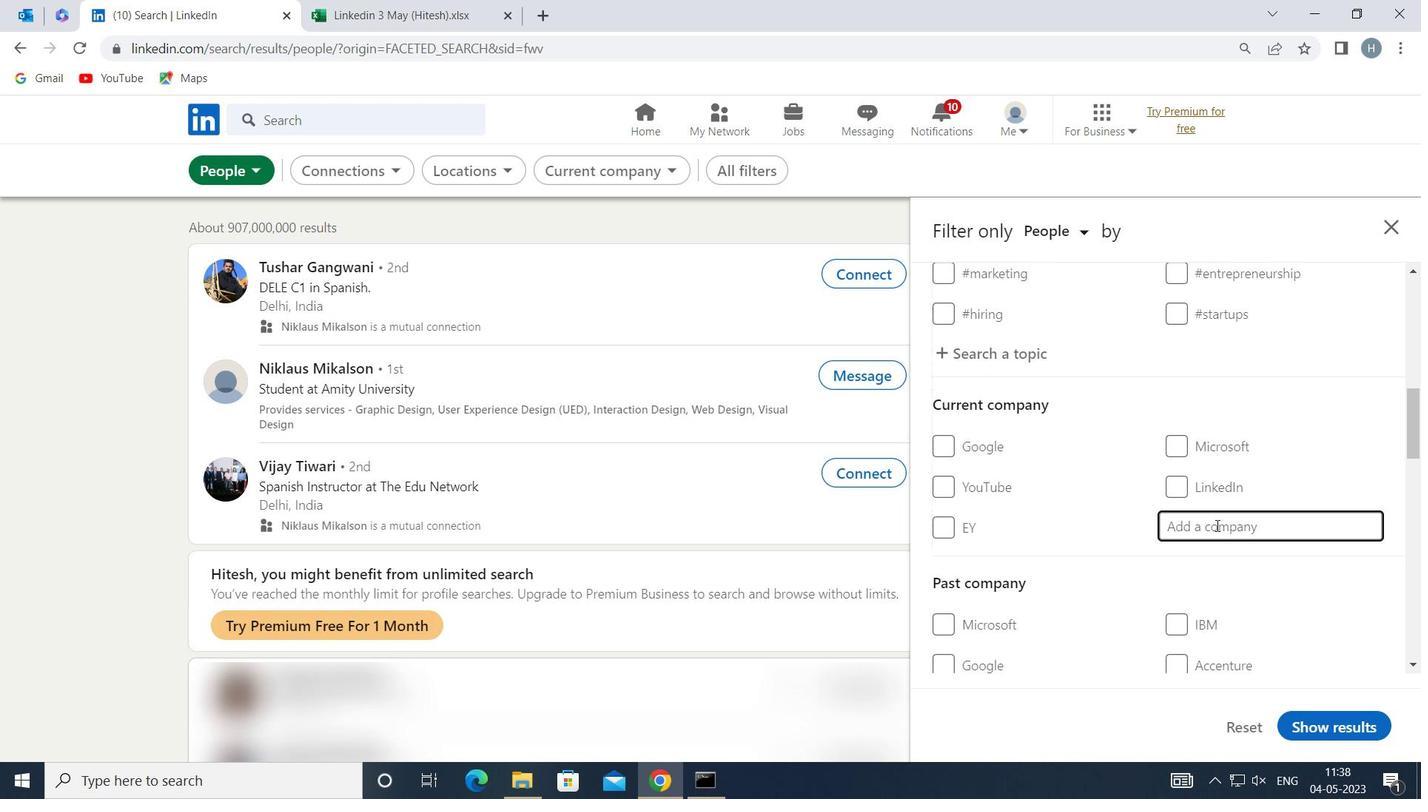 
Action: Mouse moved to (1217, 525)
Screenshot: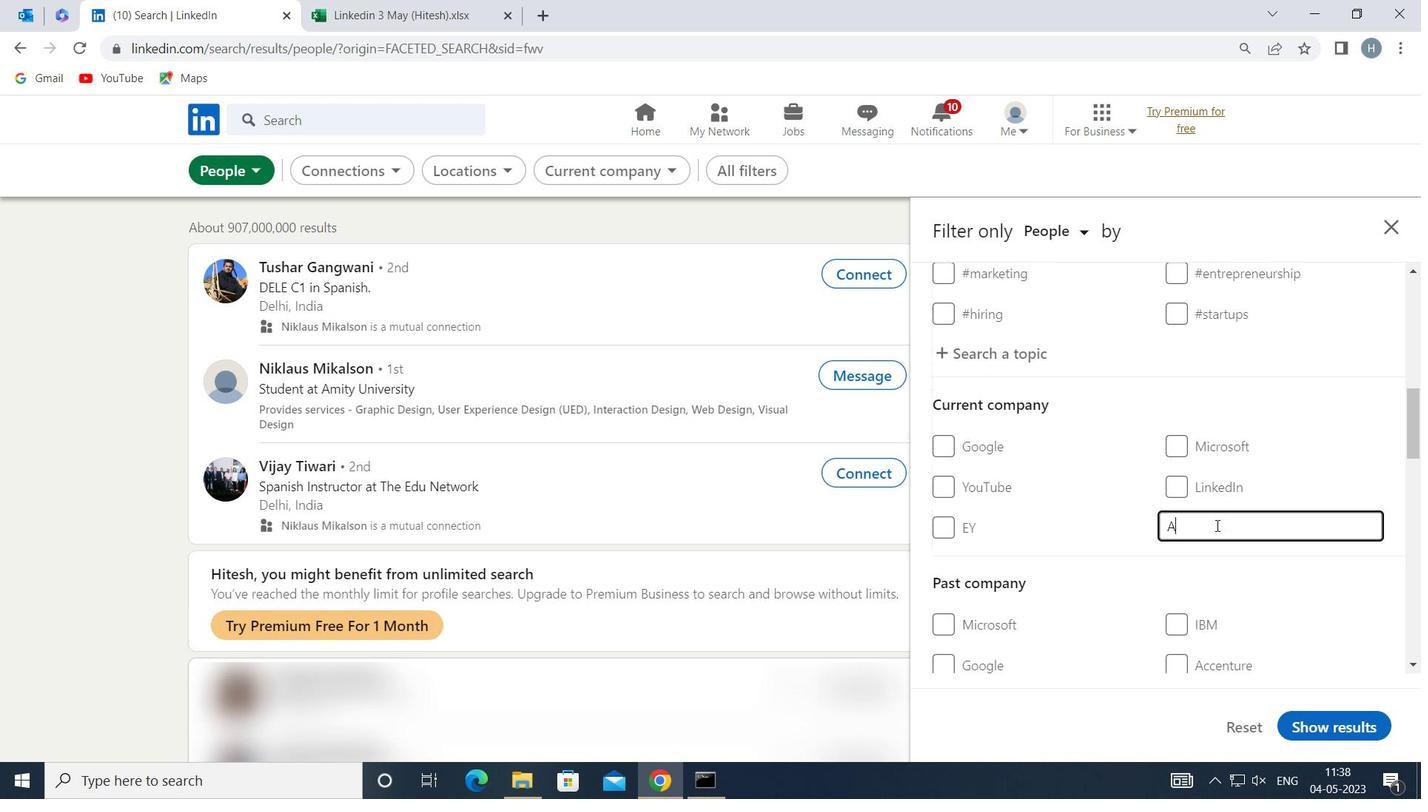 
Action: Key pressed NALYS<Key.backspace>TICS<Key.space><Key.shift>VIDHY
Screenshot: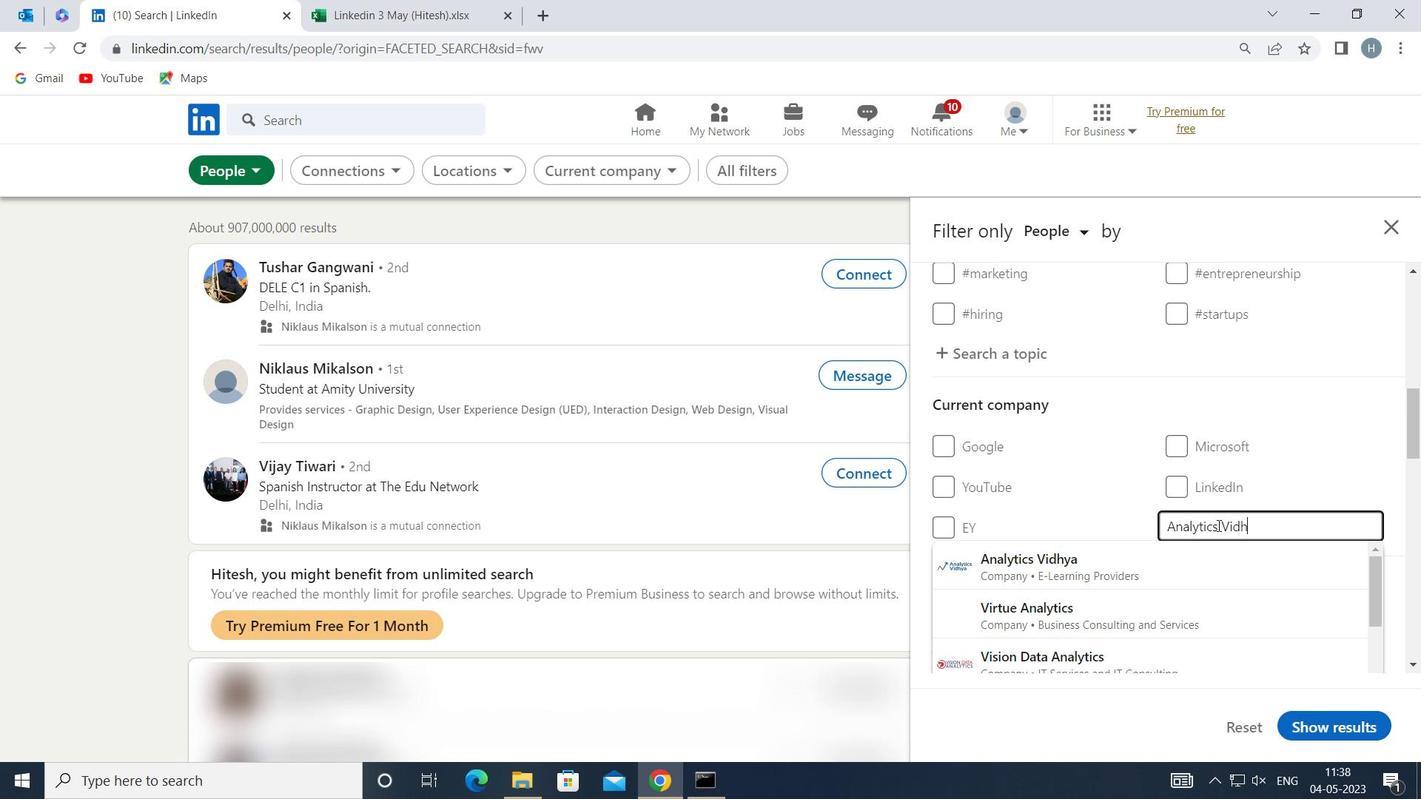
Action: Mouse moved to (1135, 564)
Screenshot: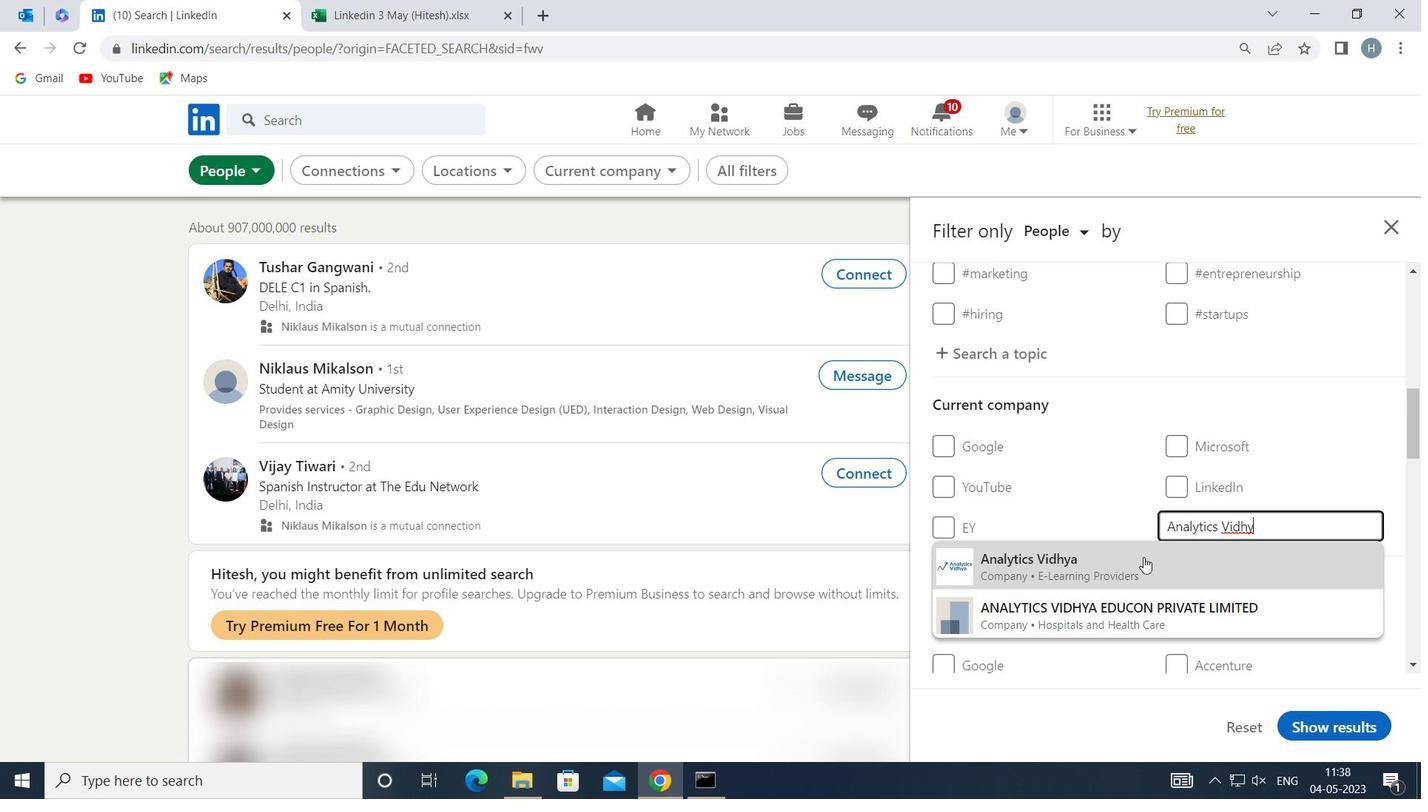 
Action: Mouse pressed left at (1135, 564)
Screenshot: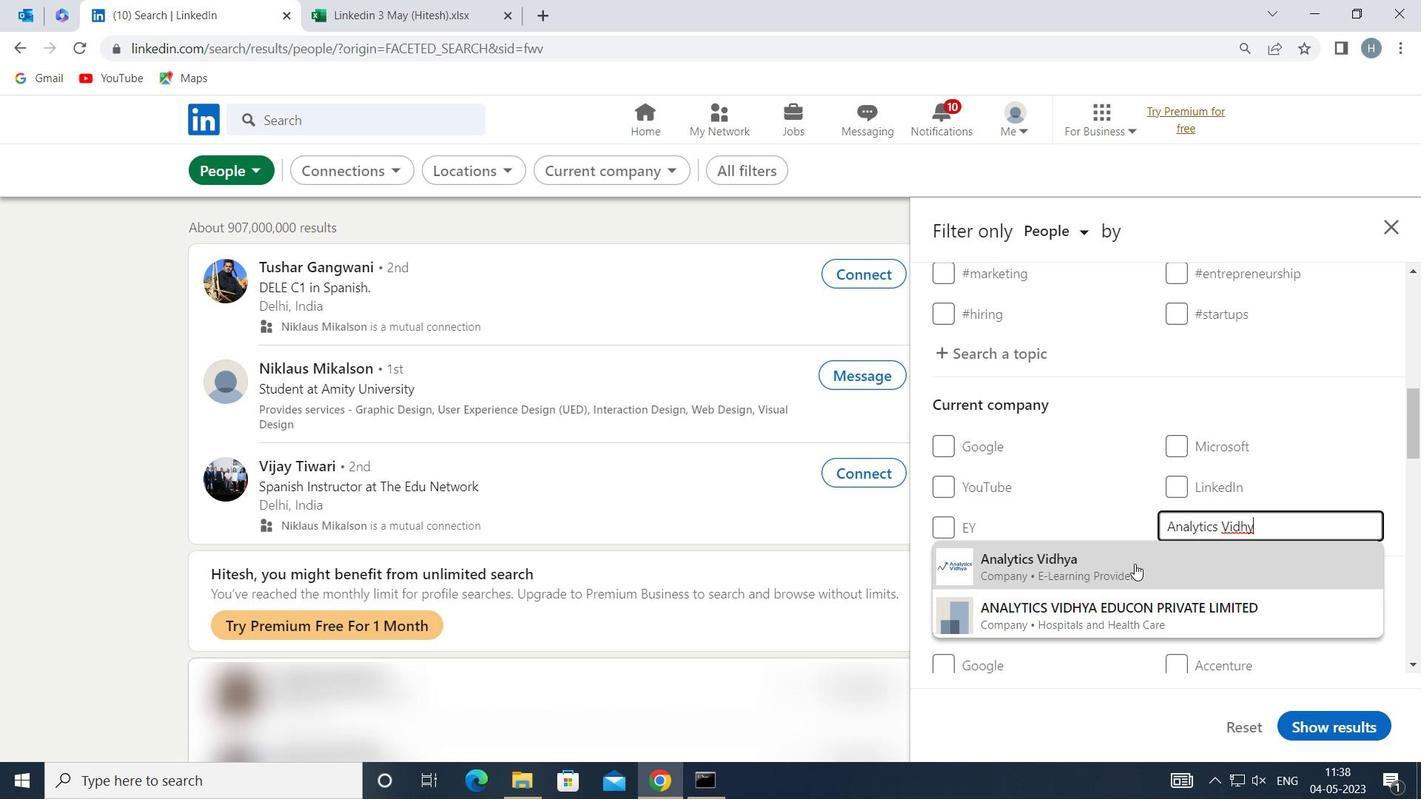 
Action: Mouse scrolled (1135, 564) with delta (0, 0)
Screenshot: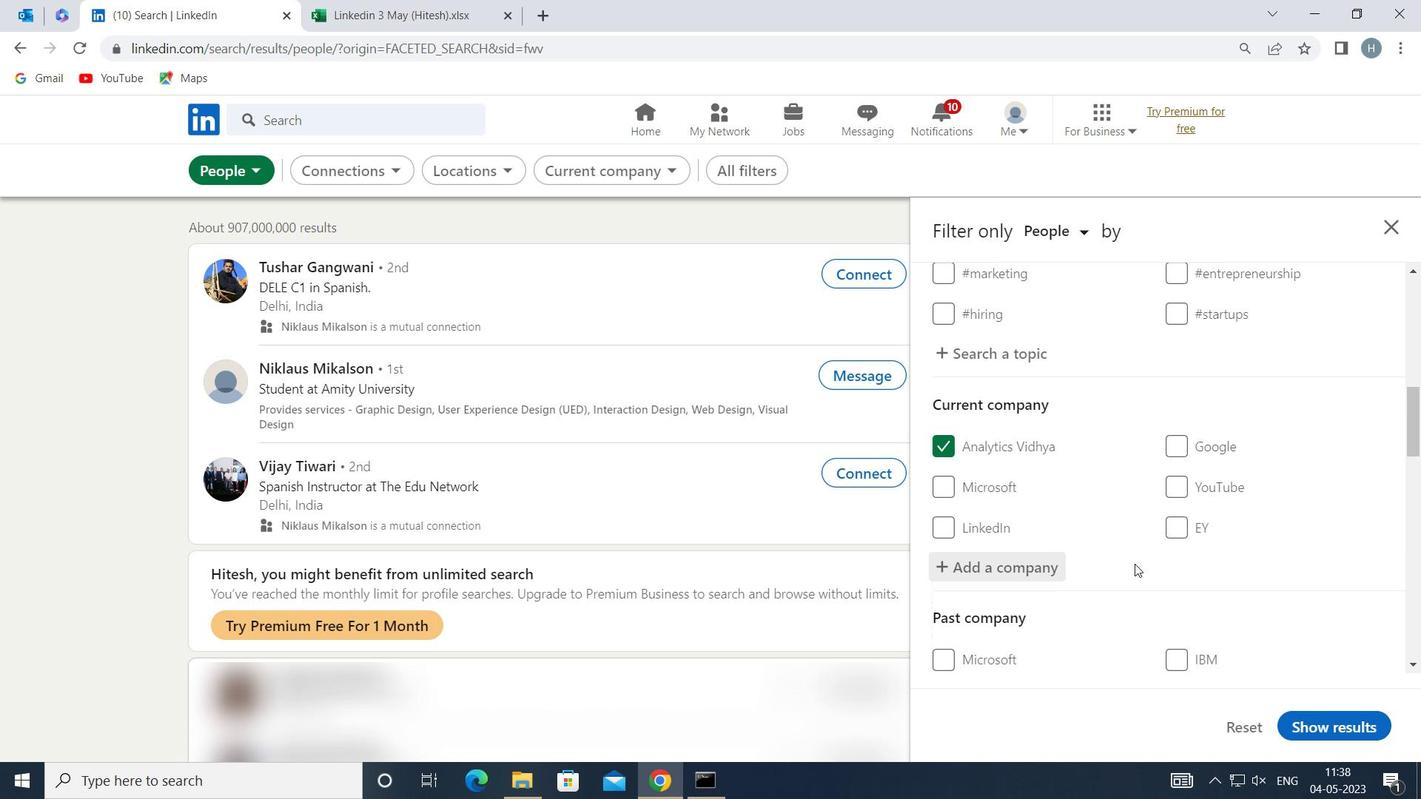 
Action: Mouse scrolled (1135, 564) with delta (0, 0)
Screenshot: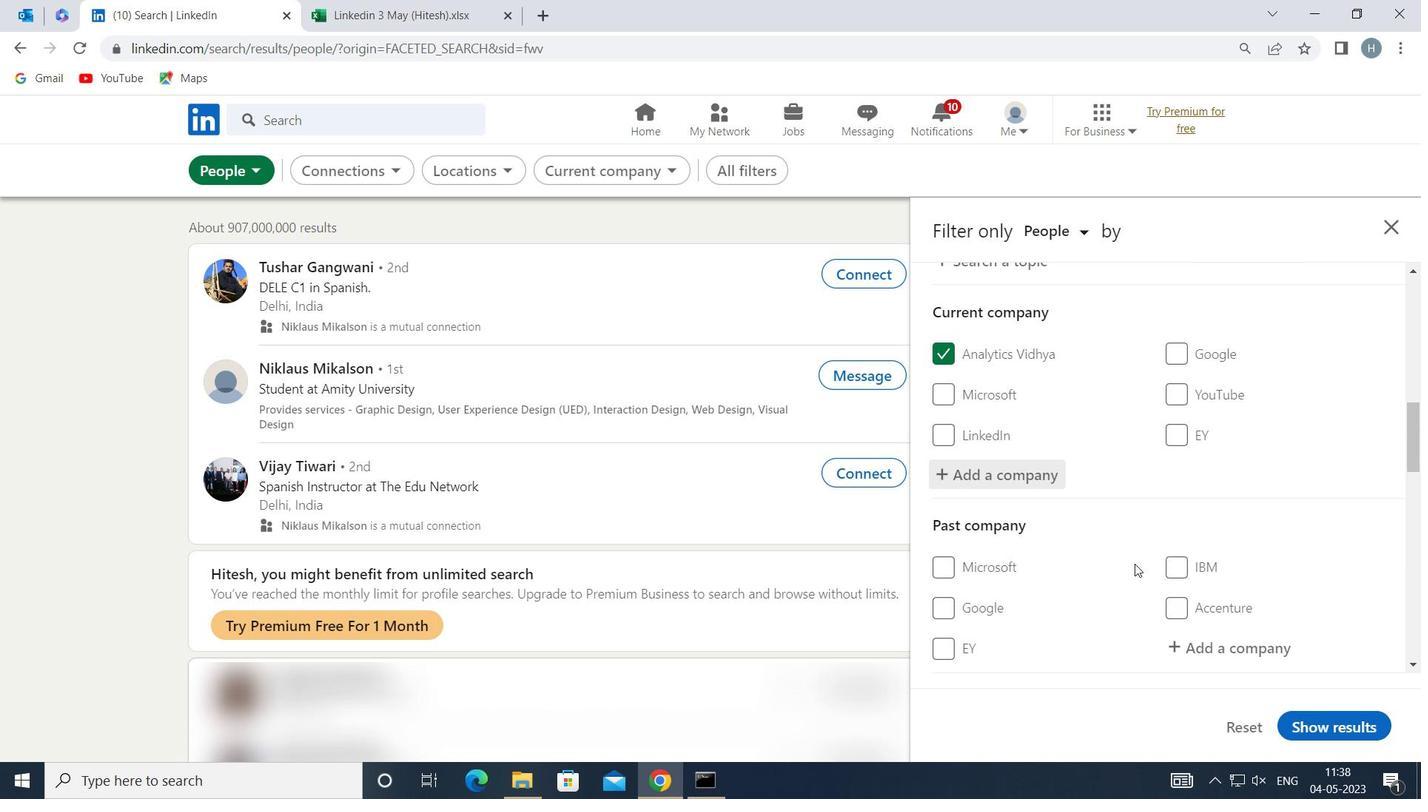 
Action: Mouse scrolled (1135, 564) with delta (0, 0)
Screenshot: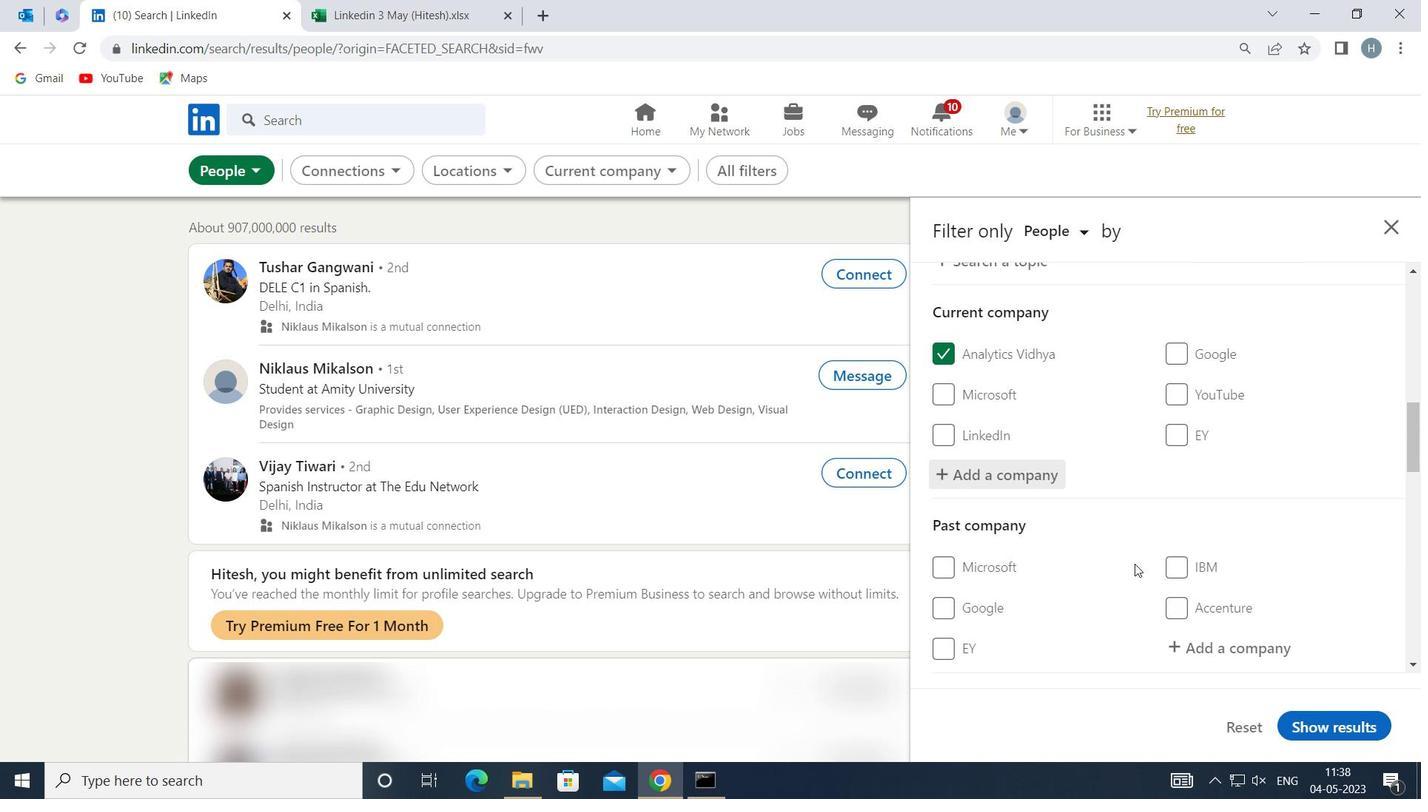 
Action: Mouse scrolled (1135, 564) with delta (0, 0)
Screenshot: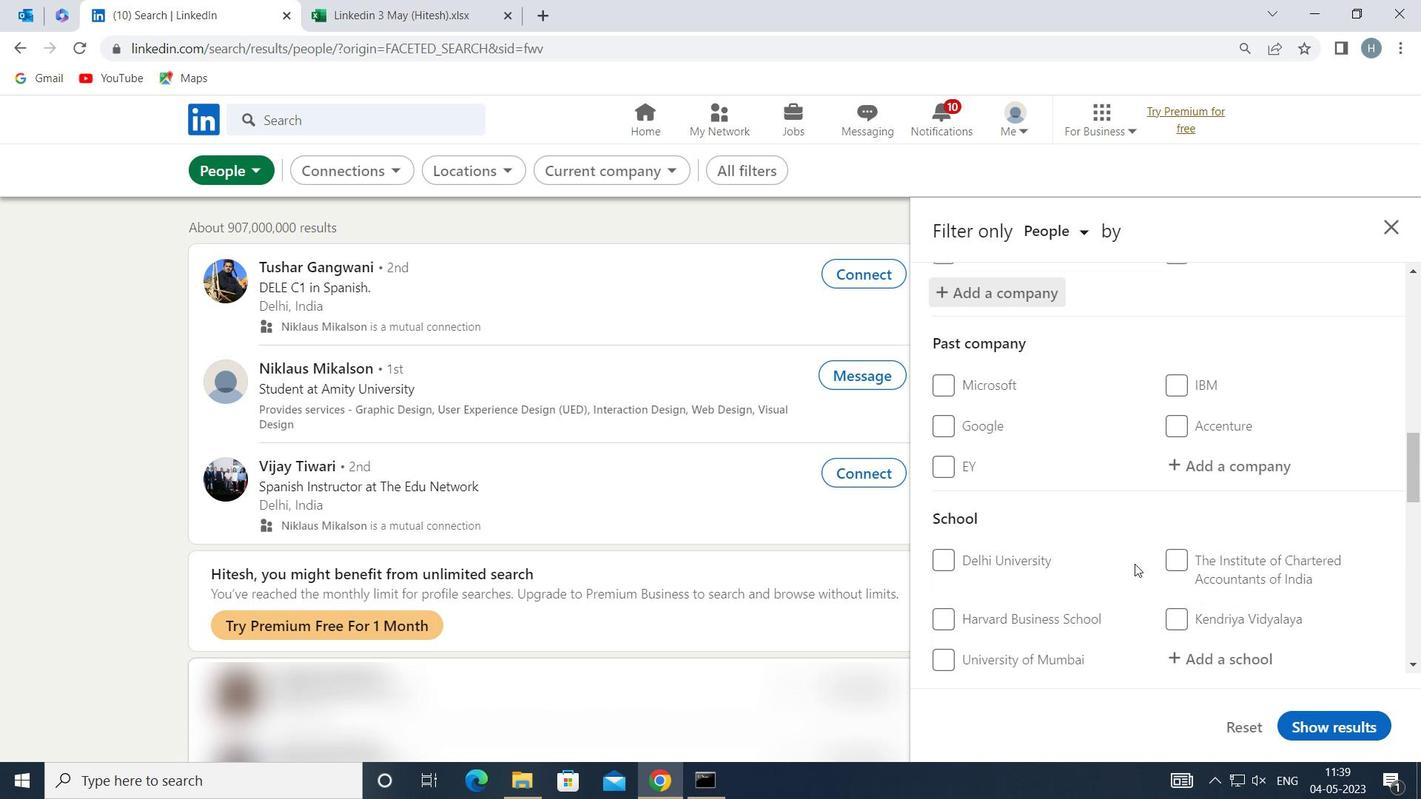 
Action: Mouse moved to (1196, 563)
Screenshot: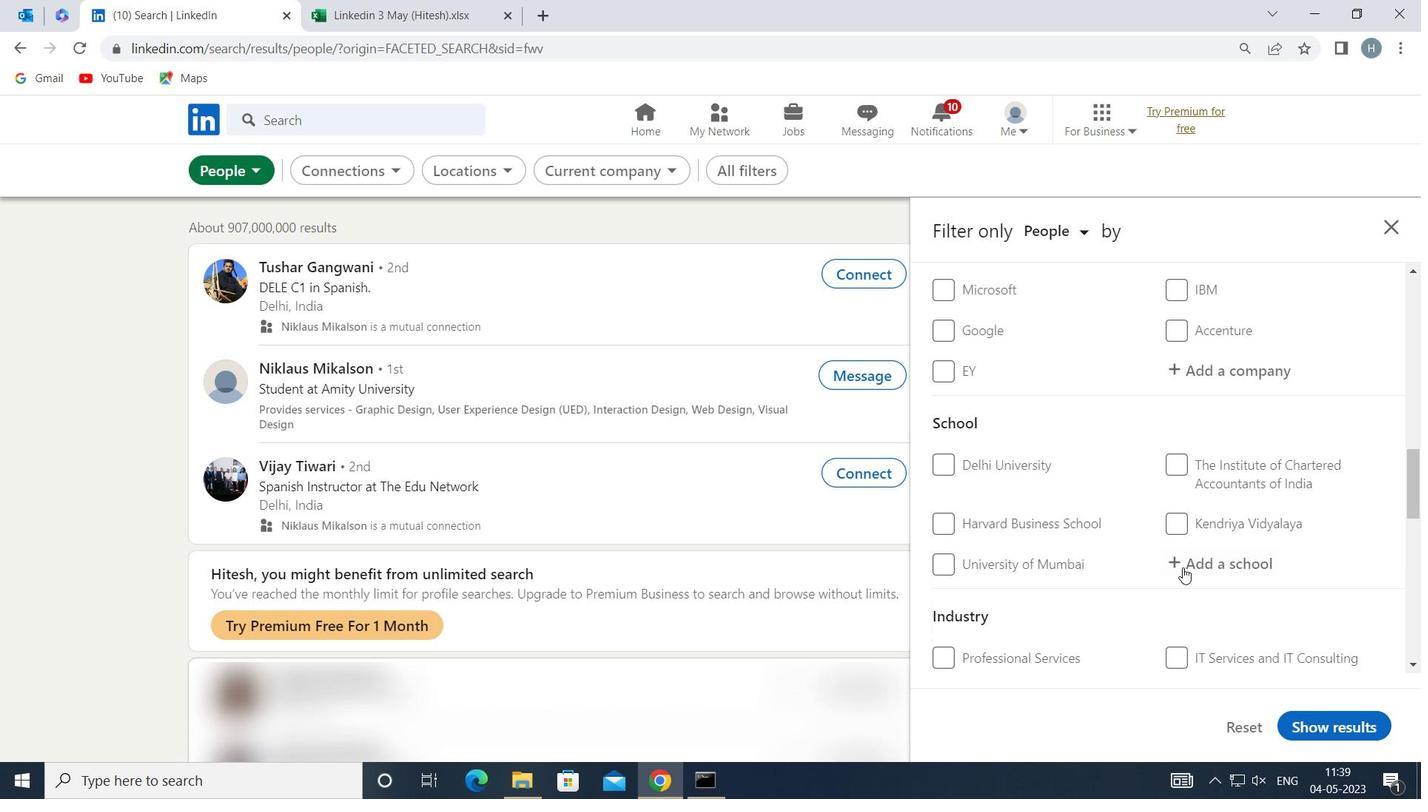 
Action: Mouse pressed left at (1196, 563)
Screenshot: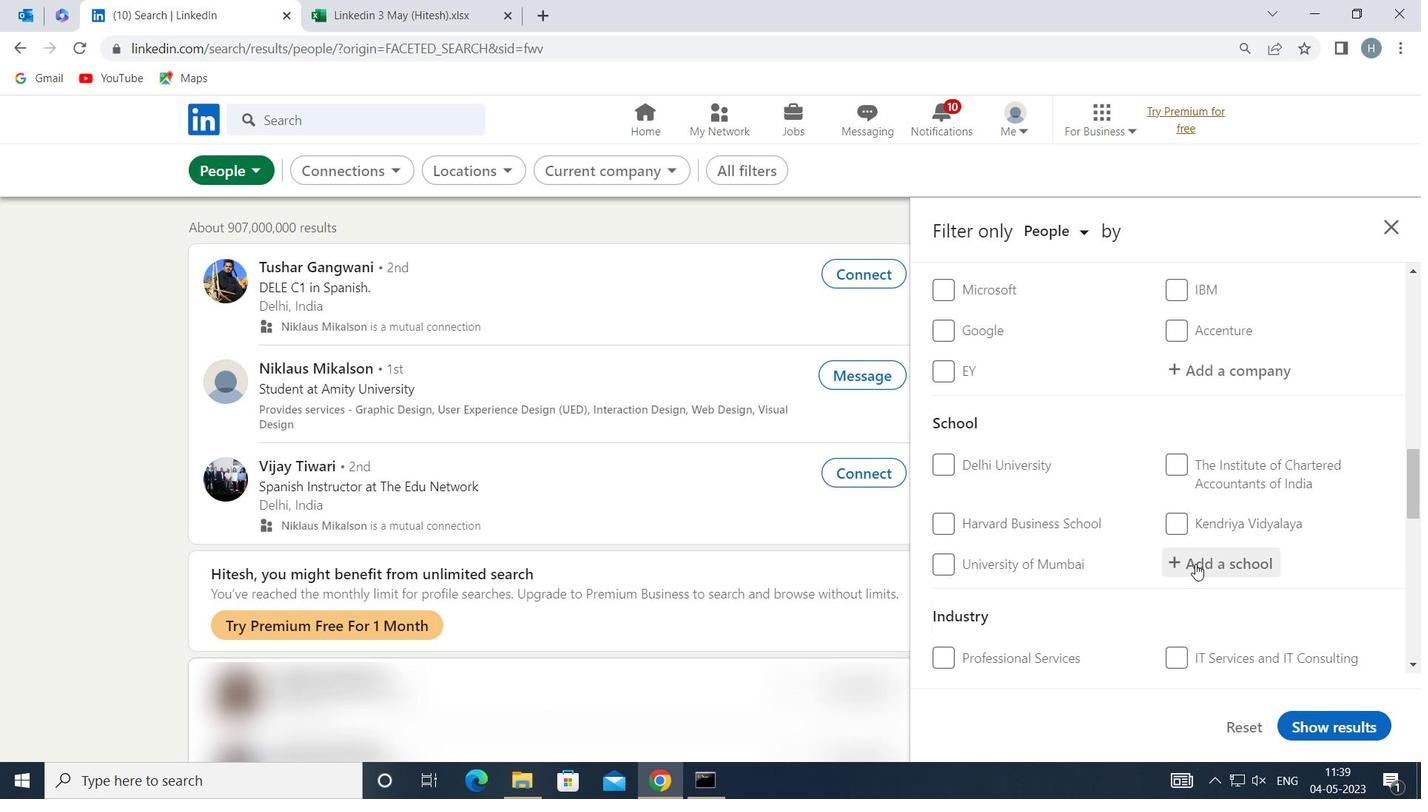 
Action: Mouse moved to (1196, 563)
Screenshot: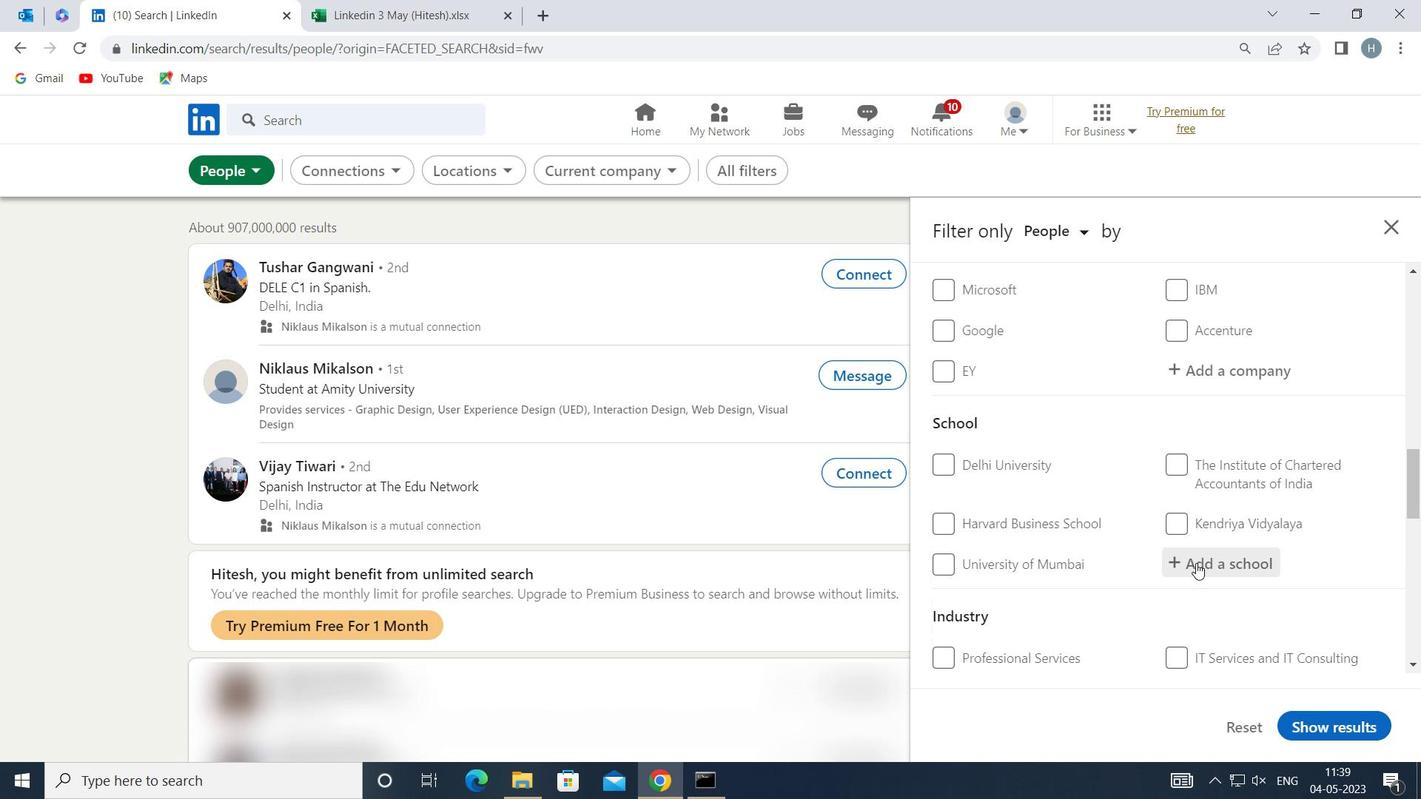 
Action: Key pressed <Key.shift>CDAC<Key.space>
Screenshot: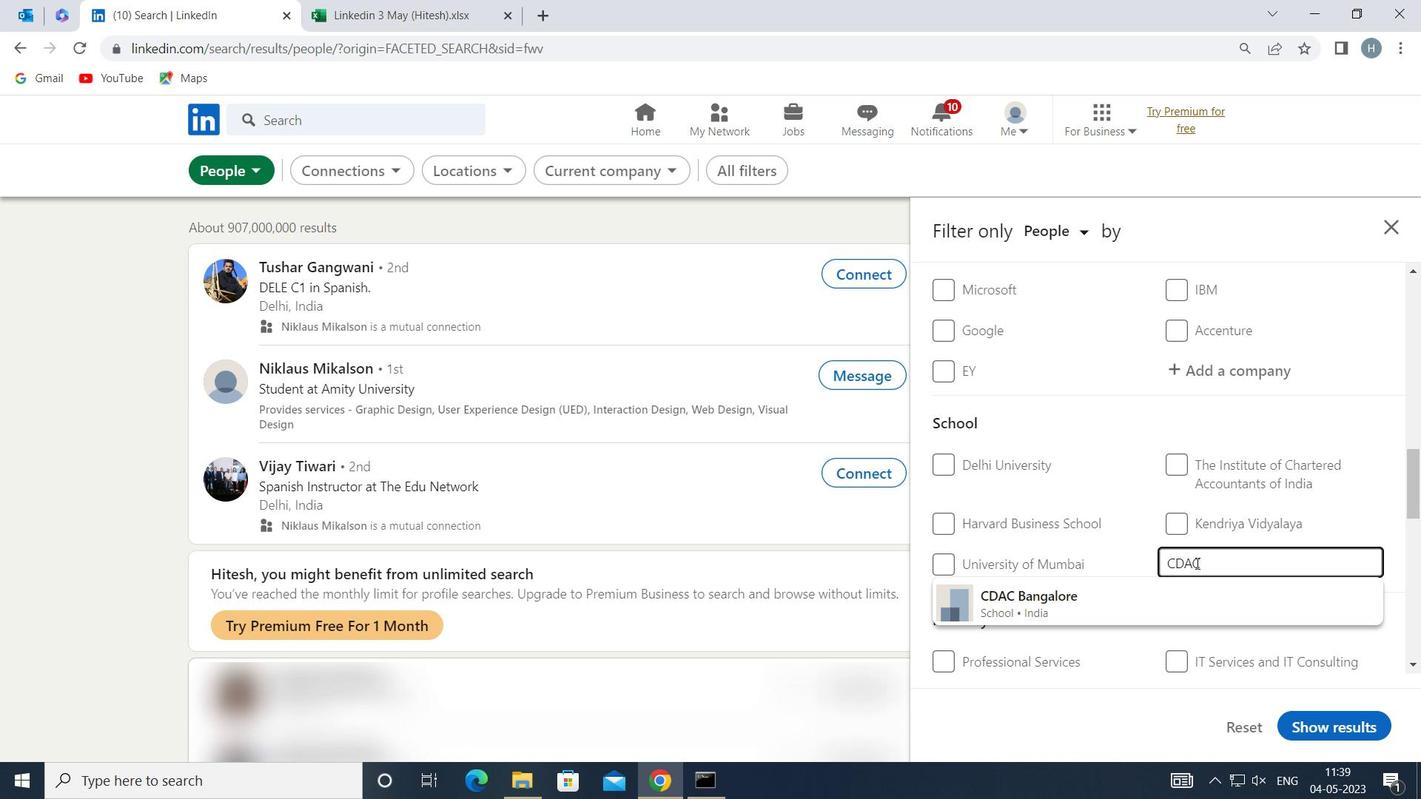 
Action: Mouse moved to (1101, 604)
Screenshot: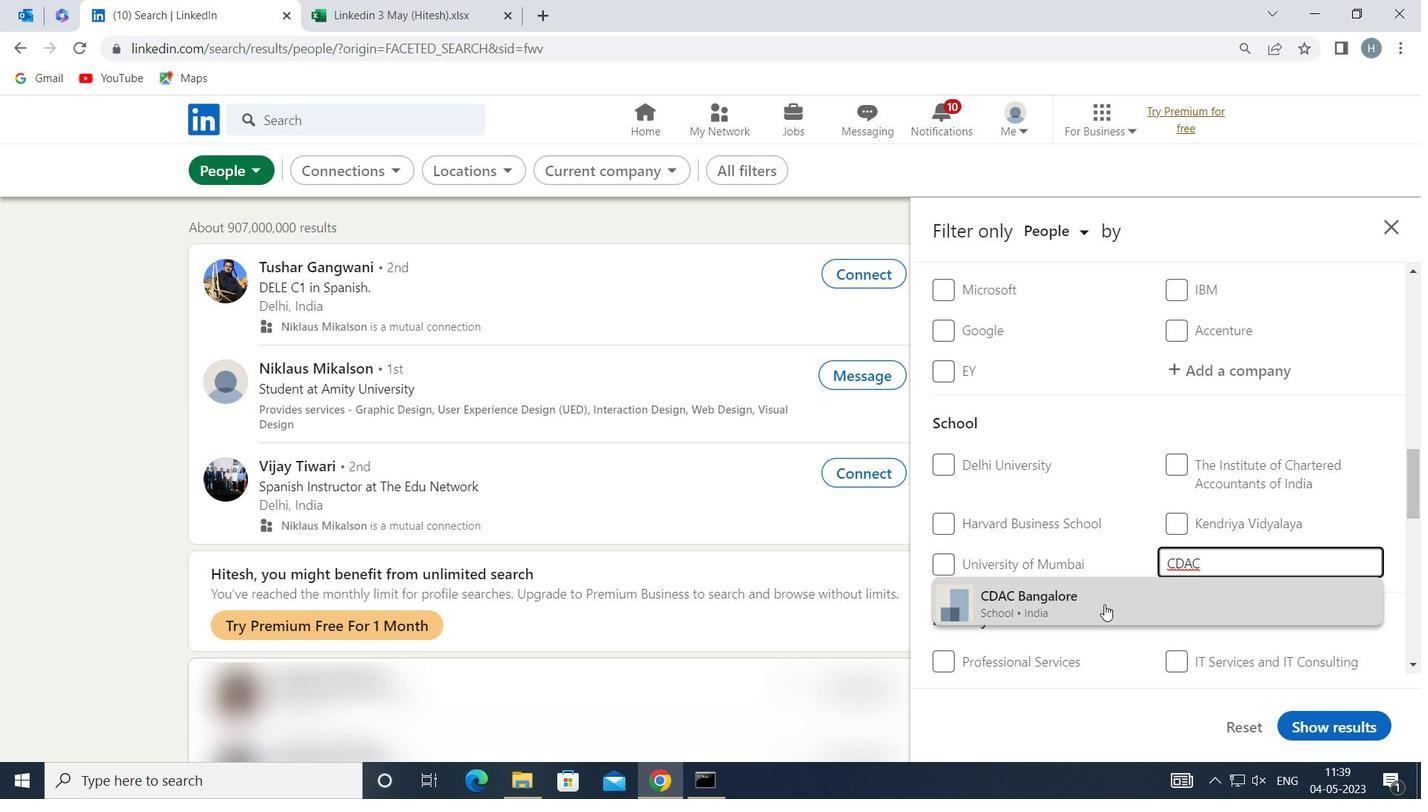 
Action: Mouse pressed left at (1101, 604)
Screenshot: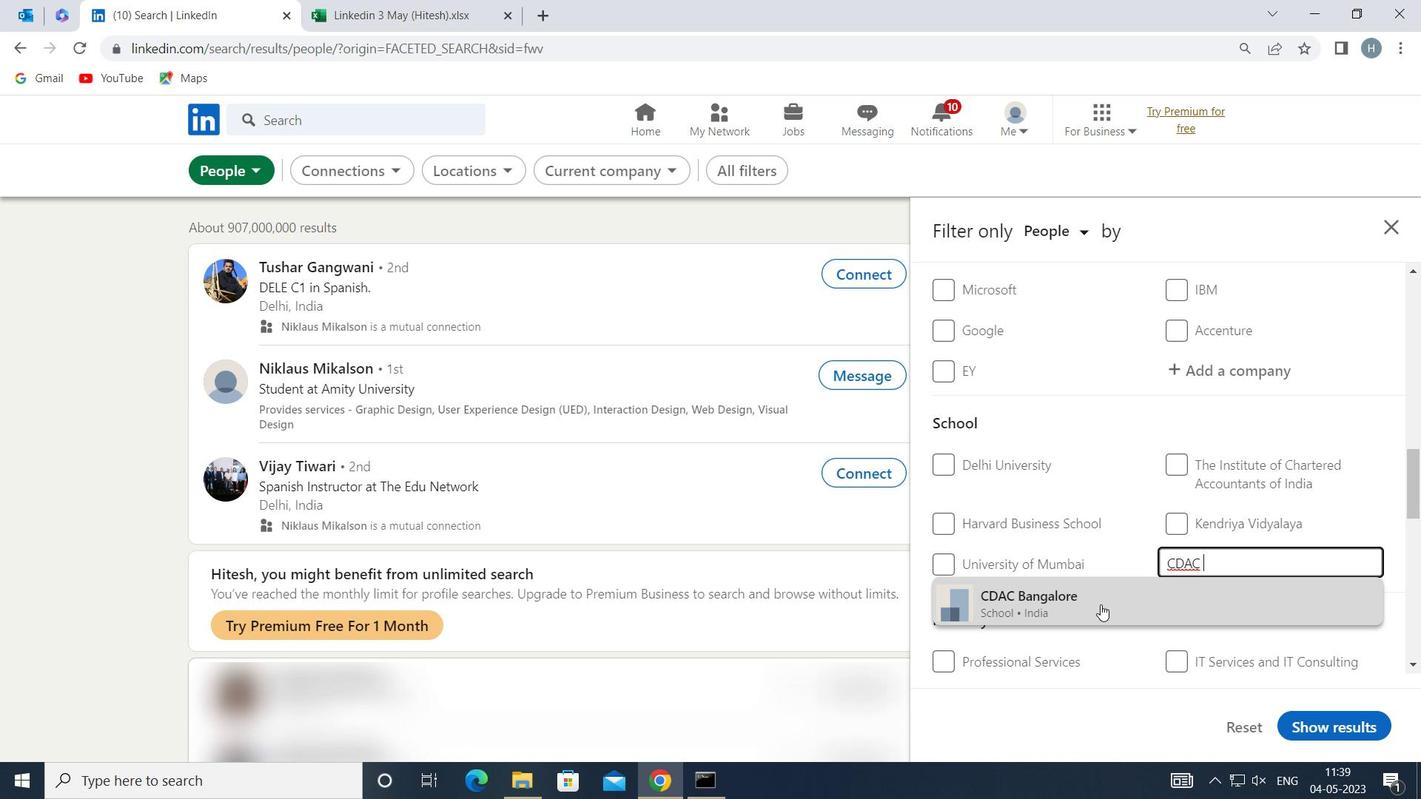 
Action: Mouse moved to (1118, 557)
Screenshot: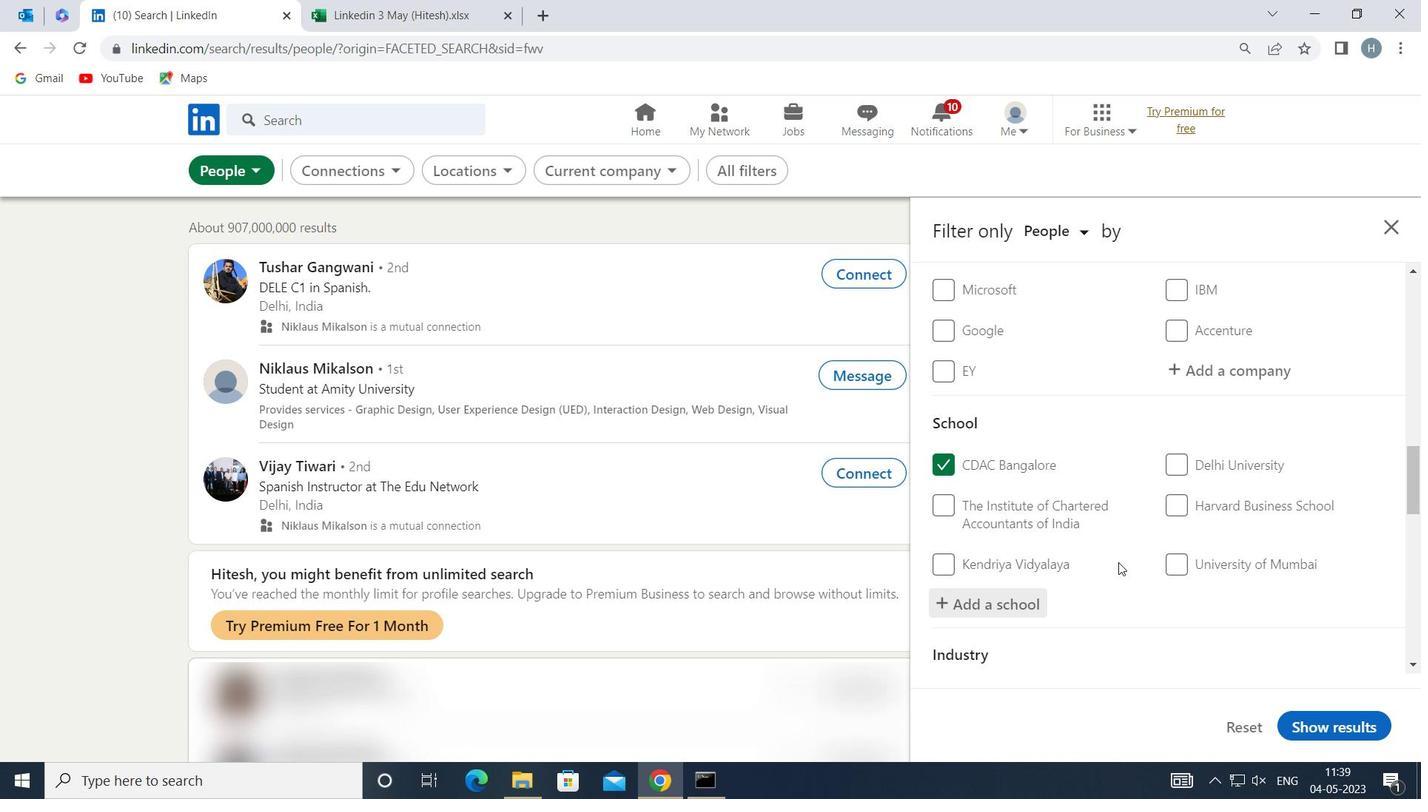 
Action: Mouse scrolled (1118, 556) with delta (0, 0)
Screenshot: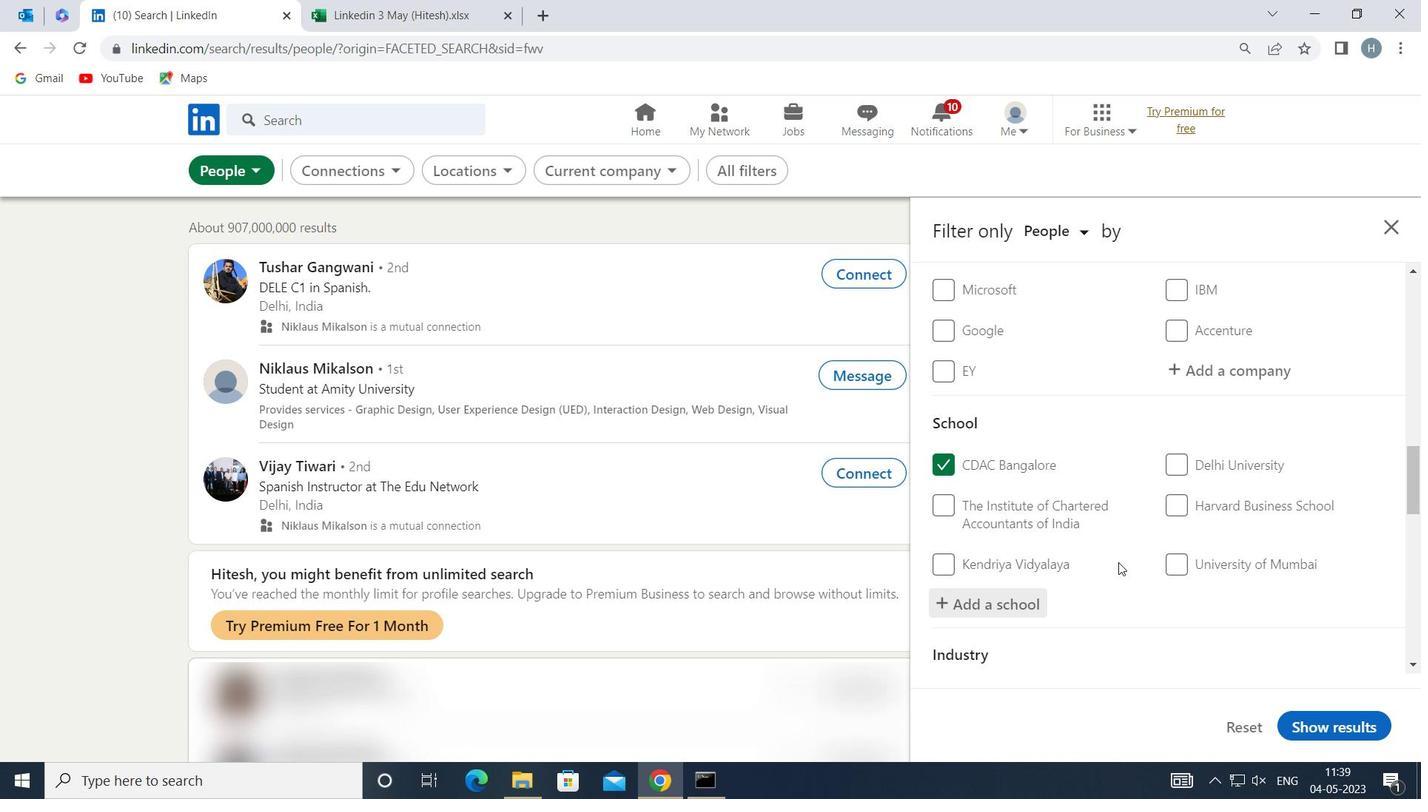 
Action: Mouse scrolled (1118, 556) with delta (0, 0)
Screenshot: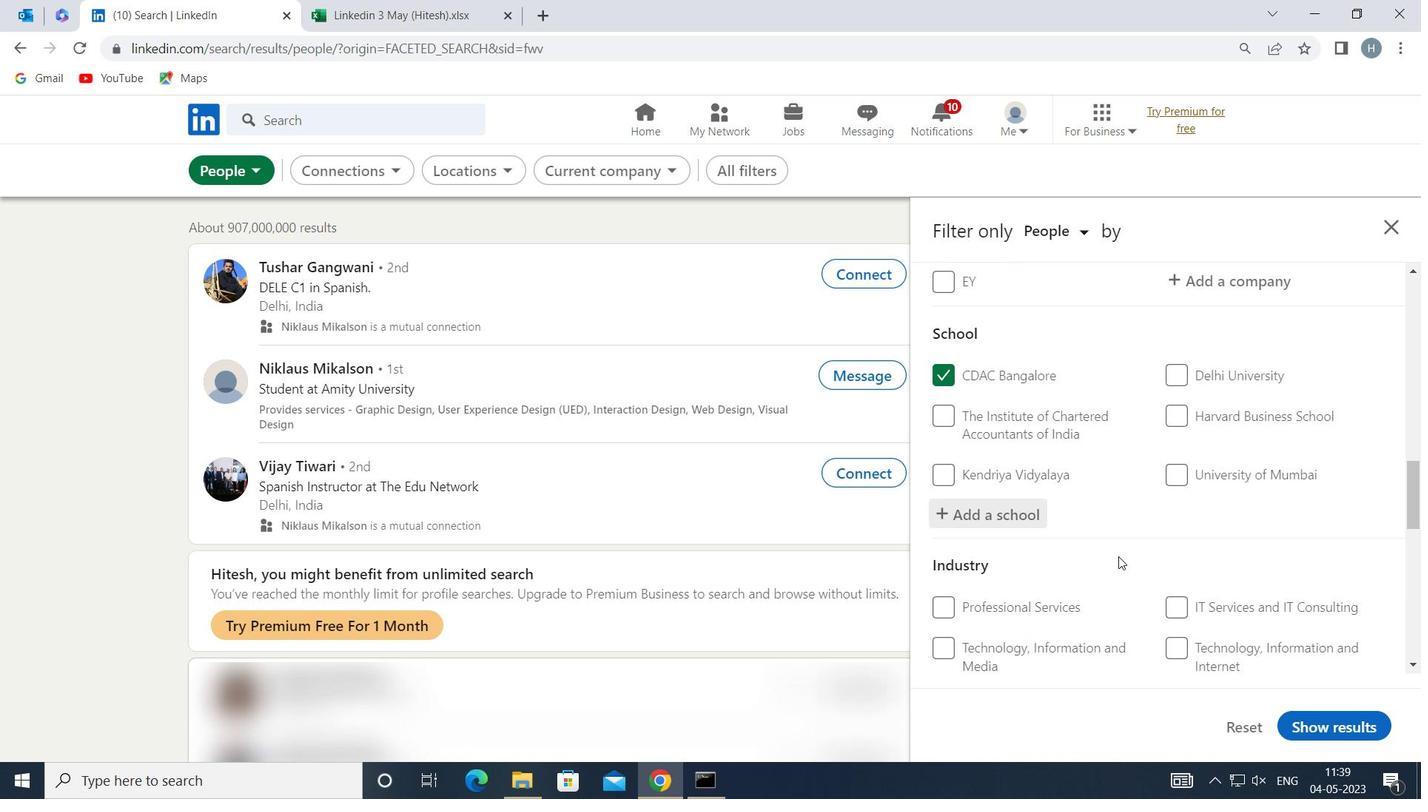 
Action: Mouse moved to (1201, 607)
Screenshot: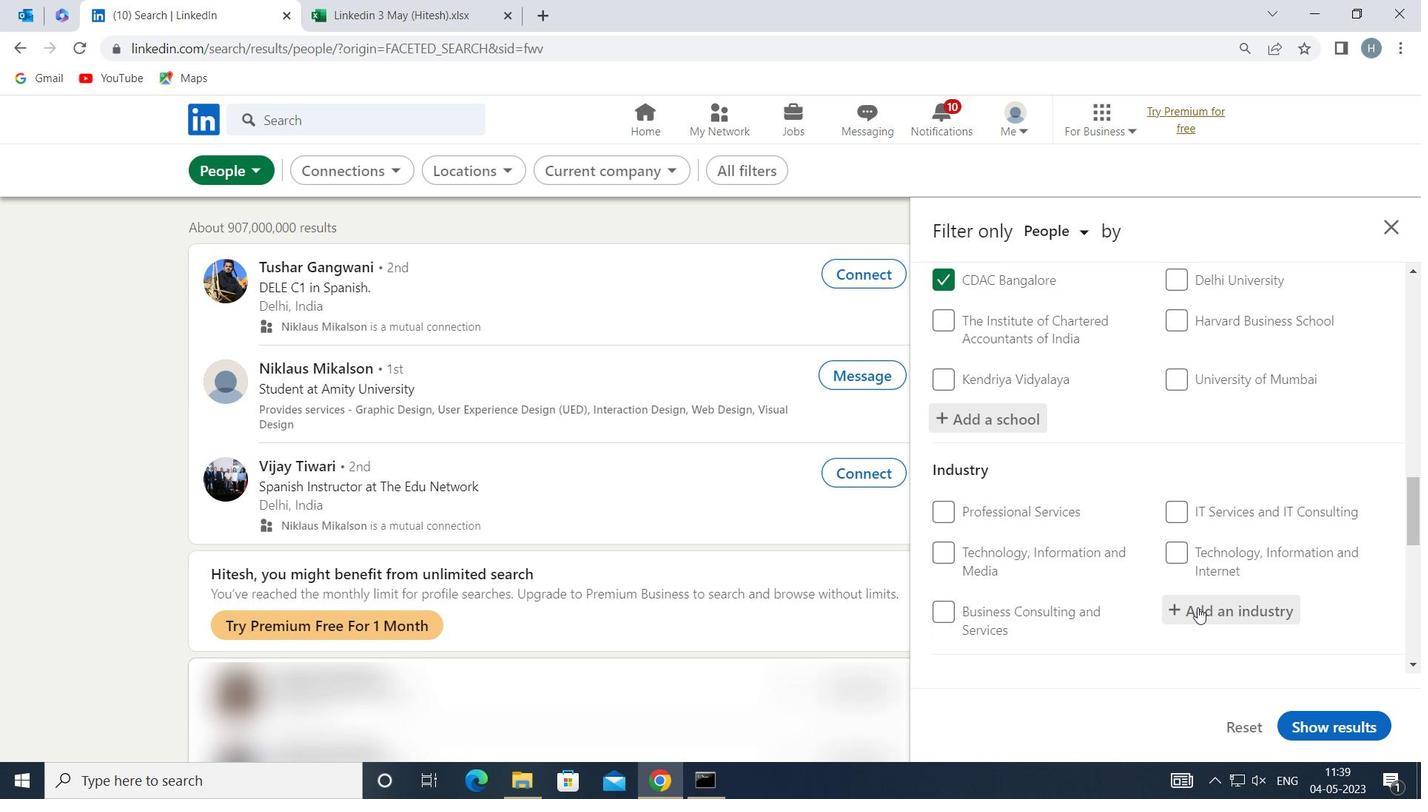 
Action: Mouse pressed left at (1201, 607)
Screenshot: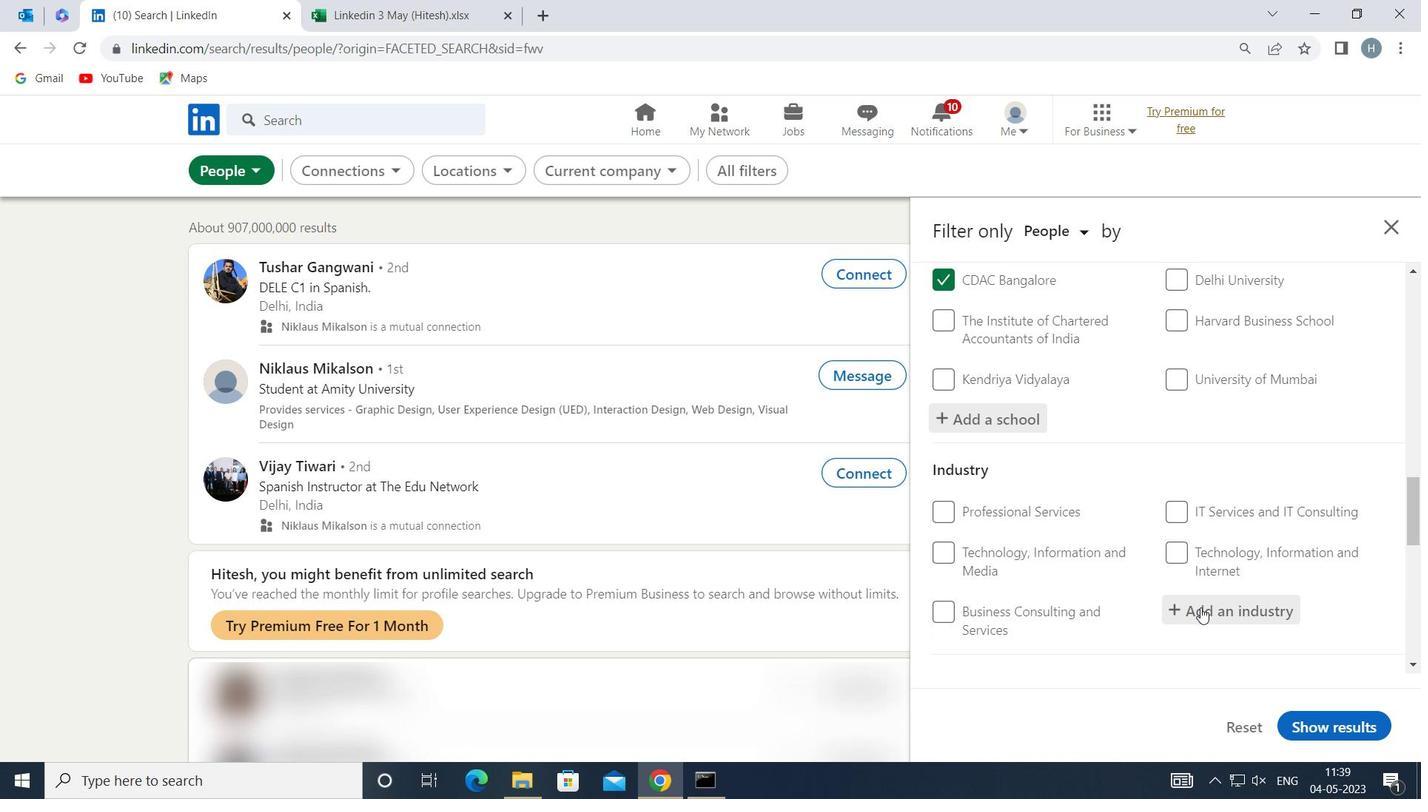 
Action: Key pressed <Key.shift>LANG
Screenshot: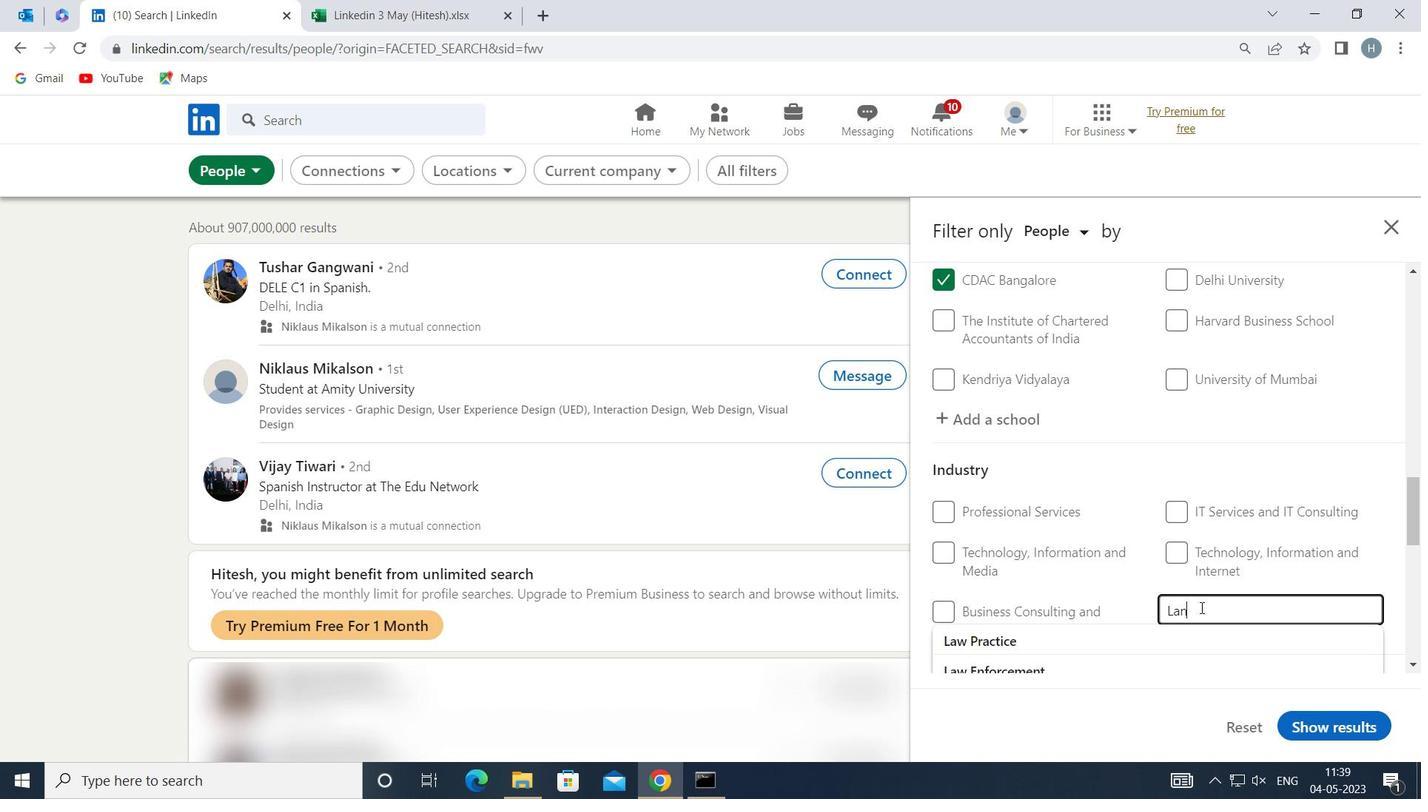 
Action: Mouse moved to (1134, 647)
Screenshot: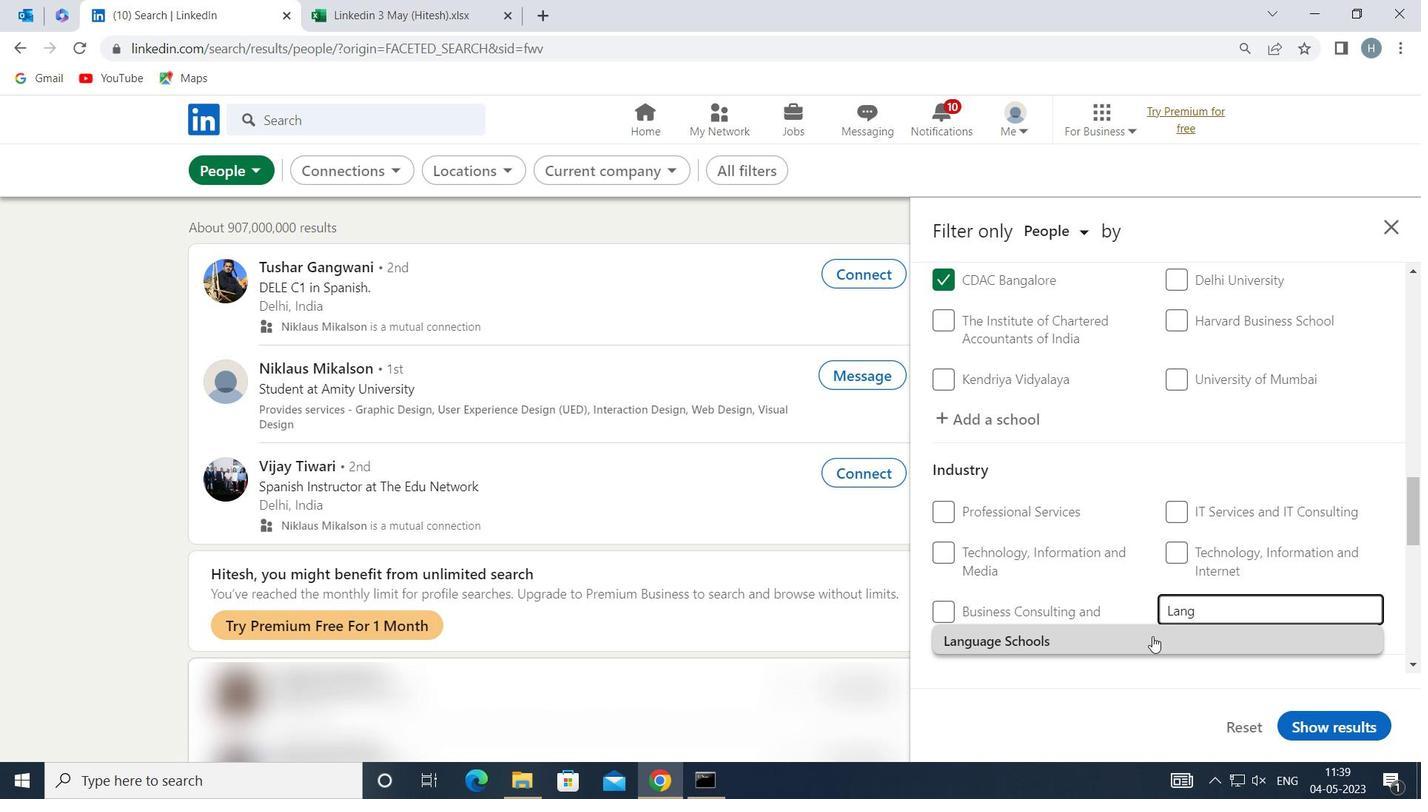 
Action: Mouse pressed left at (1134, 647)
Screenshot: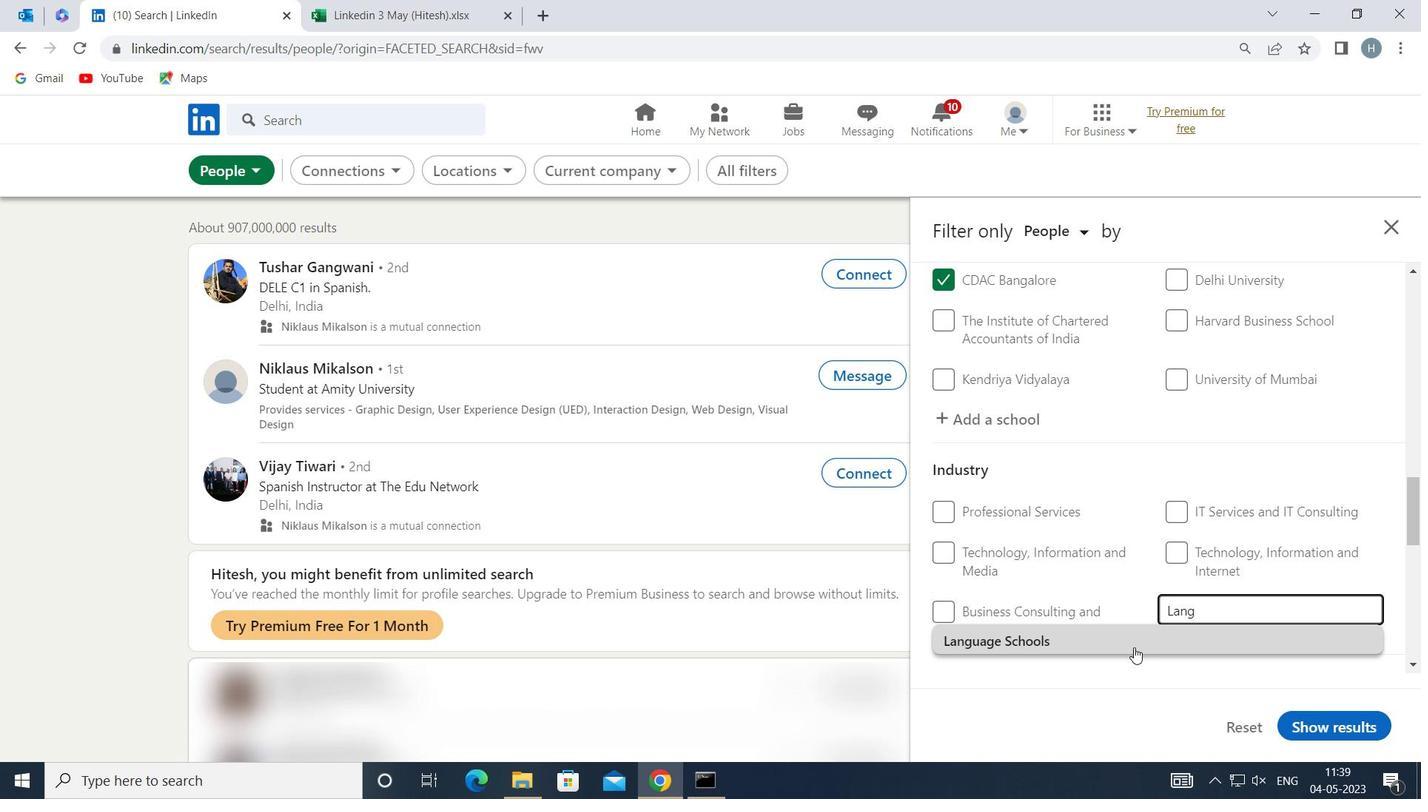 
Action: Mouse moved to (1114, 584)
Screenshot: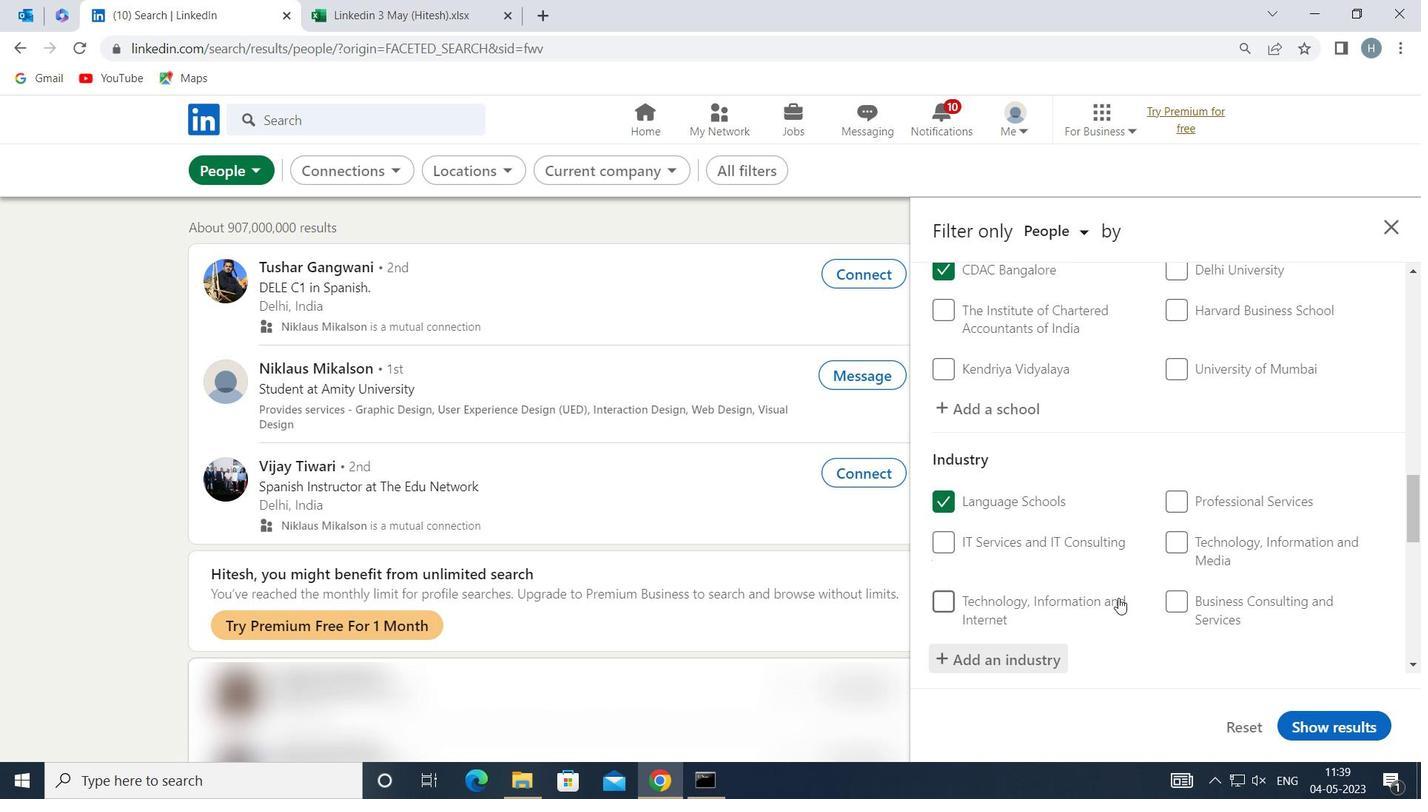 
Action: Mouse scrolled (1114, 583) with delta (0, 0)
Screenshot: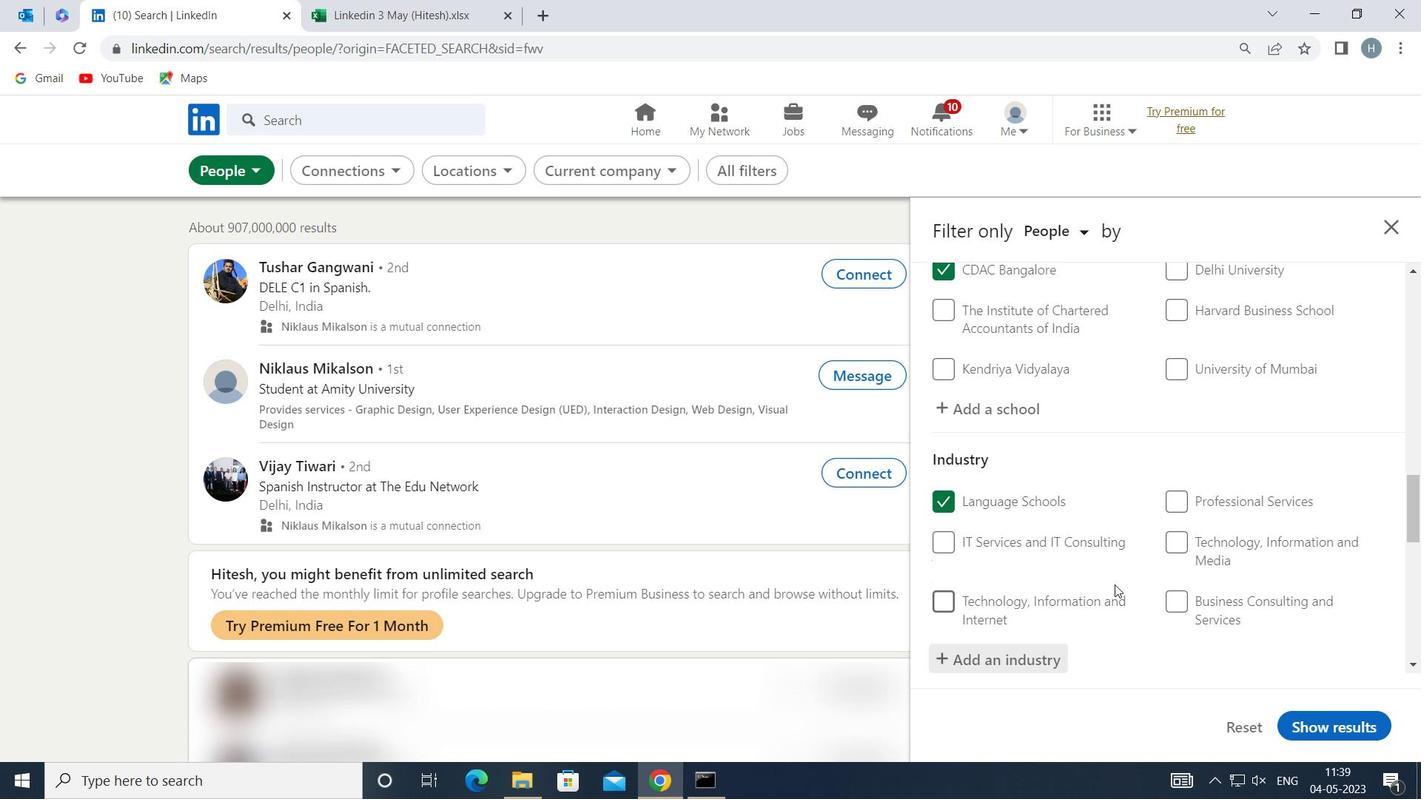 
Action: Mouse moved to (1114, 581)
Screenshot: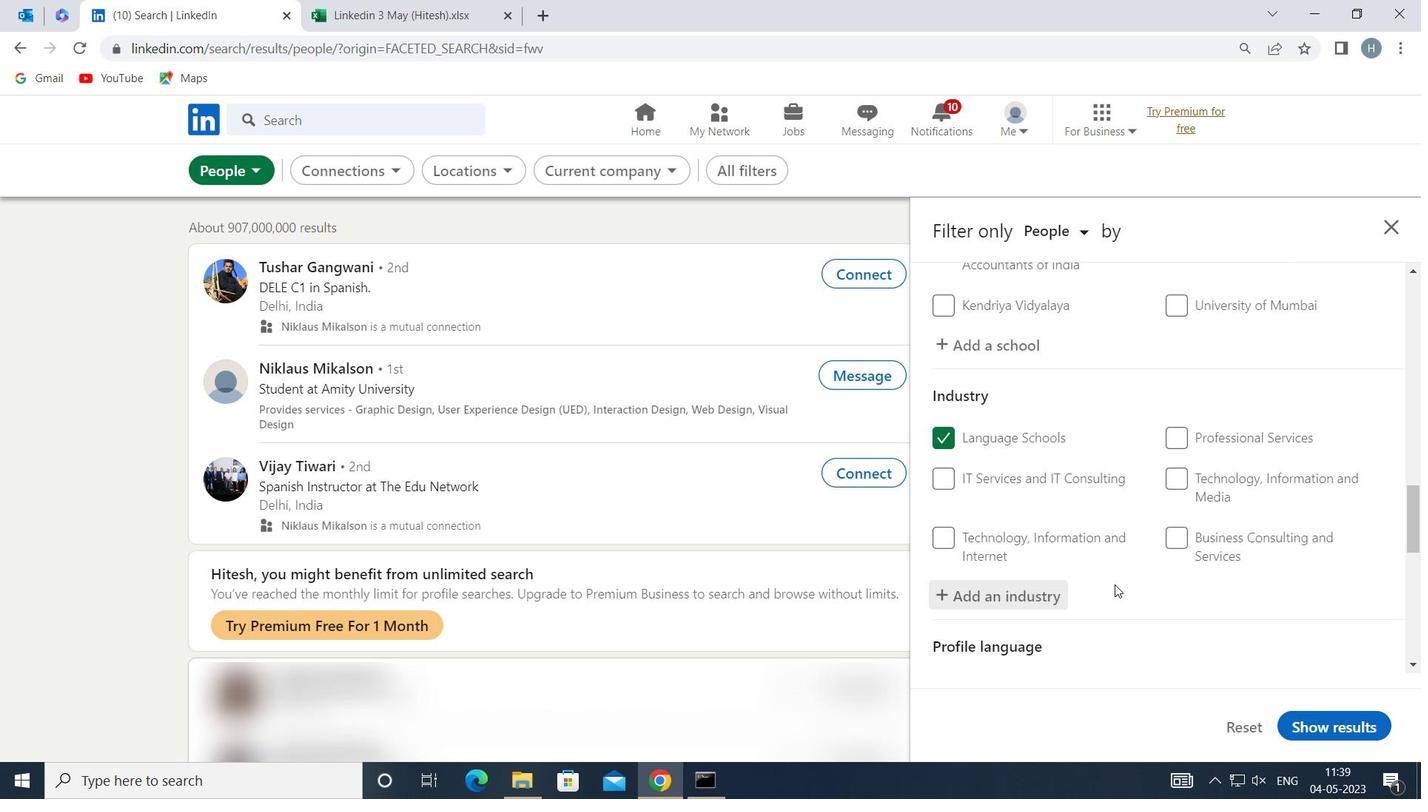 
Action: Mouse scrolled (1114, 581) with delta (0, 0)
Screenshot: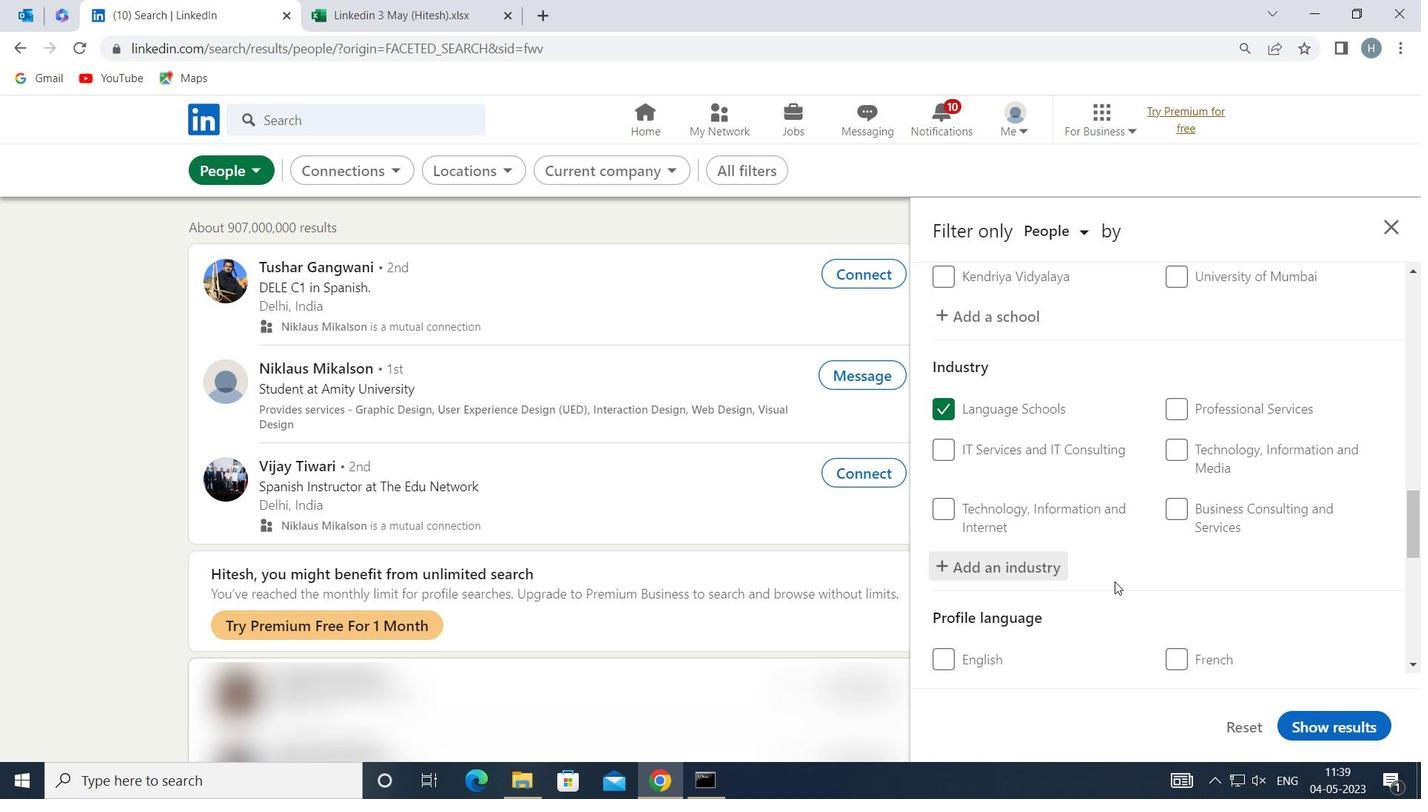 
Action: Mouse scrolled (1114, 581) with delta (0, 0)
Screenshot: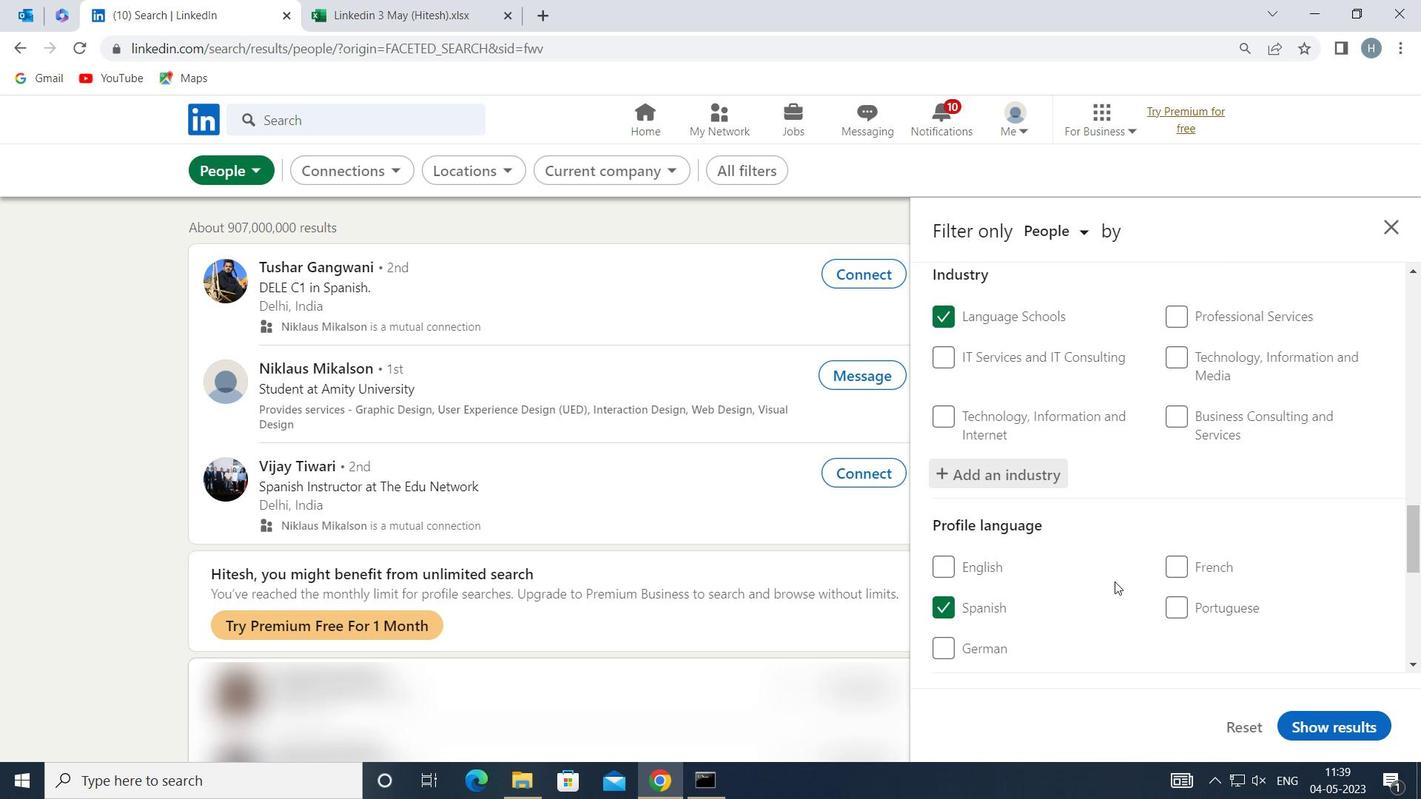 
Action: Mouse scrolled (1114, 581) with delta (0, 0)
Screenshot: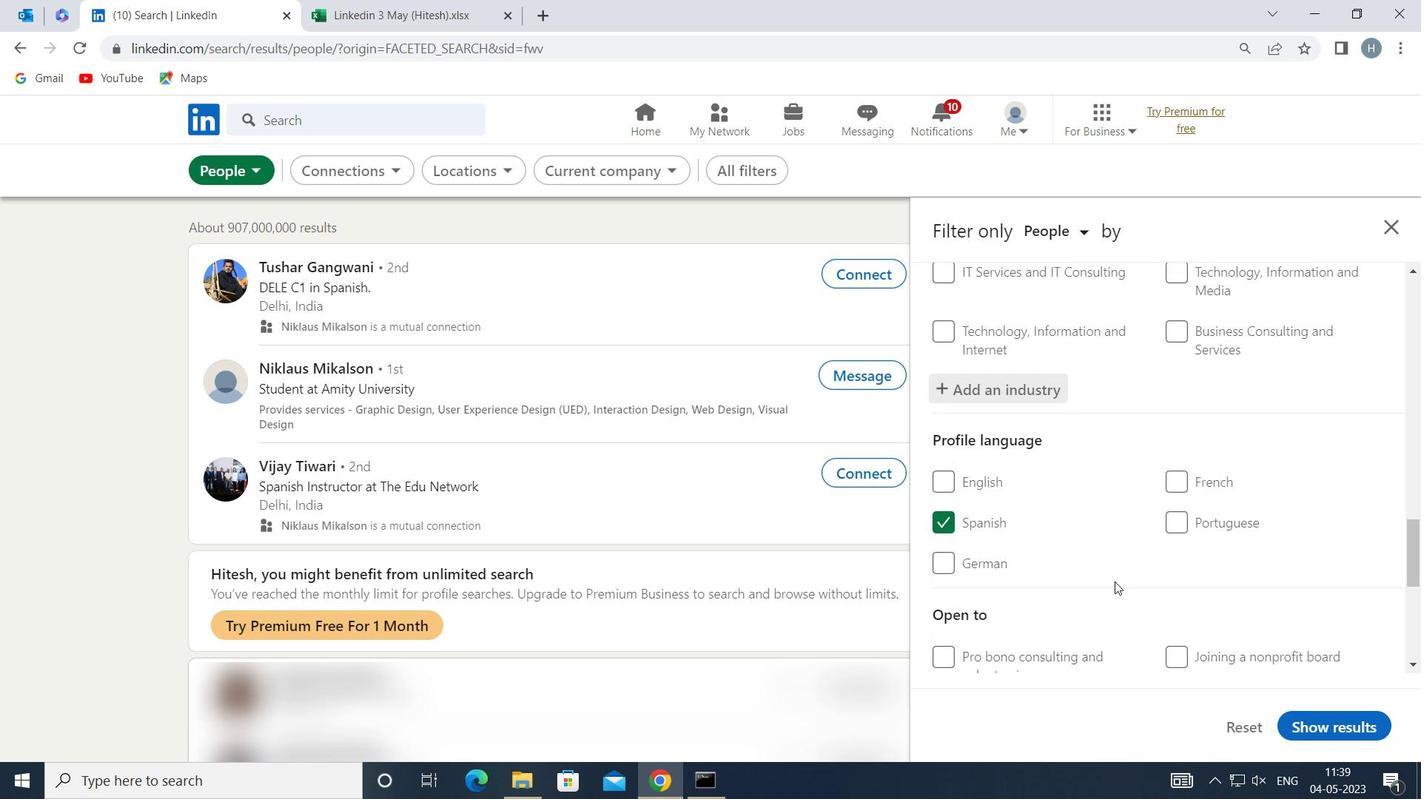 
Action: Mouse scrolled (1114, 581) with delta (0, 0)
Screenshot: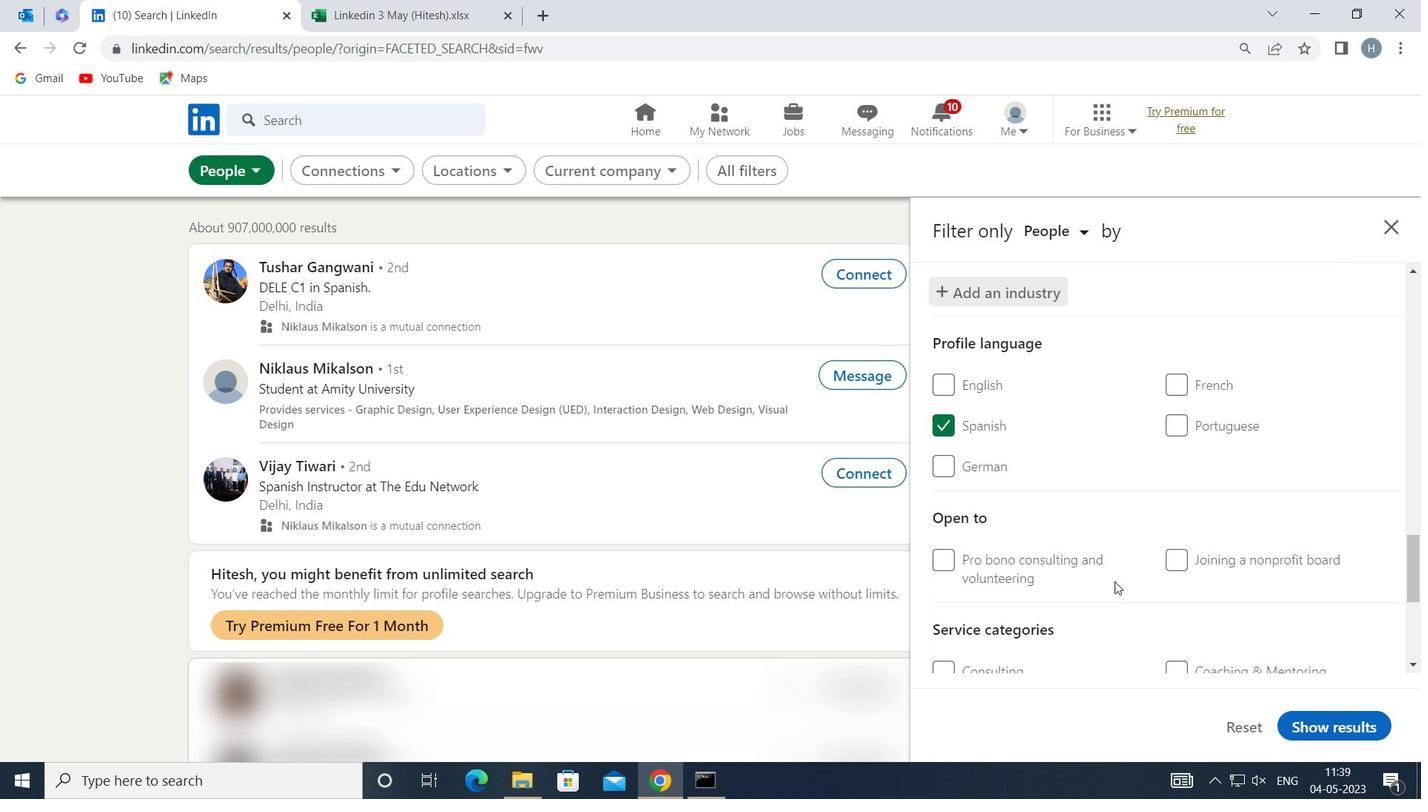 
Action: Mouse scrolled (1114, 581) with delta (0, 0)
Screenshot: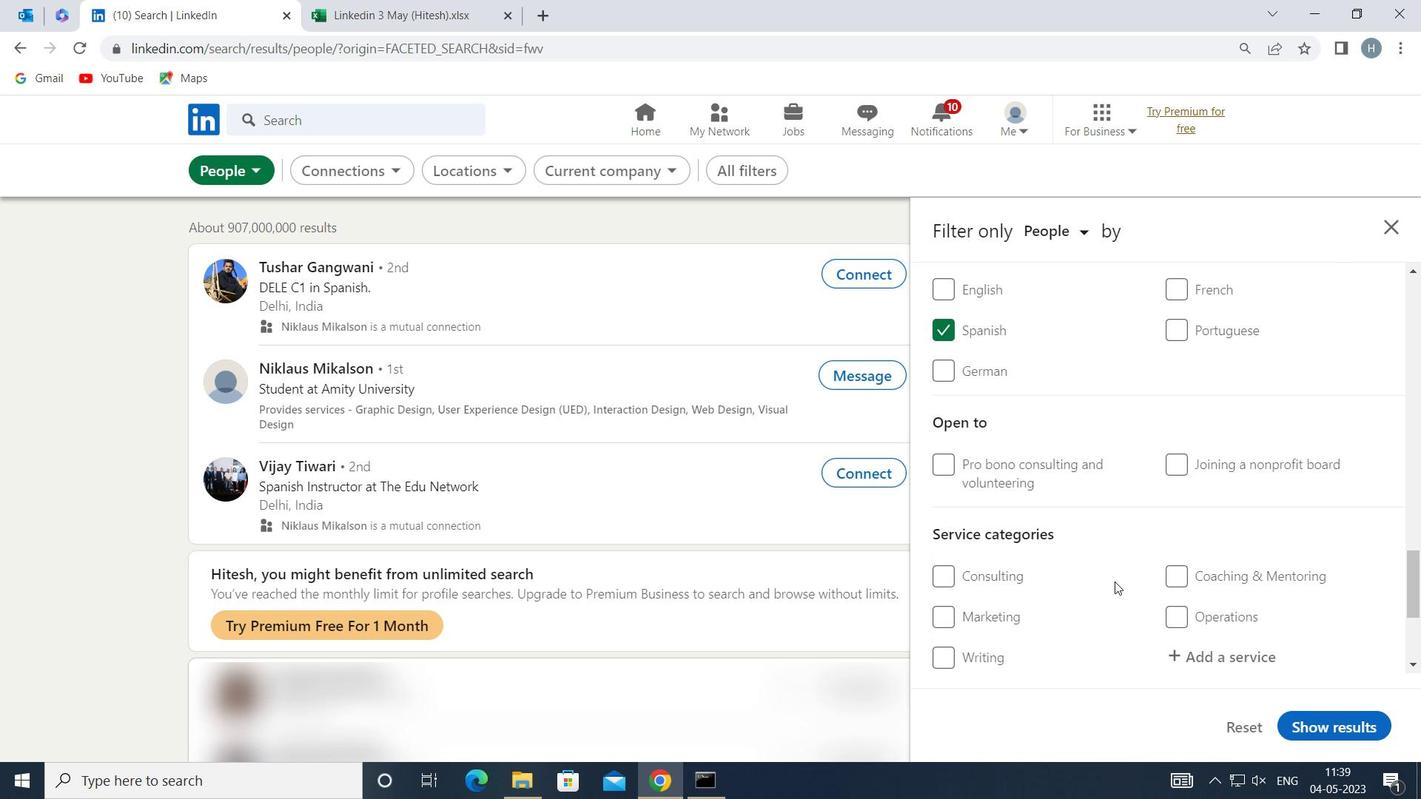 
Action: Mouse moved to (1241, 561)
Screenshot: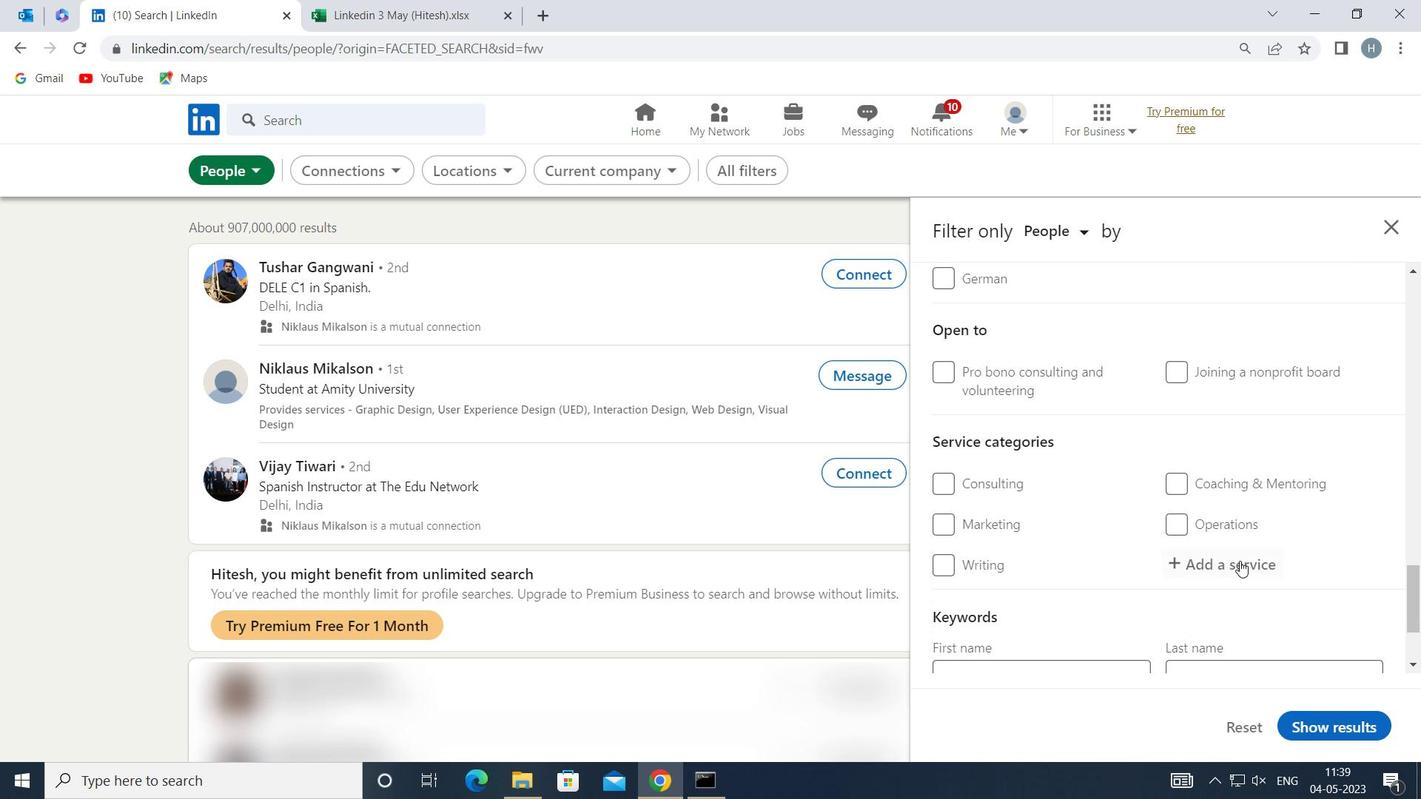 
Action: Mouse pressed left at (1241, 561)
Screenshot: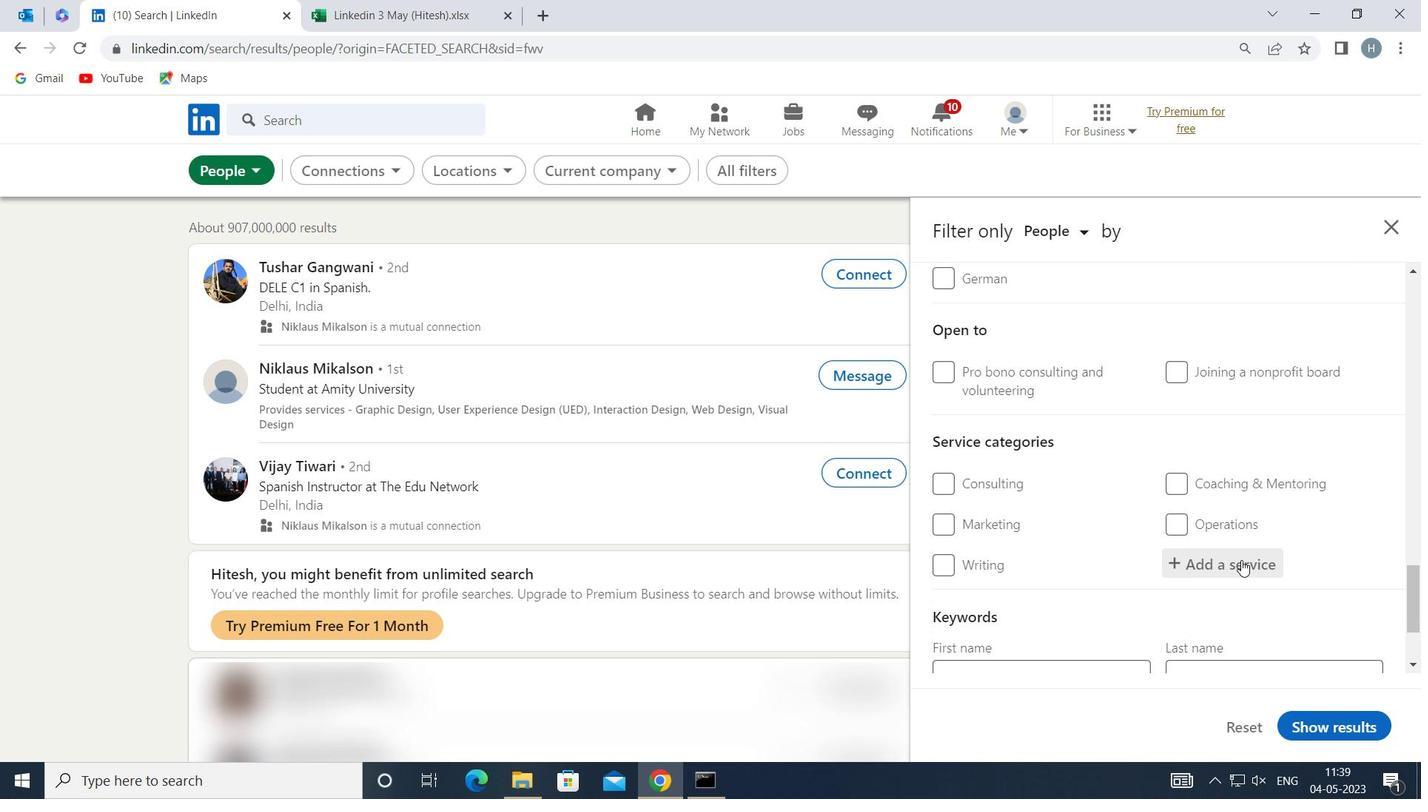
Action: Mouse moved to (1237, 558)
Screenshot: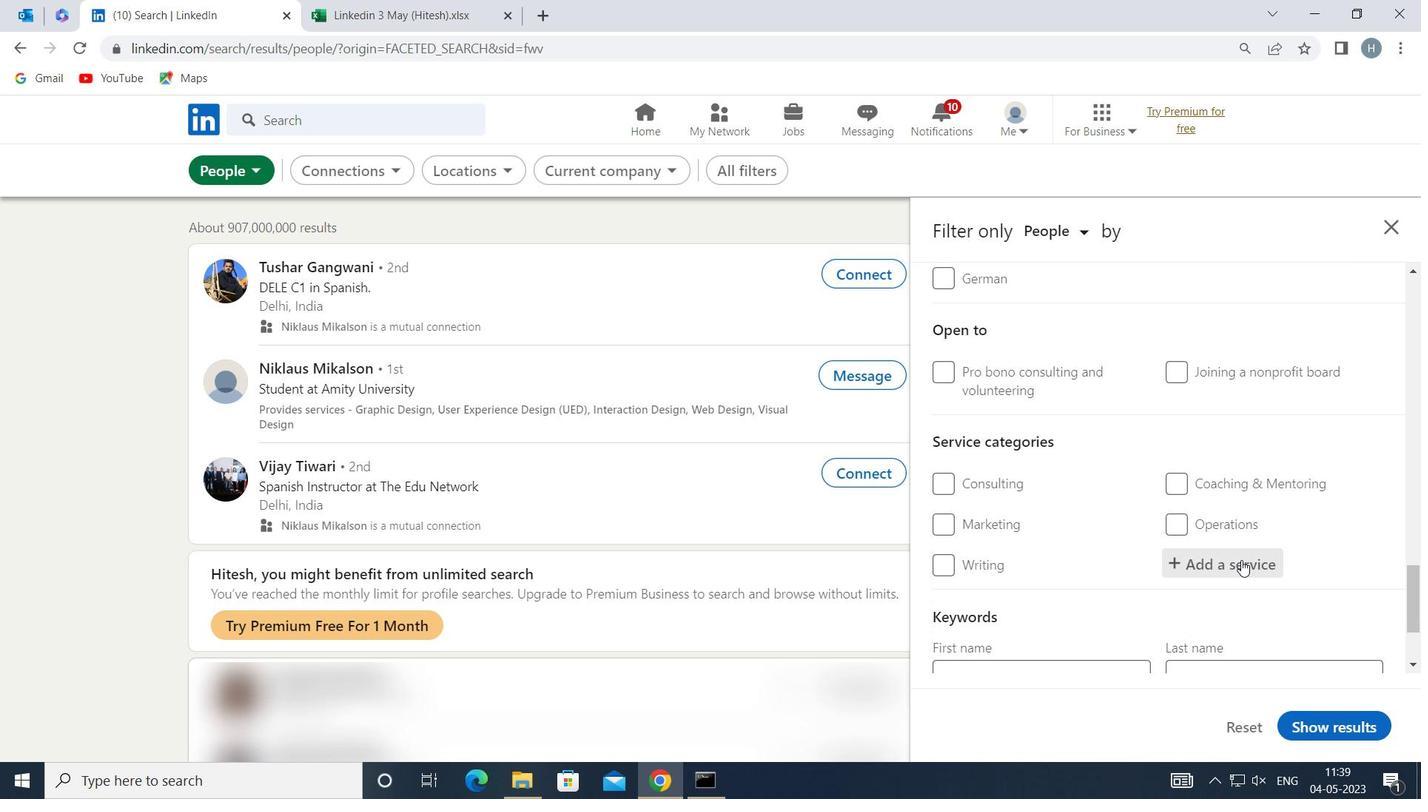 
Action: Key pressed <Key.shift><Key.shift><Key.shift><Key.shift><Key.shift><Key.shift>DIGITAL<Key.space><Key.shift>MA
Screenshot: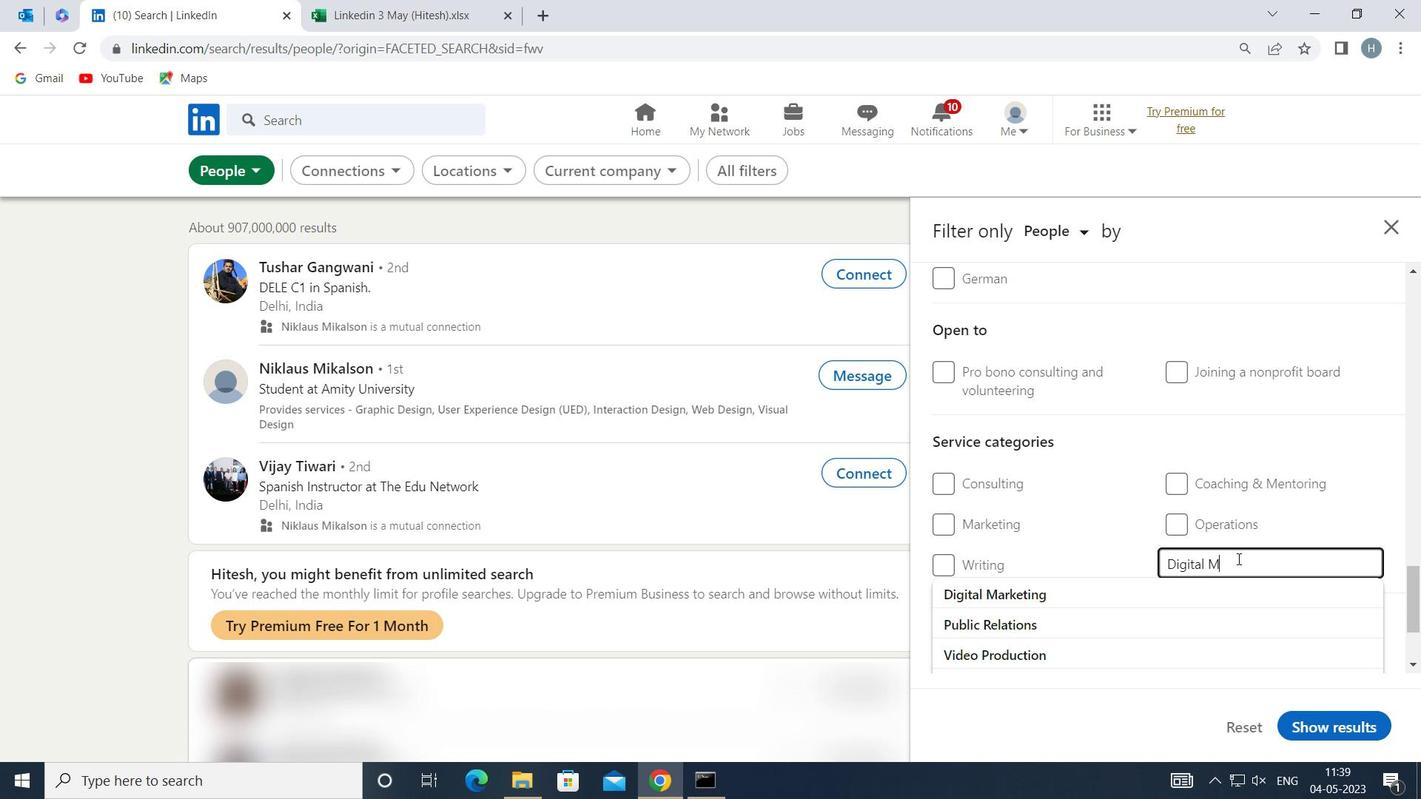 
Action: Mouse moved to (1147, 590)
Screenshot: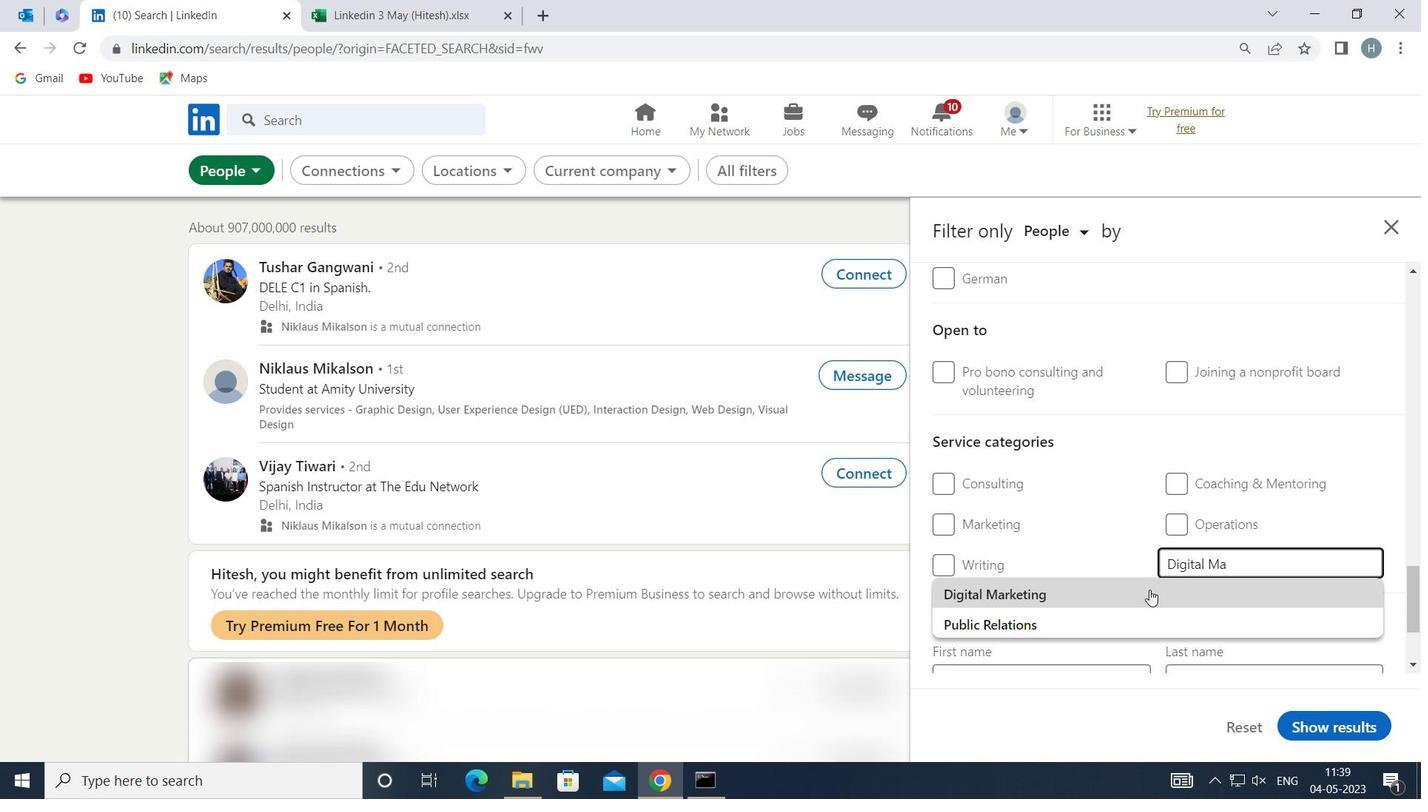 
Action: Mouse pressed left at (1147, 590)
Screenshot: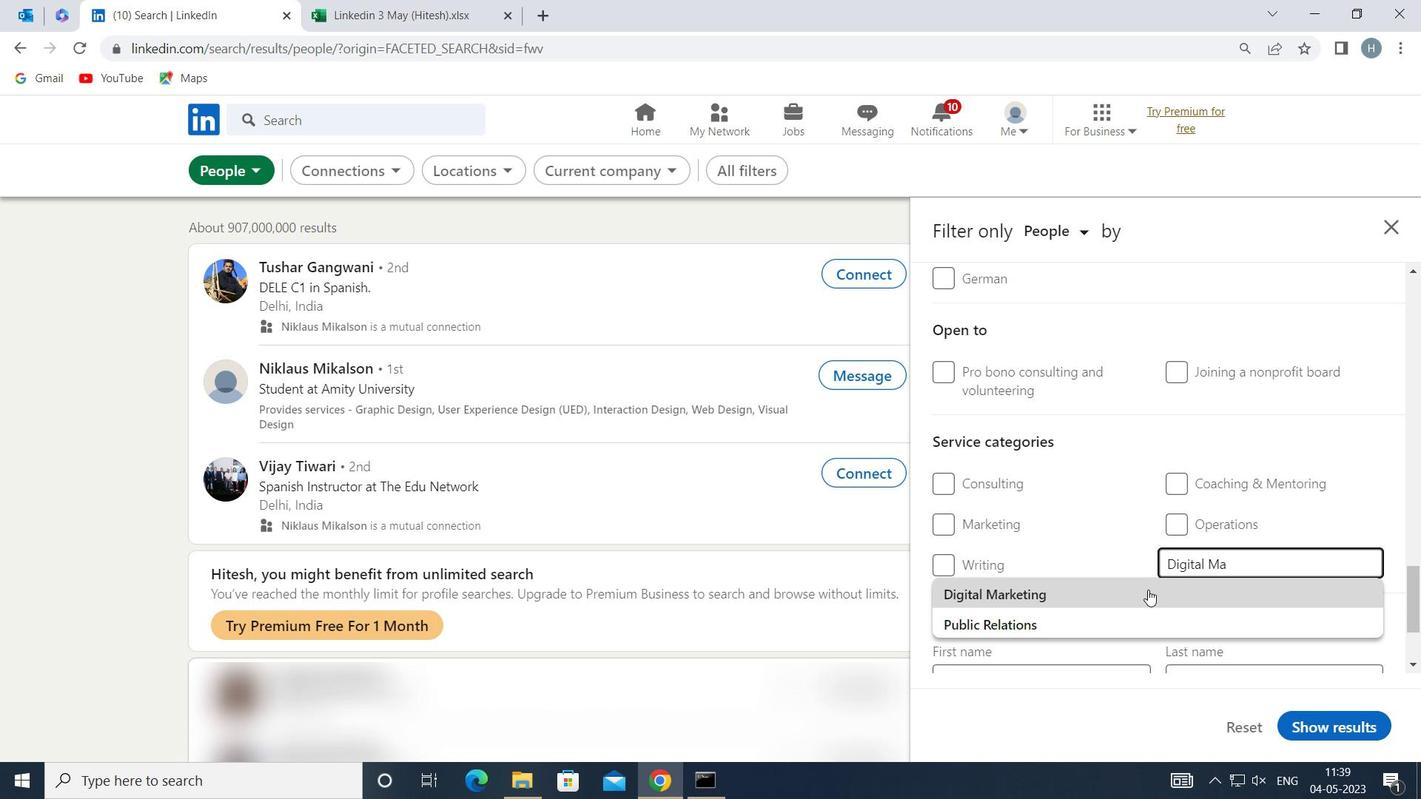 
Action: Mouse moved to (1133, 569)
Screenshot: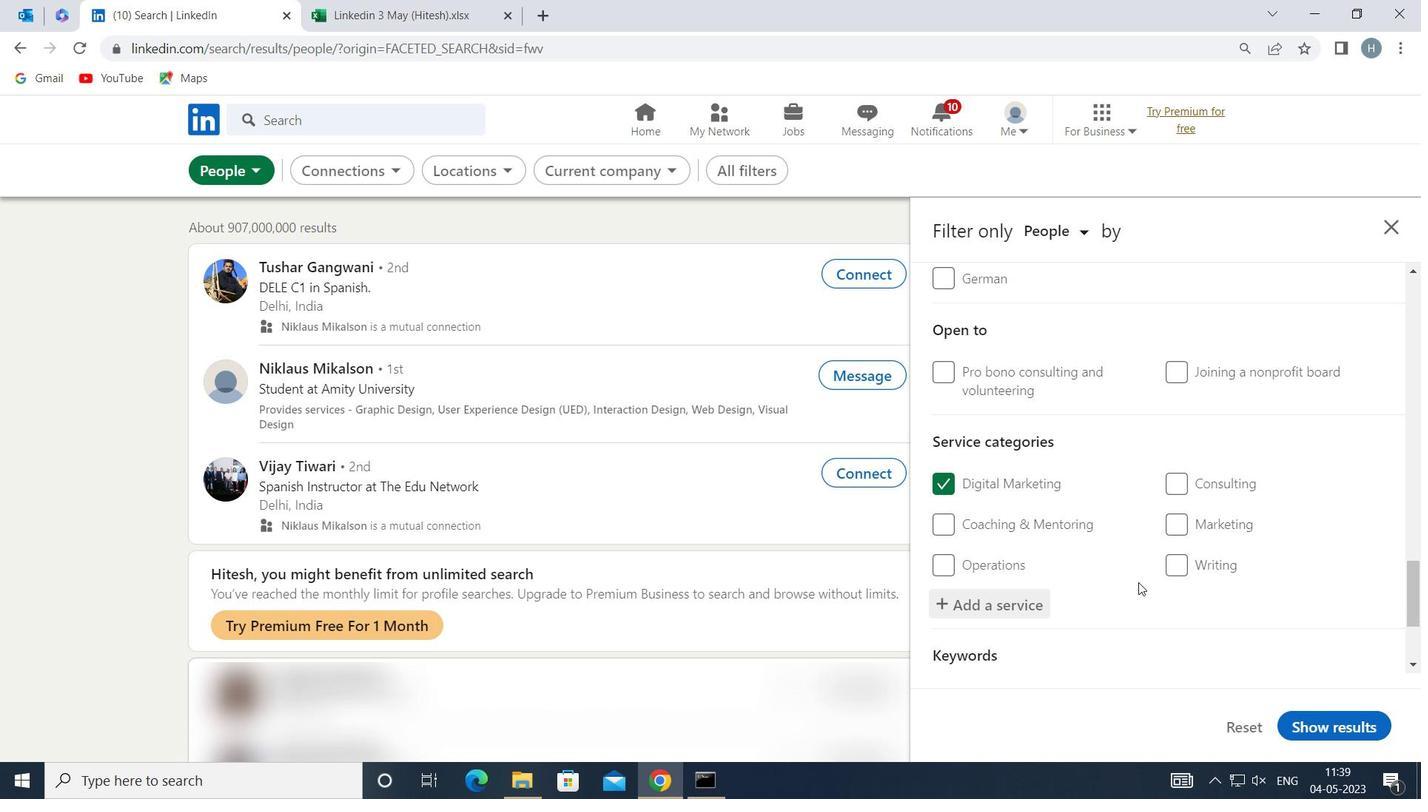 
Action: Mouse scrolled (1133, 569) with delta (0, 0)
Screenshot: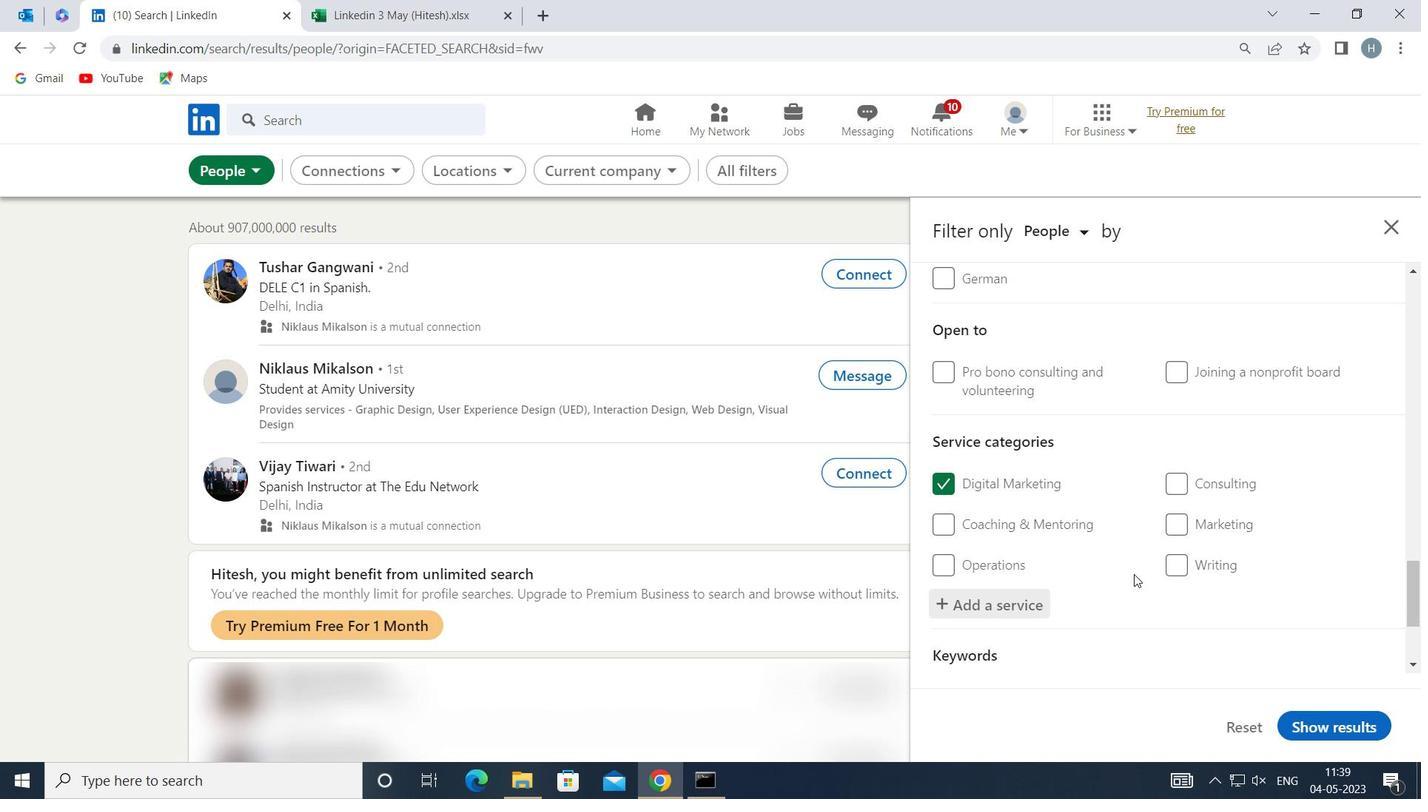 
Action: Mouse scrolled (1133, 569) with delta (0, 0)
Screenshot: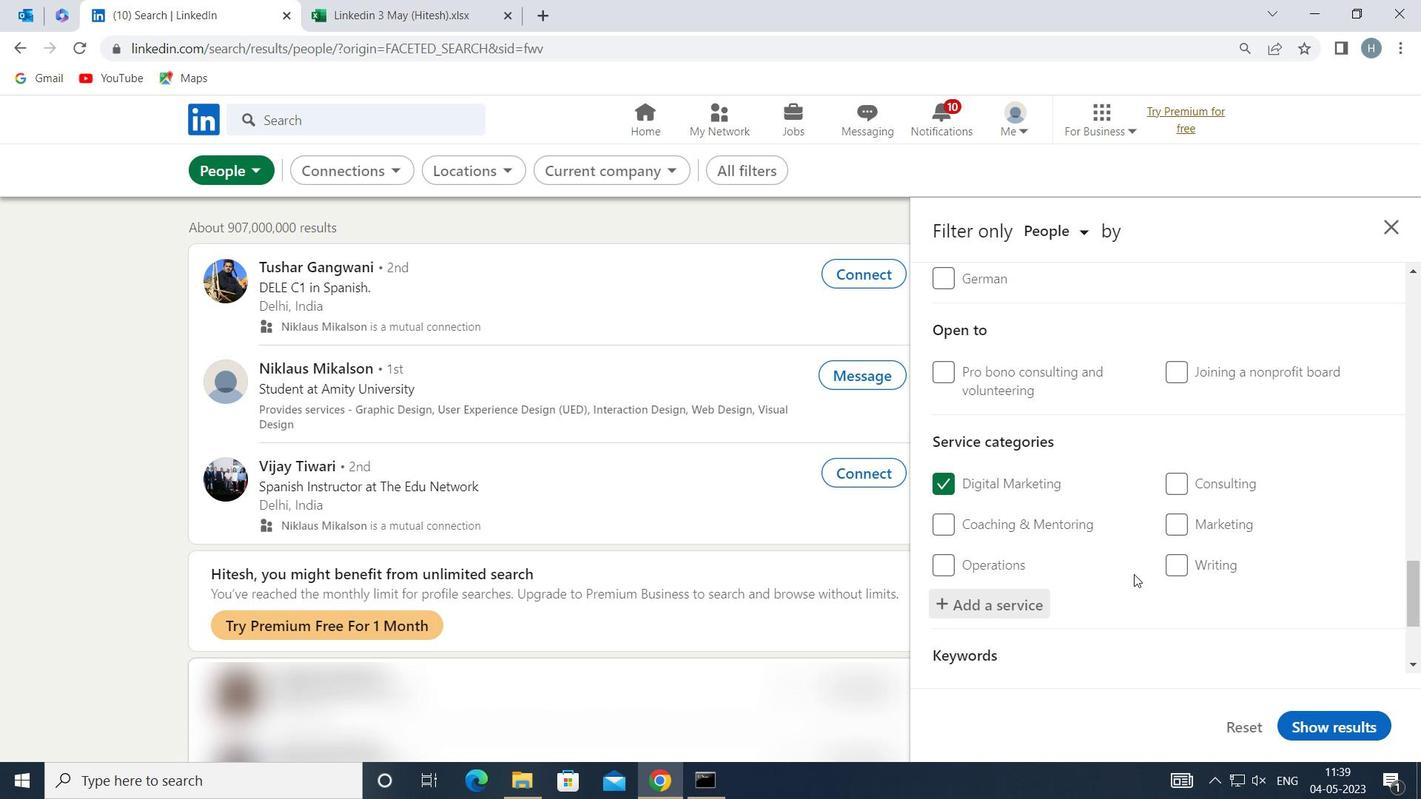 
Action: Mouse scrolled (1133, 569) with delta (0, 0)
Screenshot: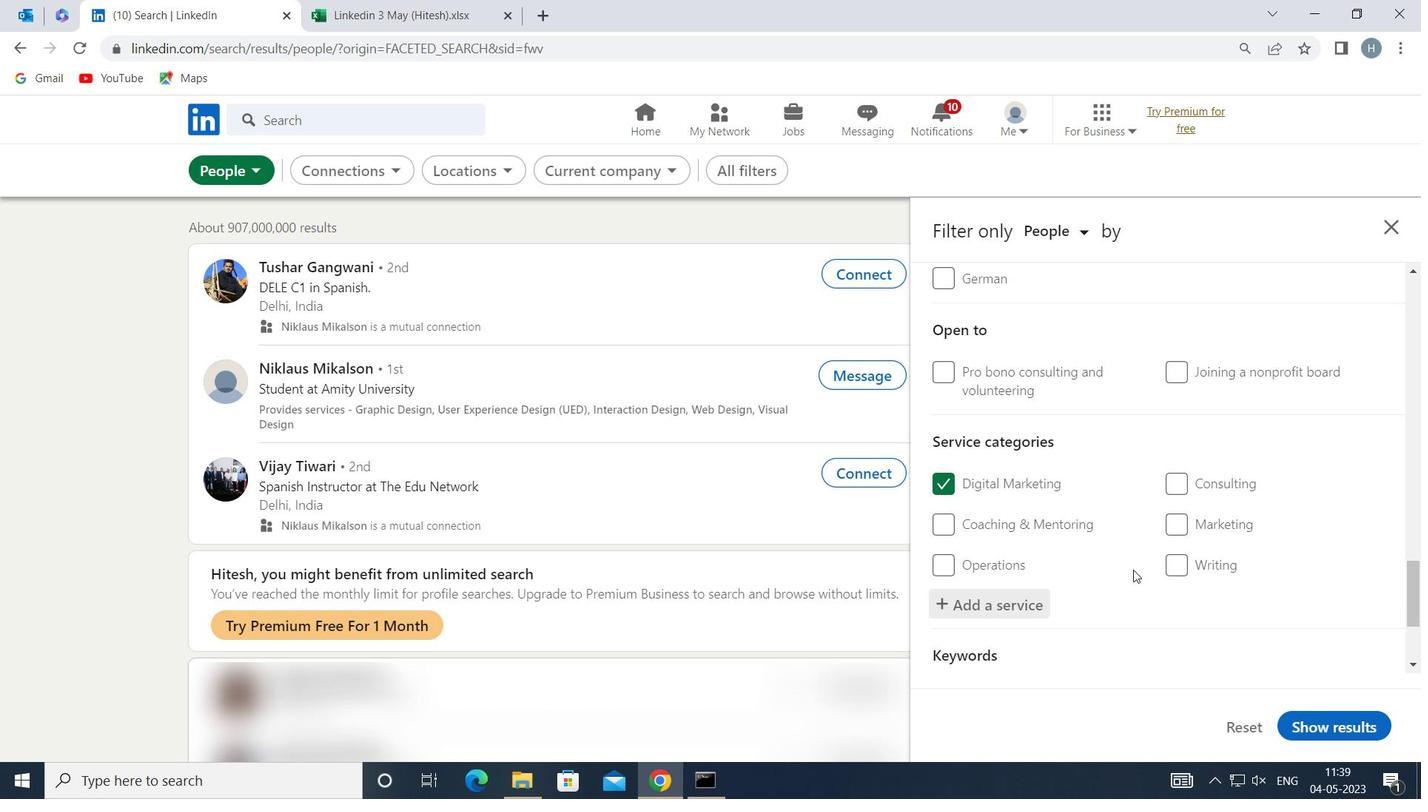 
Action: Mouse moved to (1130, 564)
Screenshot: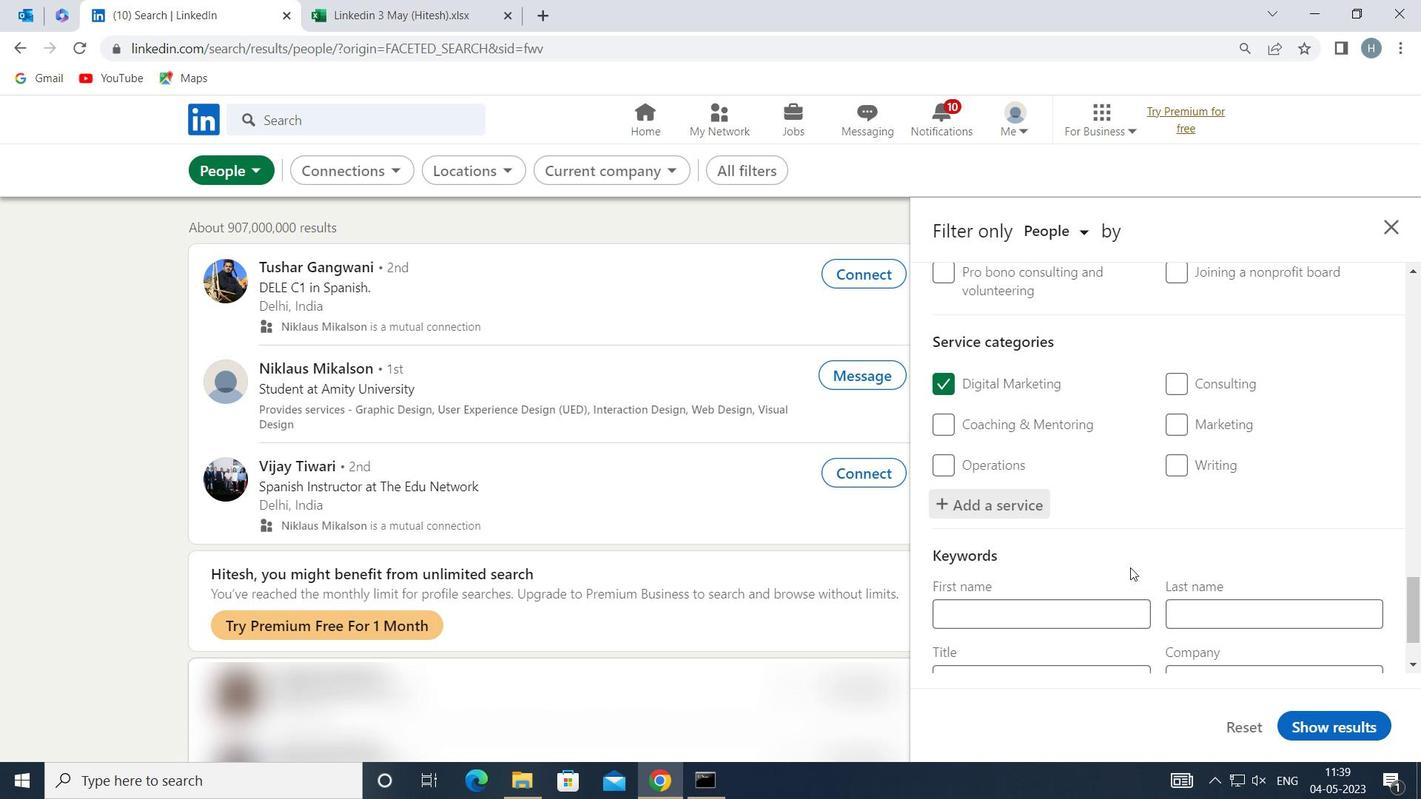 
Action: Mouse scrolled (1130, 563) with delta (0, 0)
Screenshot: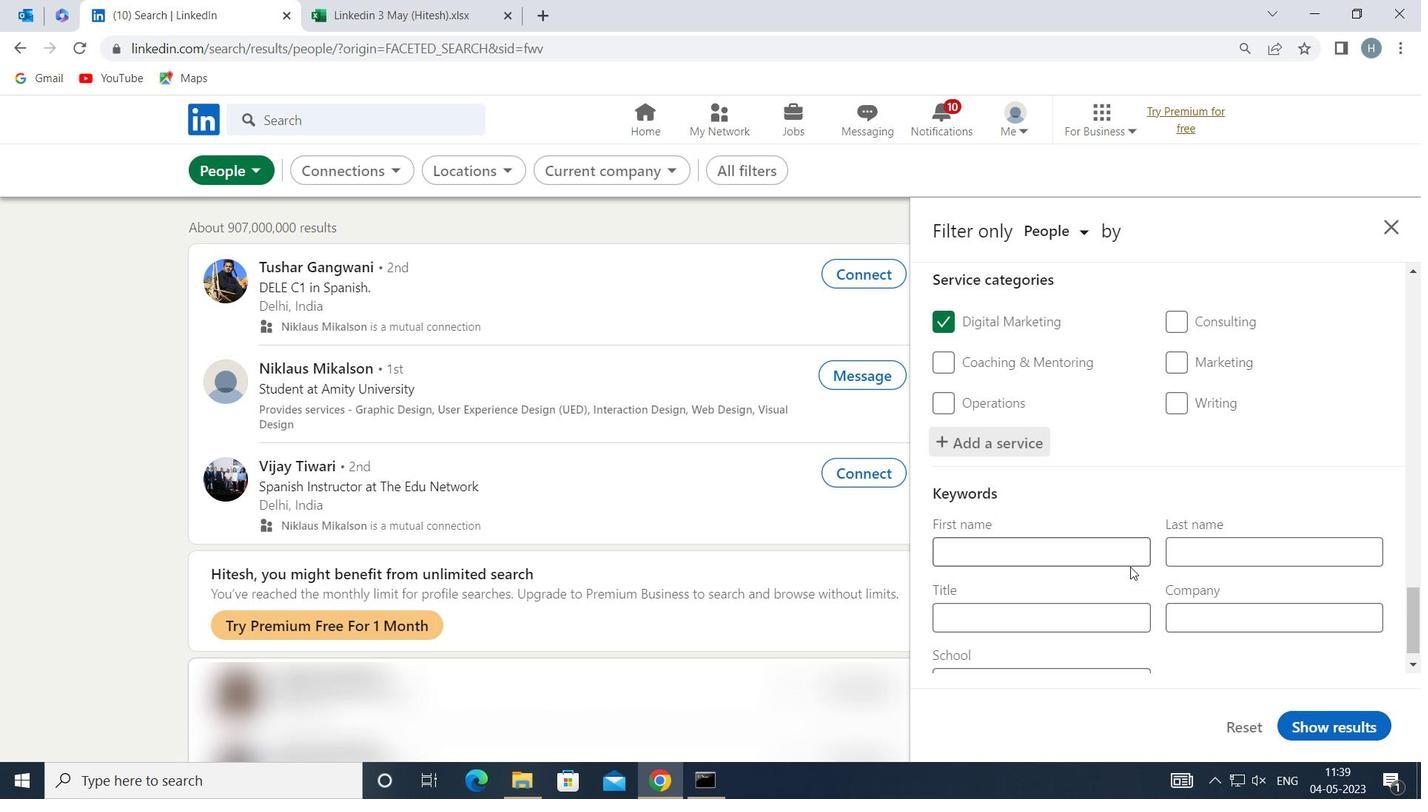 
Action: Mouse scrolled (1130, 563) with delta (0, 0)
Screenshot: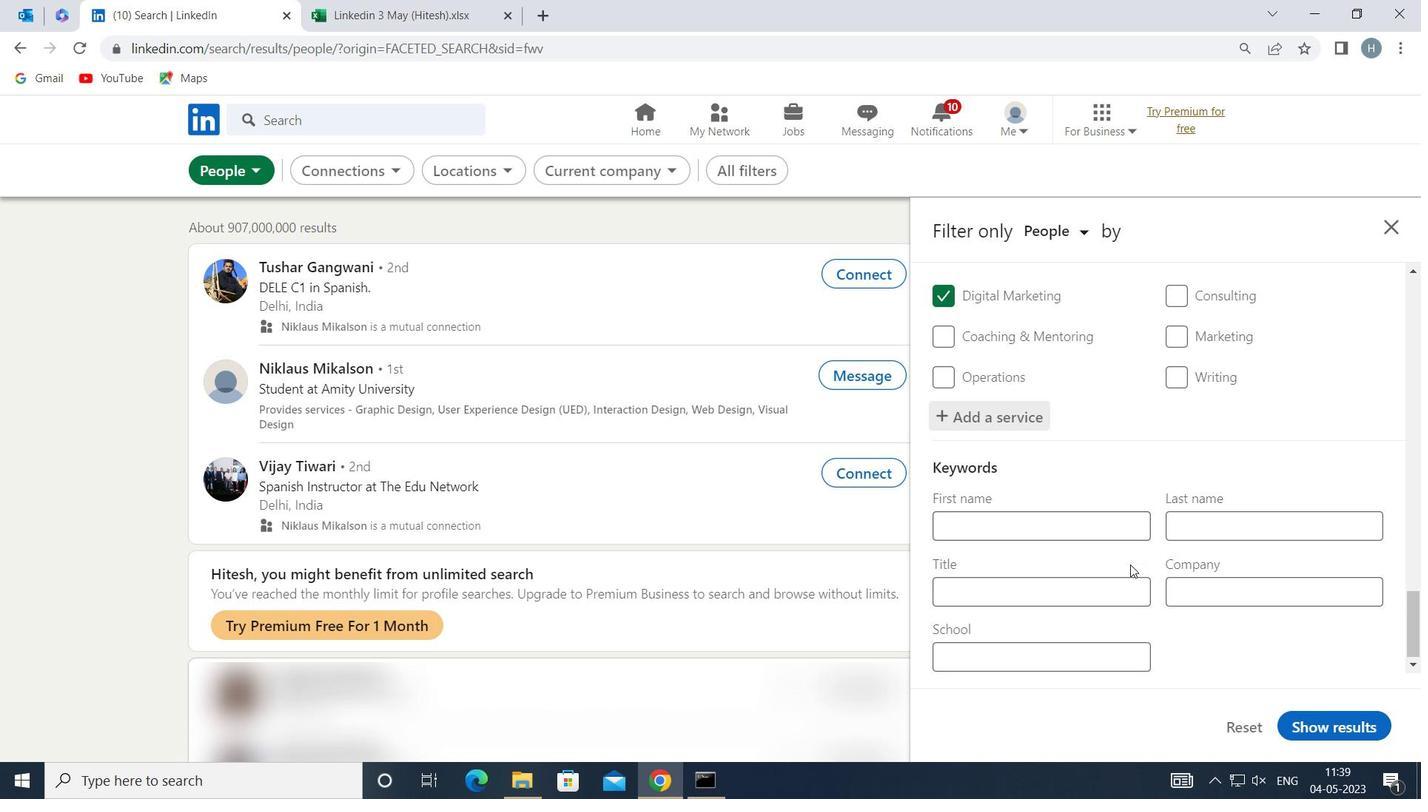 
Action: Mouse scrolled (1130, 563) with delta (0, 0)
Screenshot: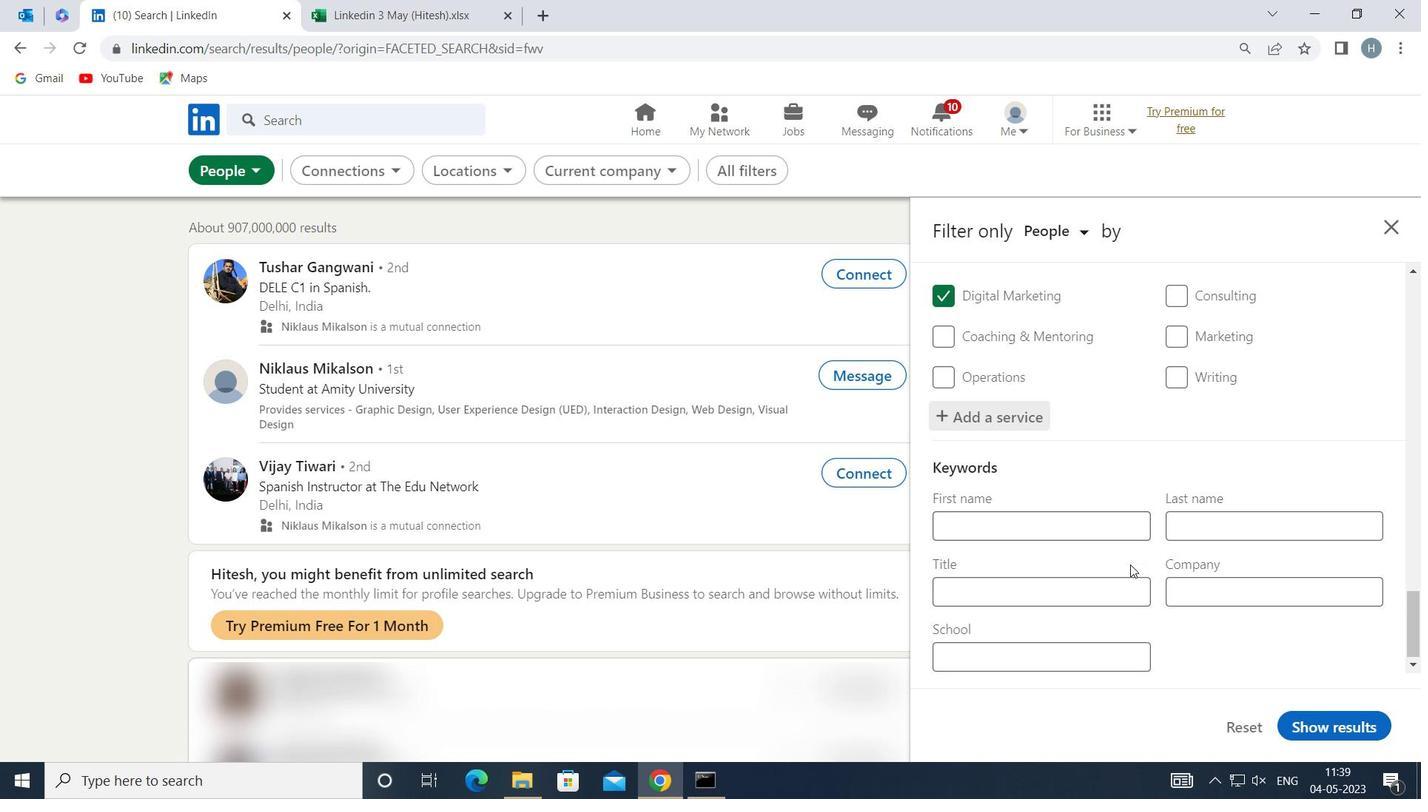
Action: Mouse moved to (1117, 586)
Screenshot: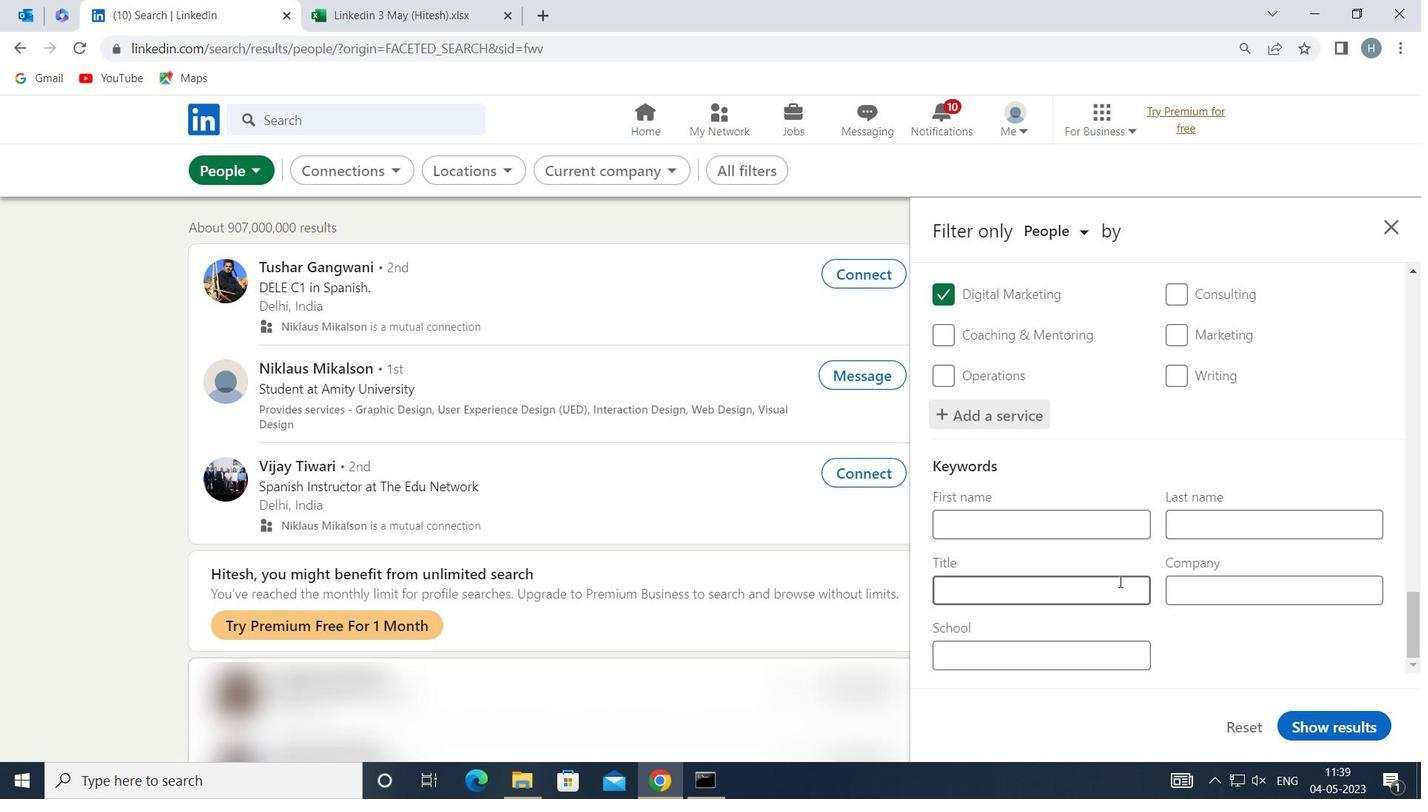 
Action: Mouse pressed left at (1117, 586)
Screenshot: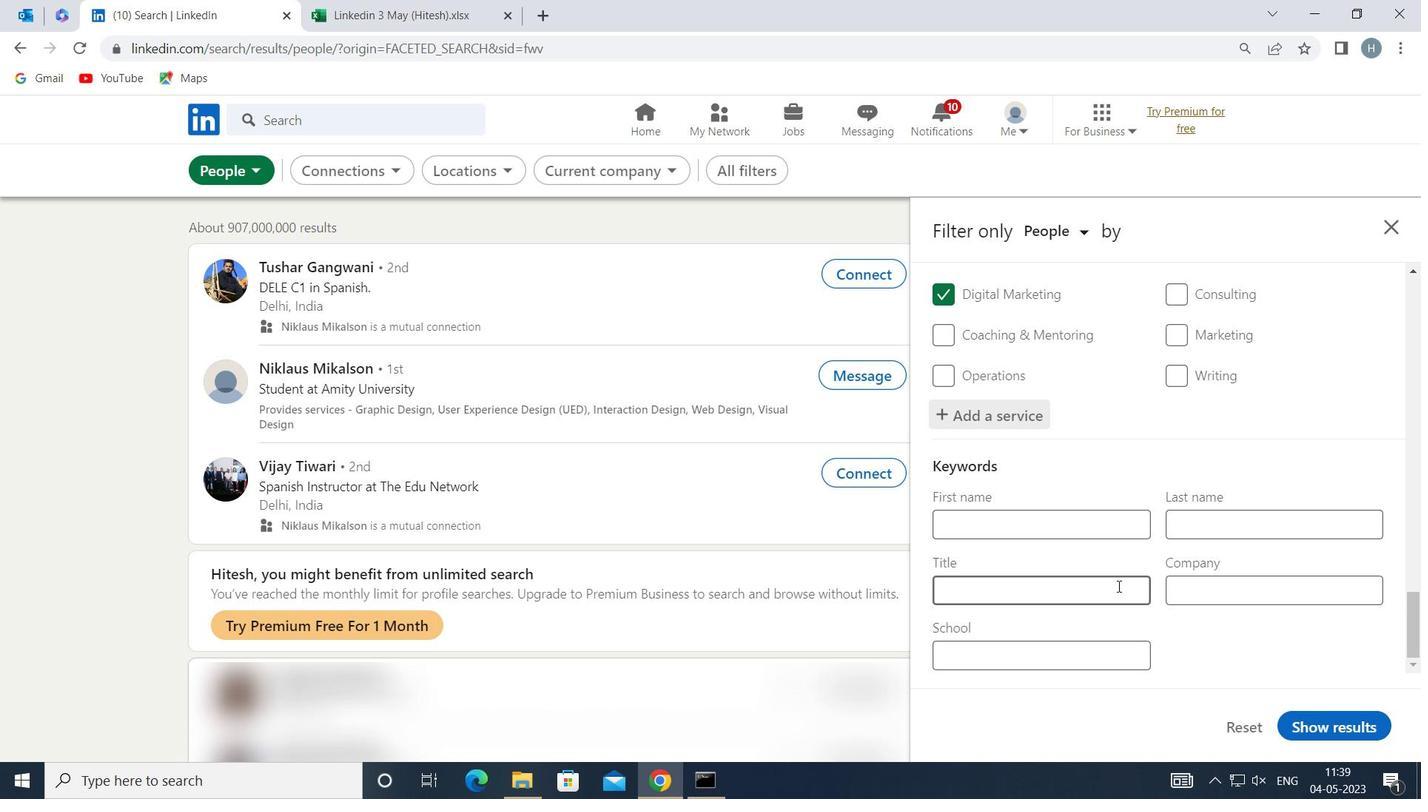 
Action: Mouse moved to (1114, 581)
Screenshot: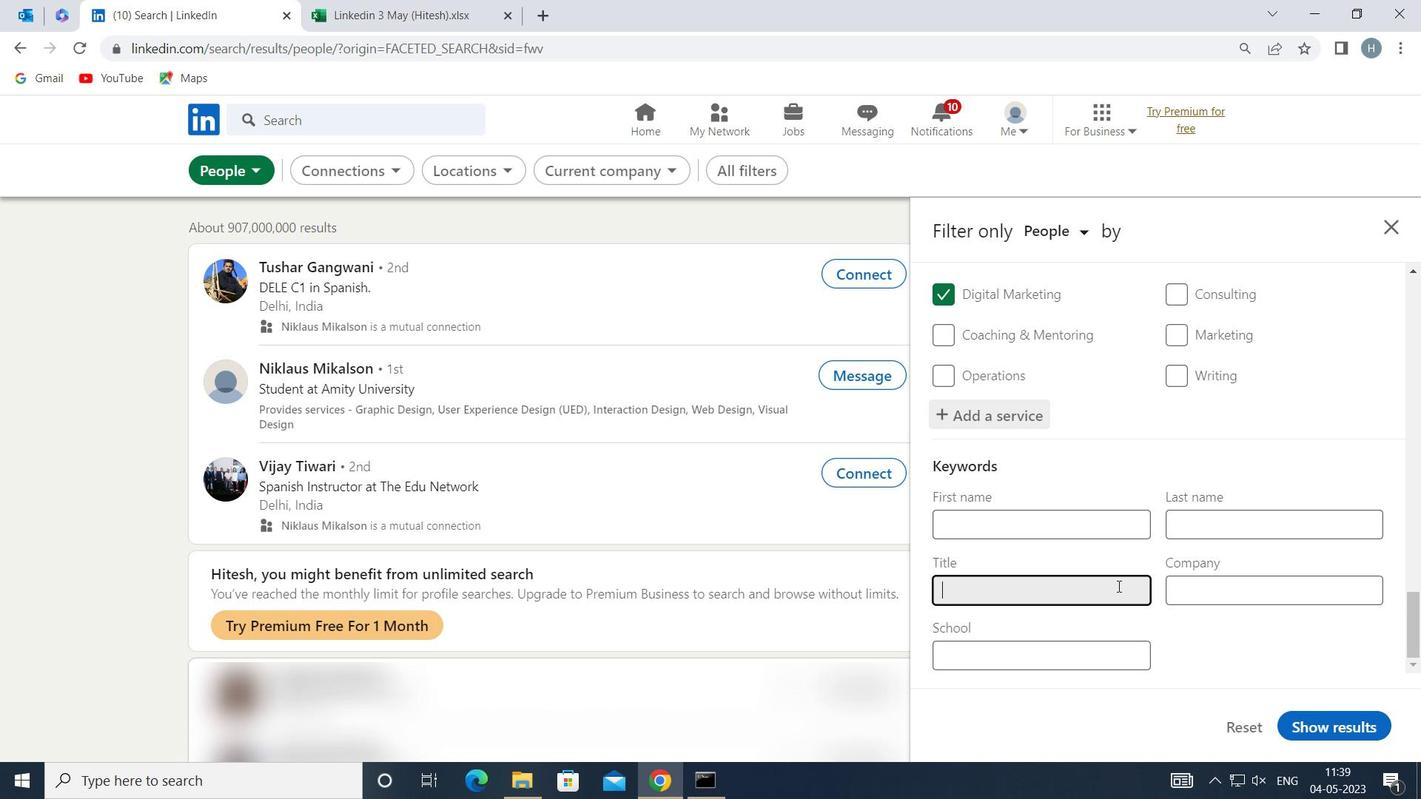 
Action: Key pressed <Key.shift>FINANCIAL<Key.space><Key.shift>ANALYST
Screenshot: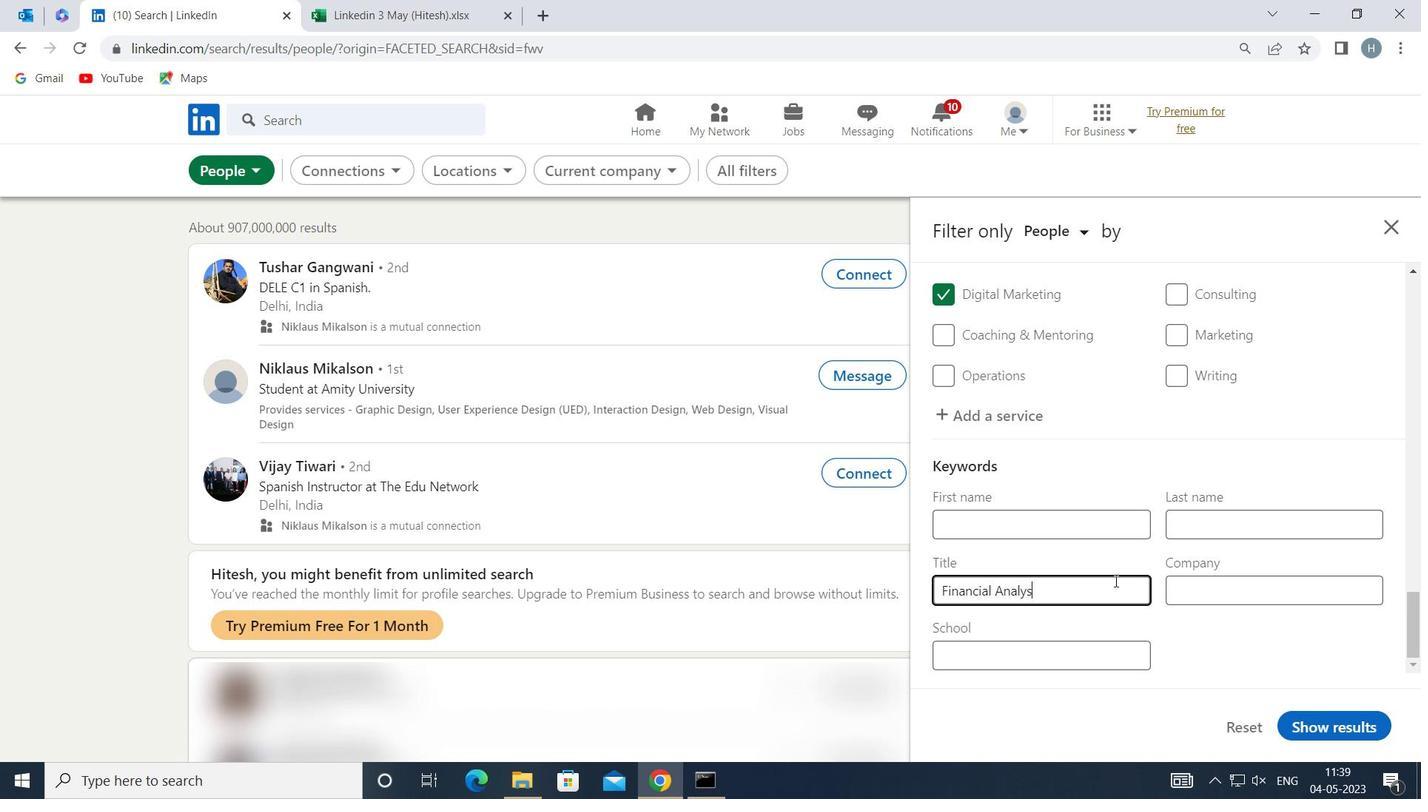 
Action: Mouse moved to (1328, 725)
Screenshot: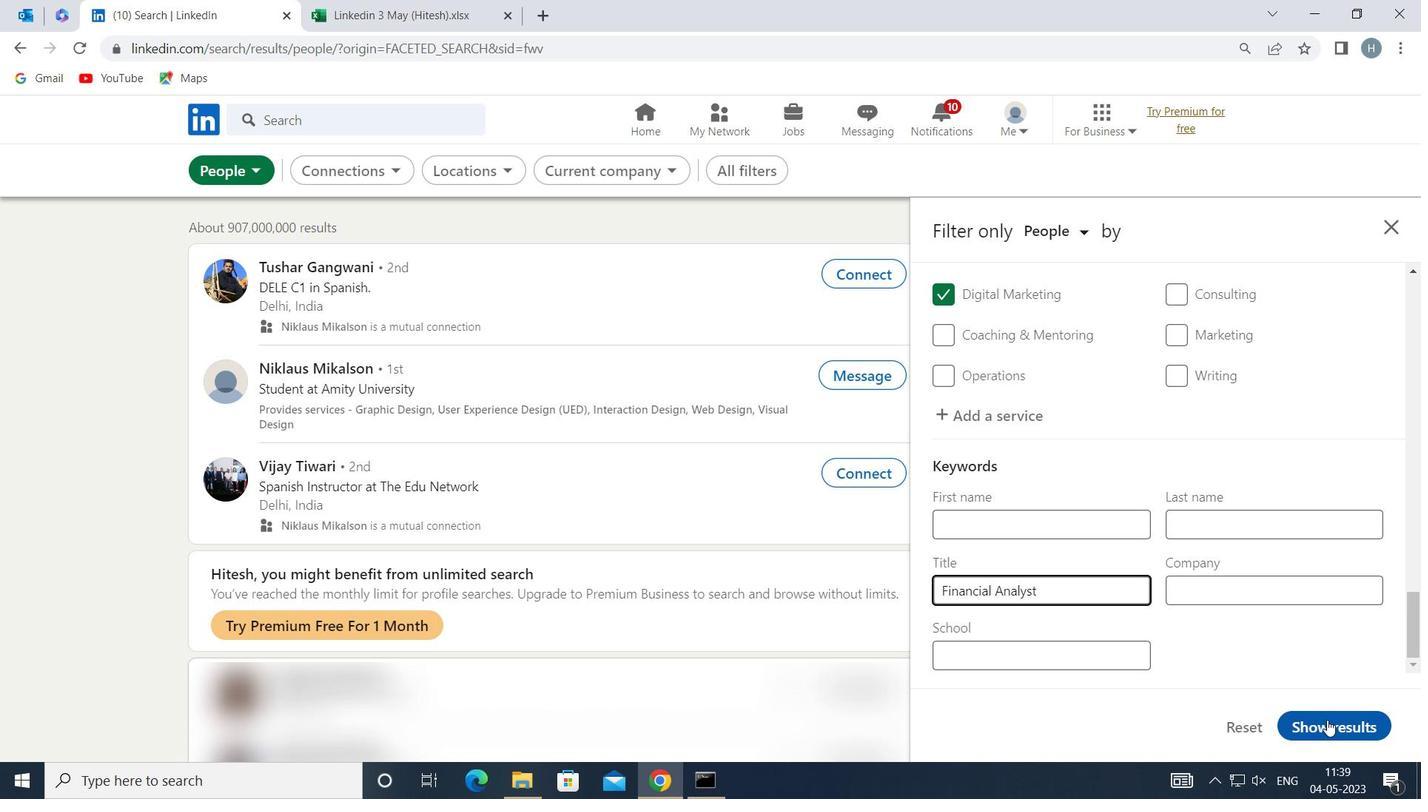 
Action: Mouse pressed left at (1328, 725)
Screenshot: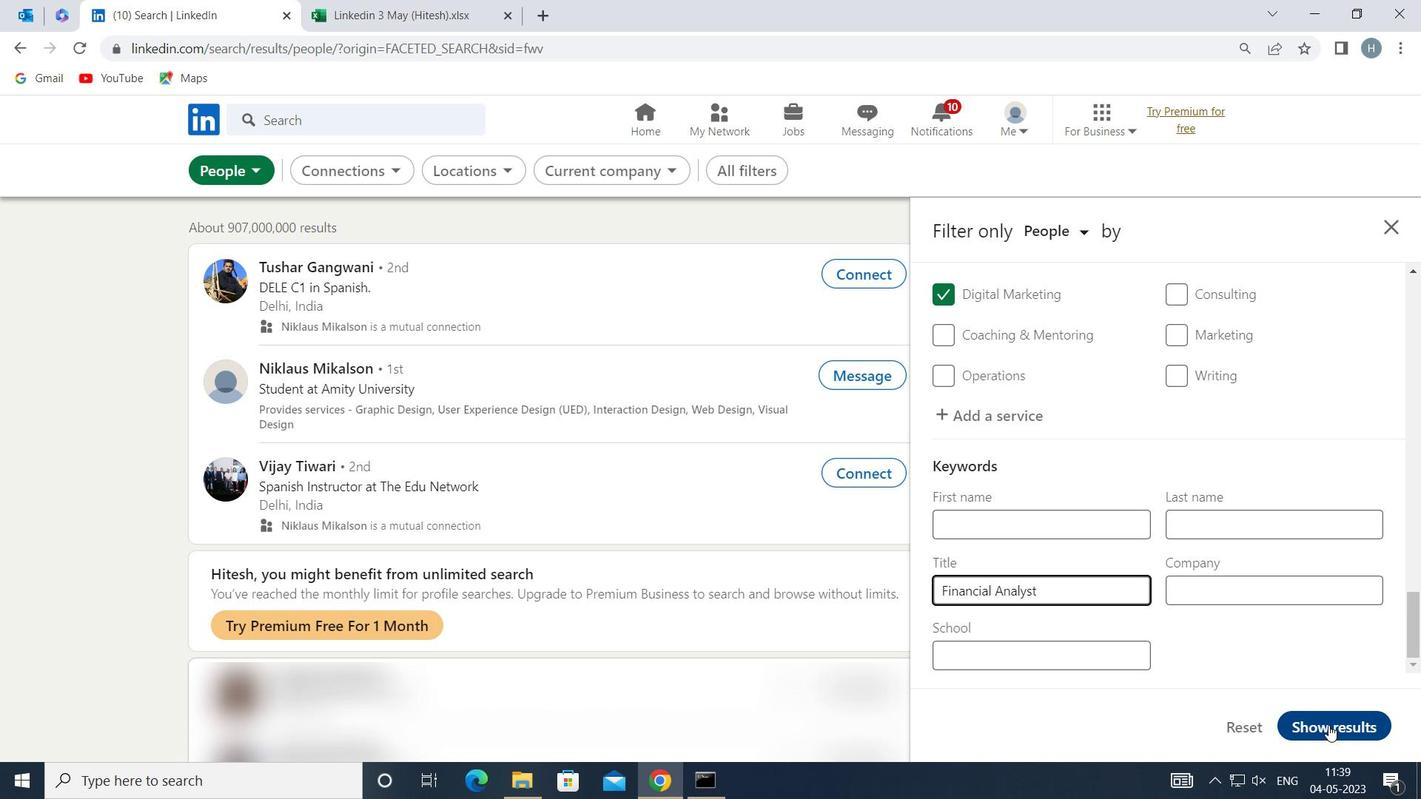 
Action: Mouse moved to (1245, 652)
Screenshot: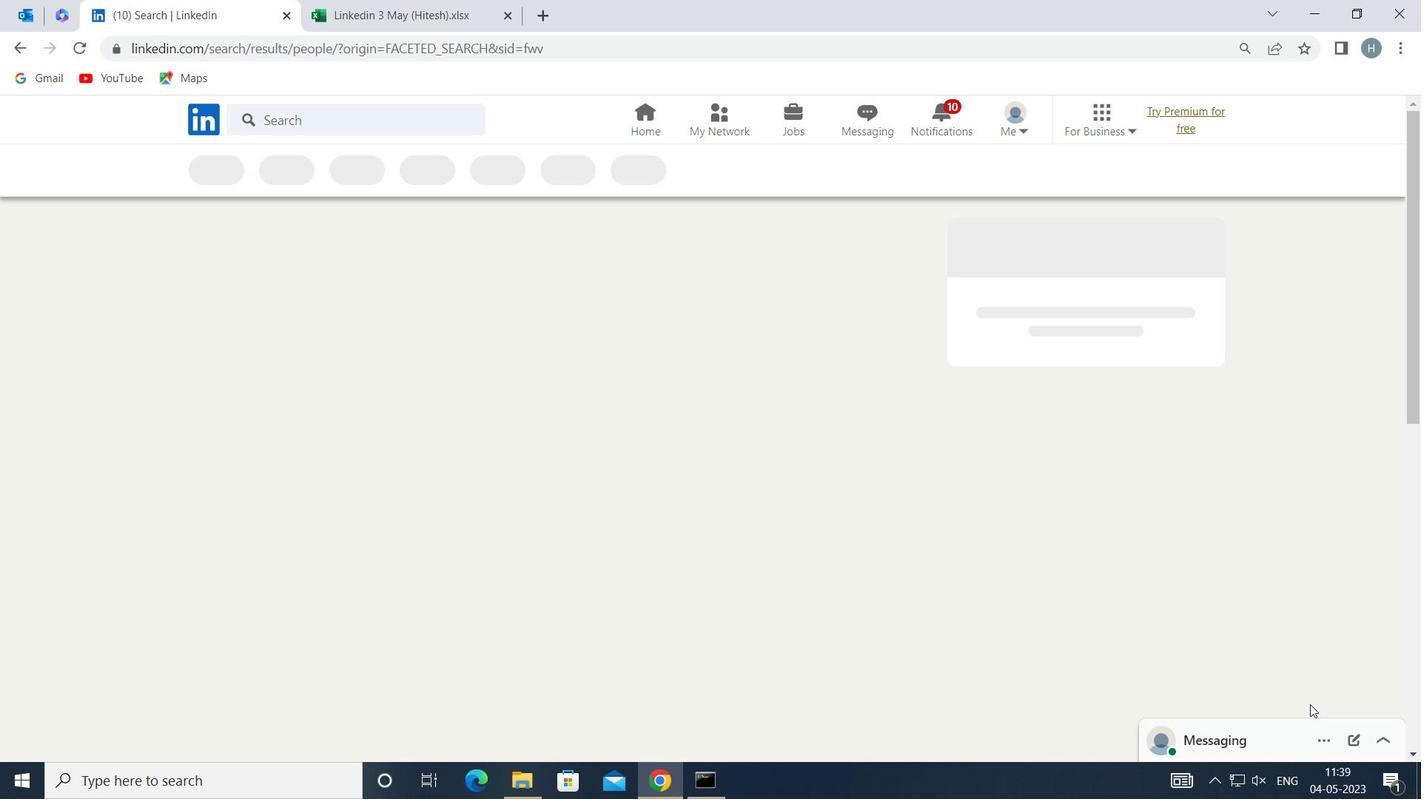 
